 Task: Find connections with filter location Savé with filter topic #Lifewith filter profile language Potuguese with filter current company Reliance Communications with filter school R.C.Technical Institute,Ahmedabad 640 with filter industry Climate Technology Product Manufacturing with filter service category Telecommunications with filter keywords title Supervisors
Action: Mouse moved to (190, 247)
Screenshot: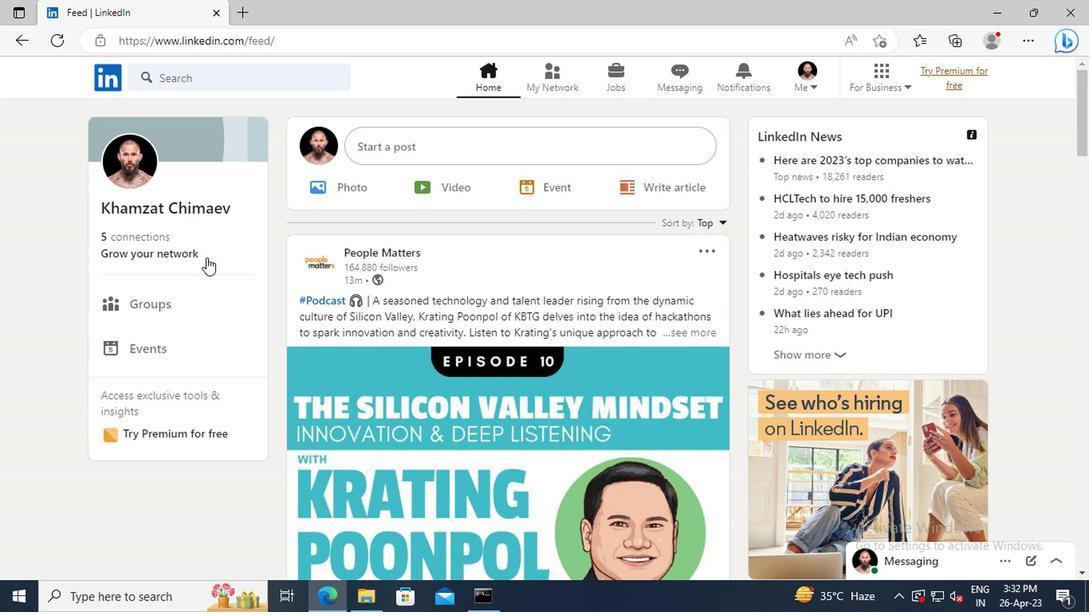 
Action: Mouse pressed left at (190, 247)
Screenshot: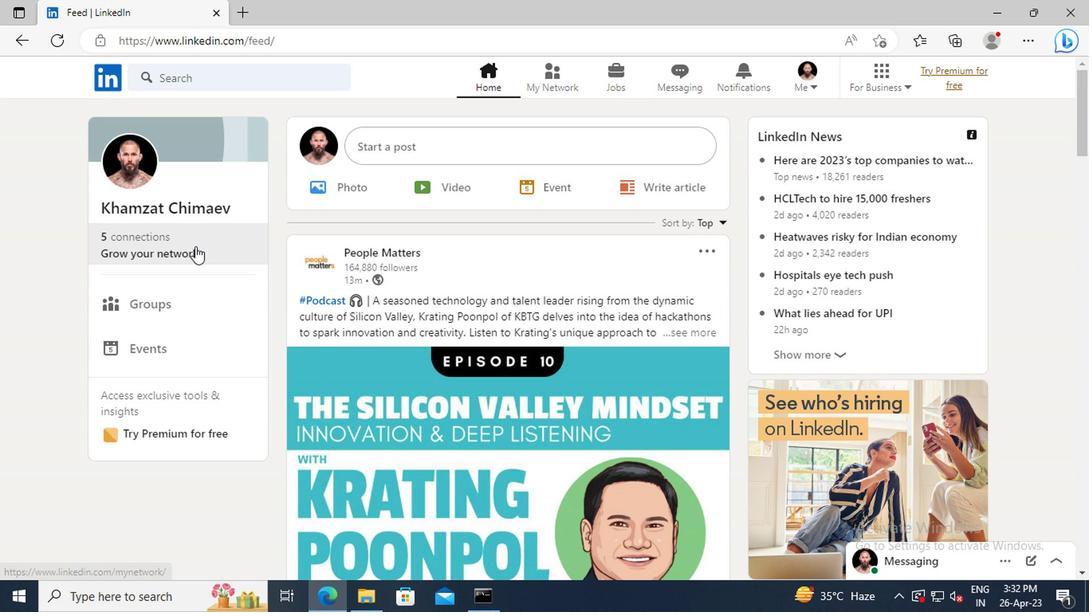 
Action: Mouse moved to (192, 175)
Screenshot: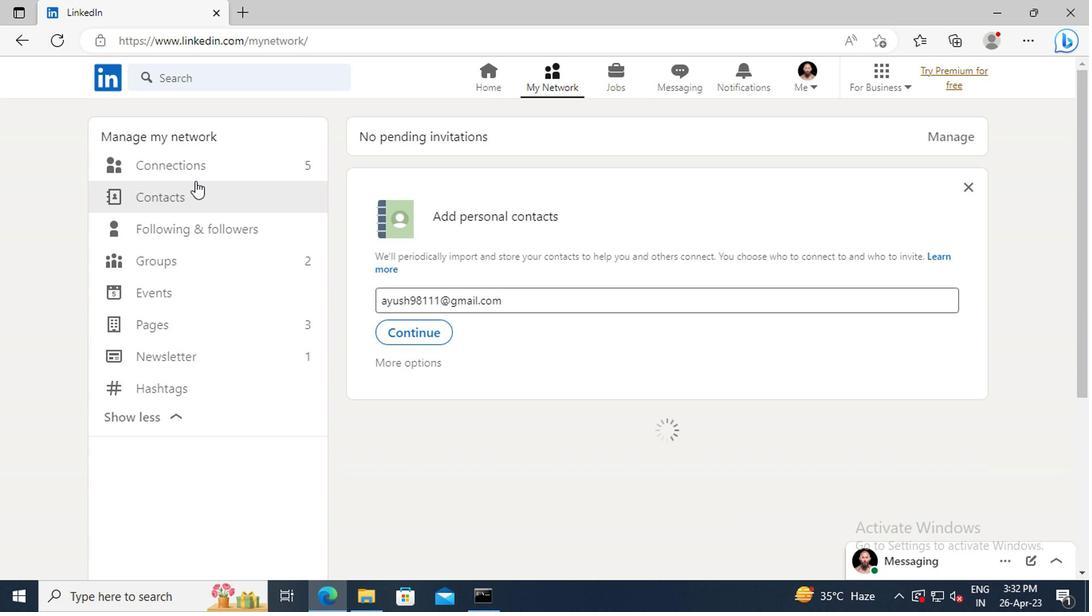 
Action: Mouse pressed left at (192, 175)
Screenshot: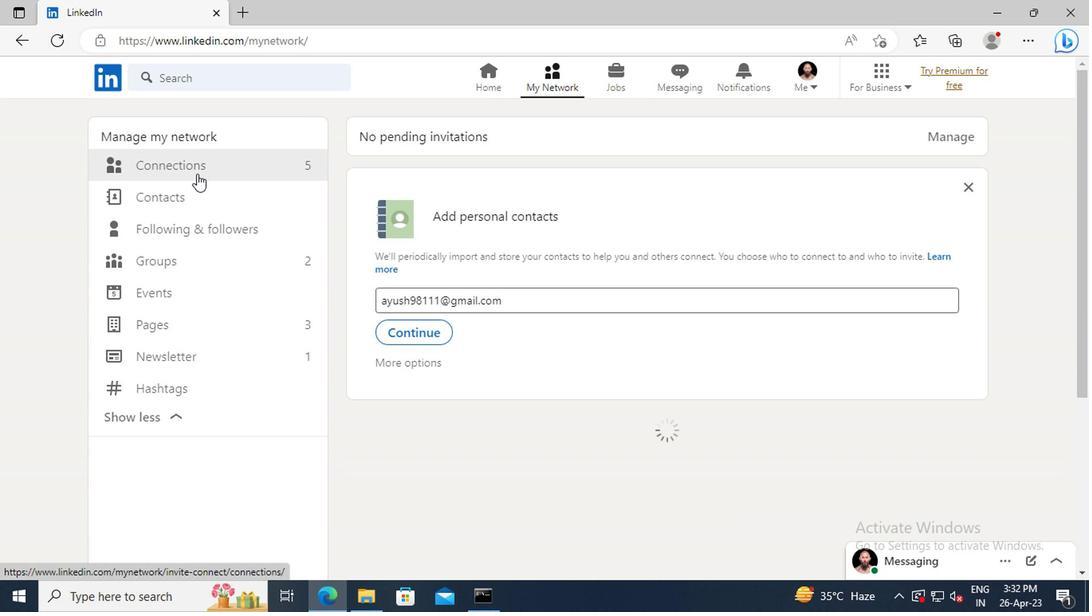 
Action: Mouse moved to (666, 171)
Screenshot: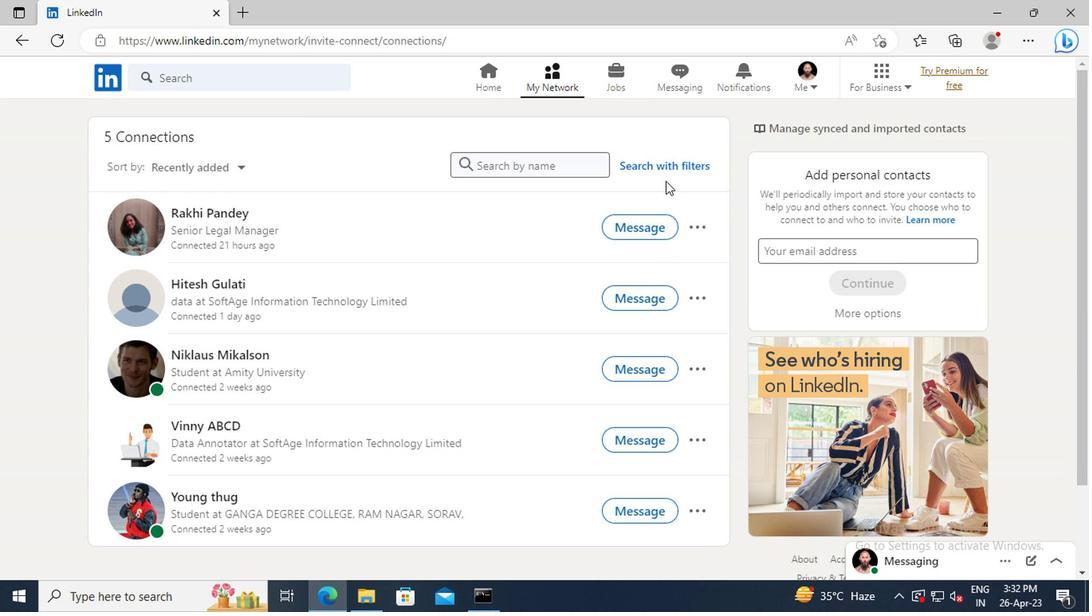 
Action: Mouse pressed left at (666, 171)
Screenshot: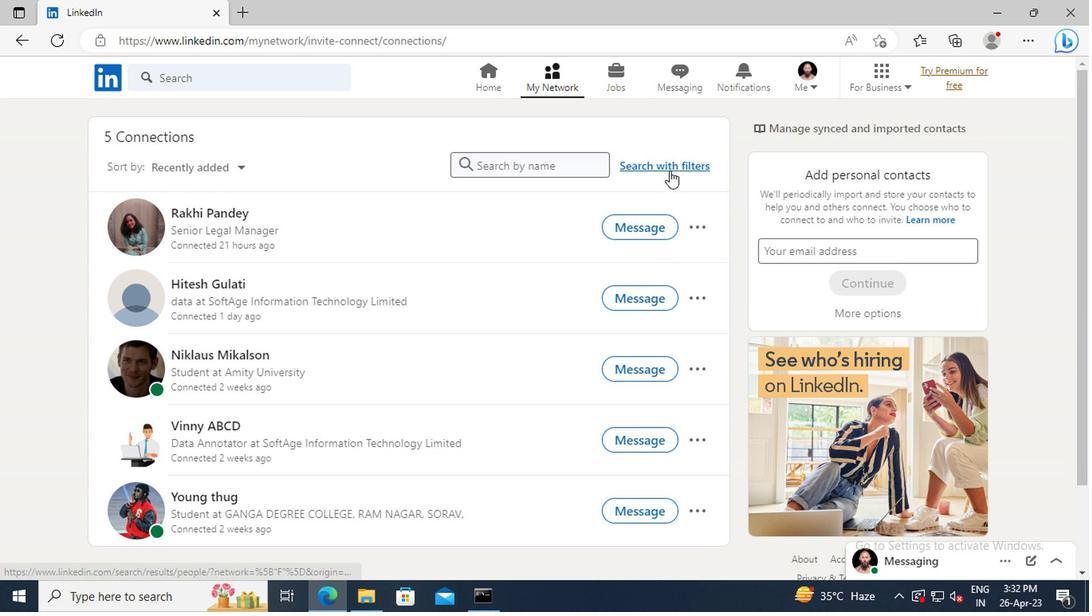 
Action: Mouse moved to (609, 130)
Screenshot: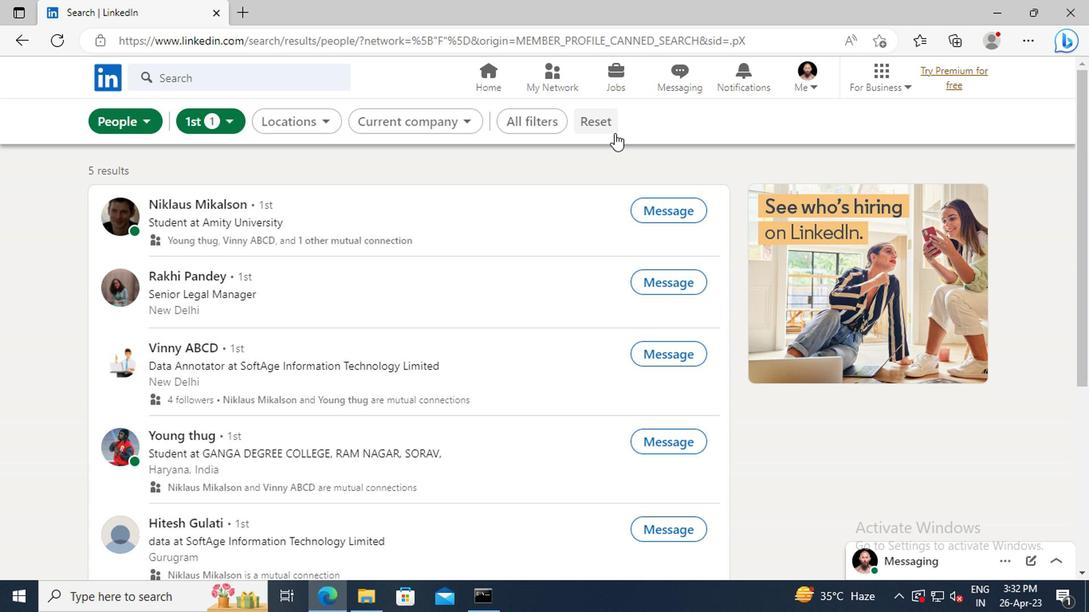 
Action: Mouse pressed left at (609, 130)
Screenshot: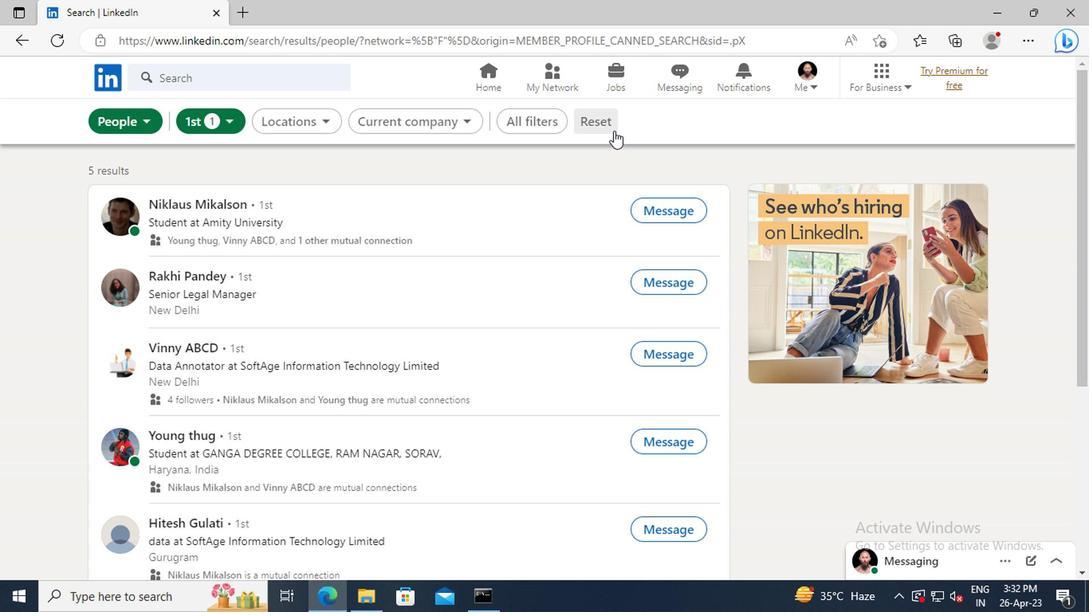
Action: Mouse moved to (572, 124)
Screenshot: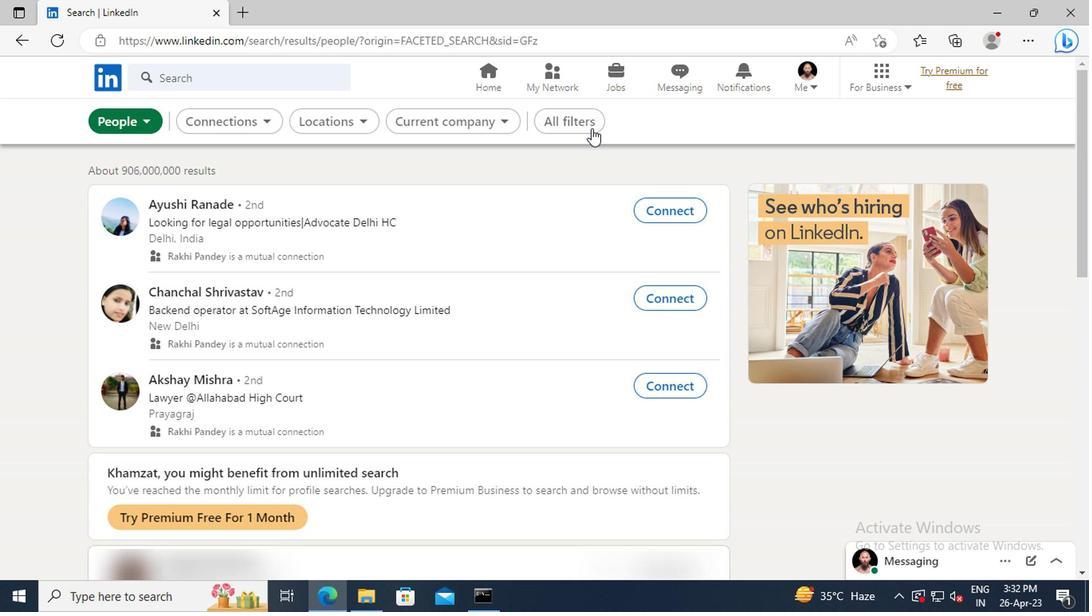 
Action: Mouse pressed left at (572, 124)
Screenshot: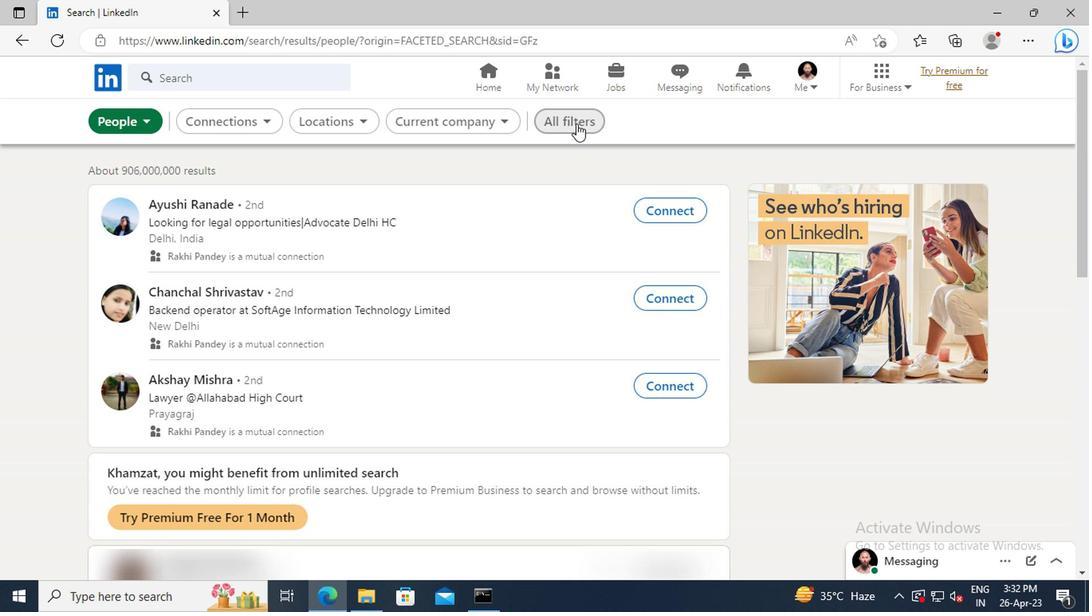 
Action: Mouse moved to (907, 280)
Screenshot: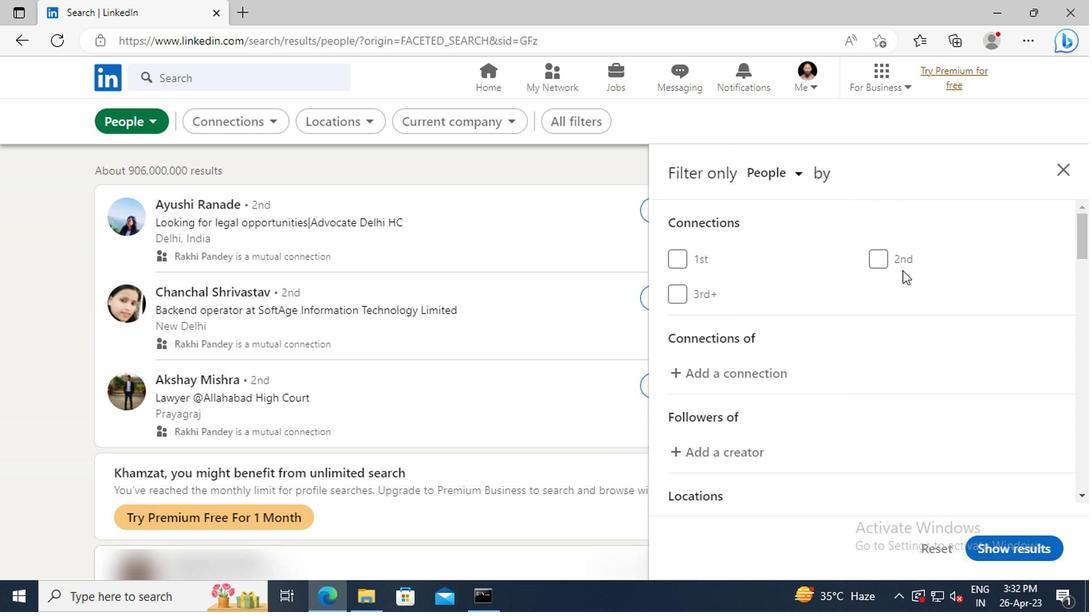 
Action: Mouse scrolled (907, 280) with delta (0, 0)
Screenshot: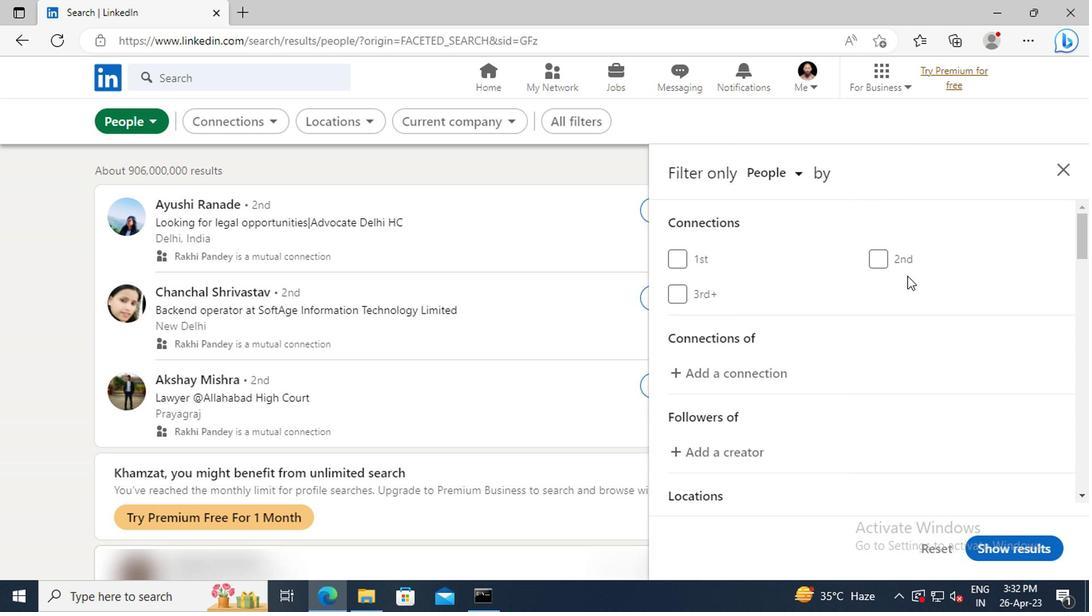 
Action: Mouse moved to (907, 282)
Screenshot: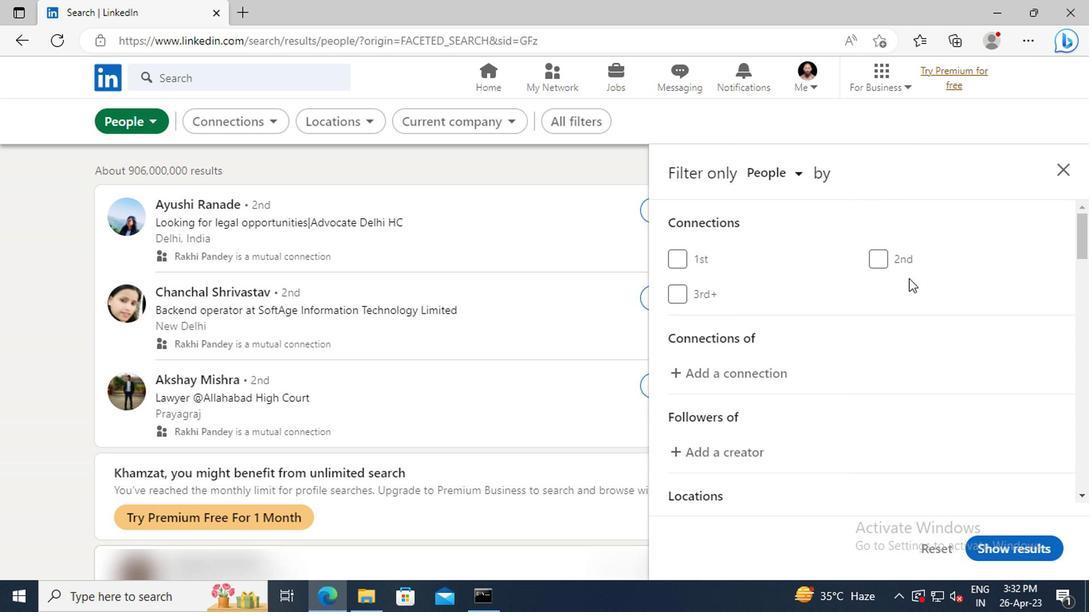 
Action: Mouse scrolled (907, 280) with delta (0, -1)
Screenshot: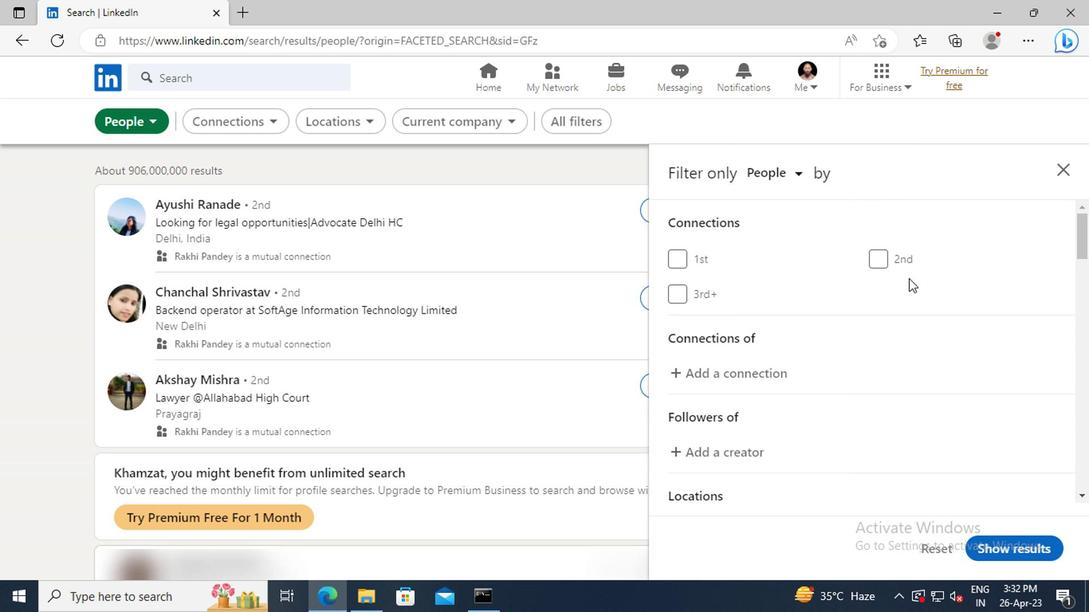 
Action: Mouse scrolled (907, 280) with delta (0, -1)
Screenshot: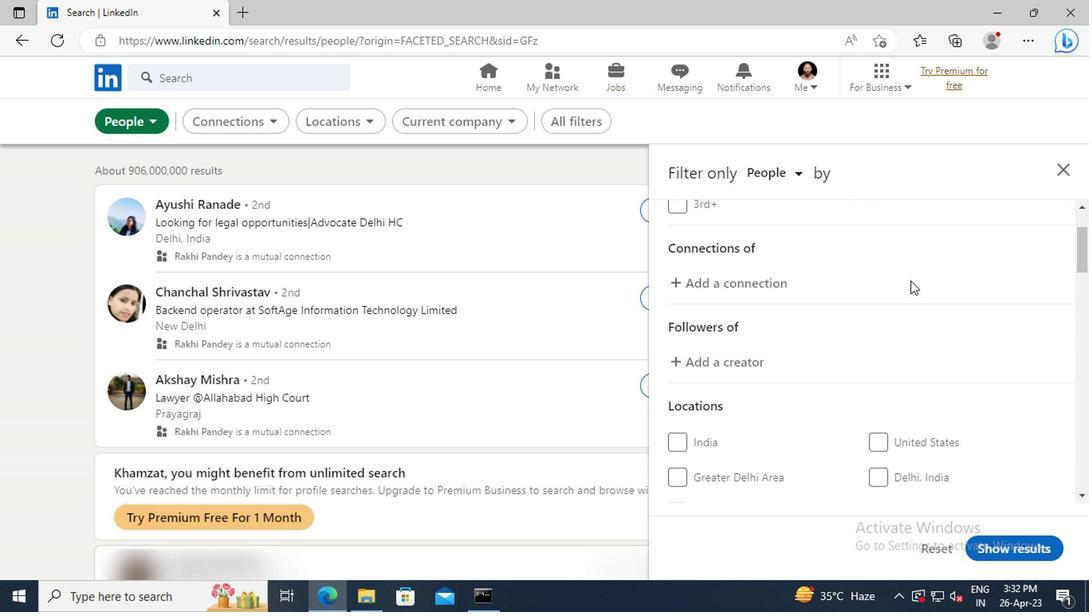 
Action: Mouse scrolled (907, 280) with delta (0, -1)
Screenshot: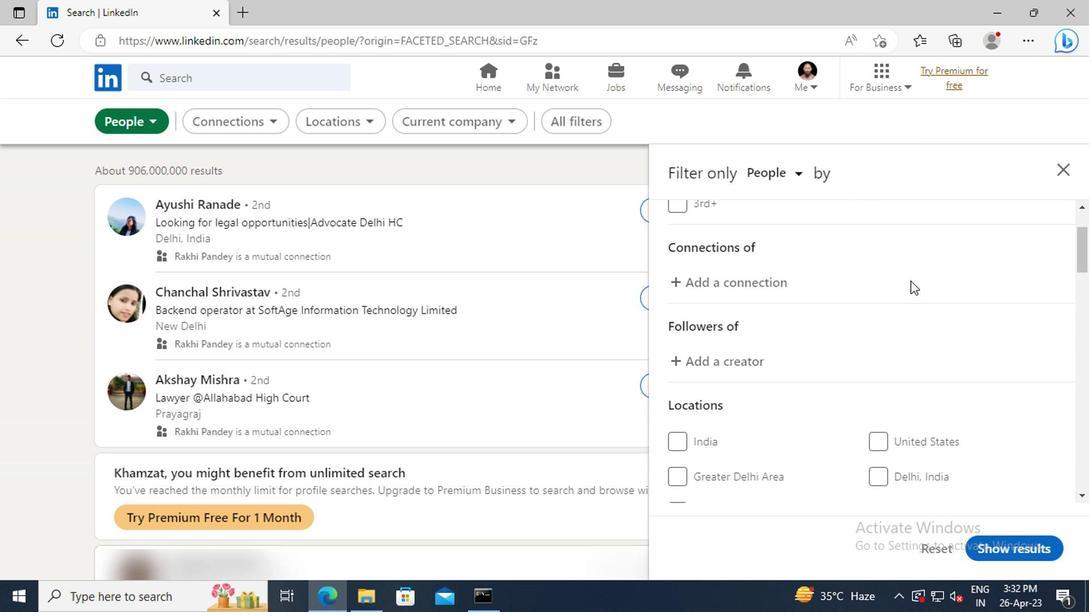 
Action: Mouse scrolled (907, 280) with delta (0, -1)
Screenshot: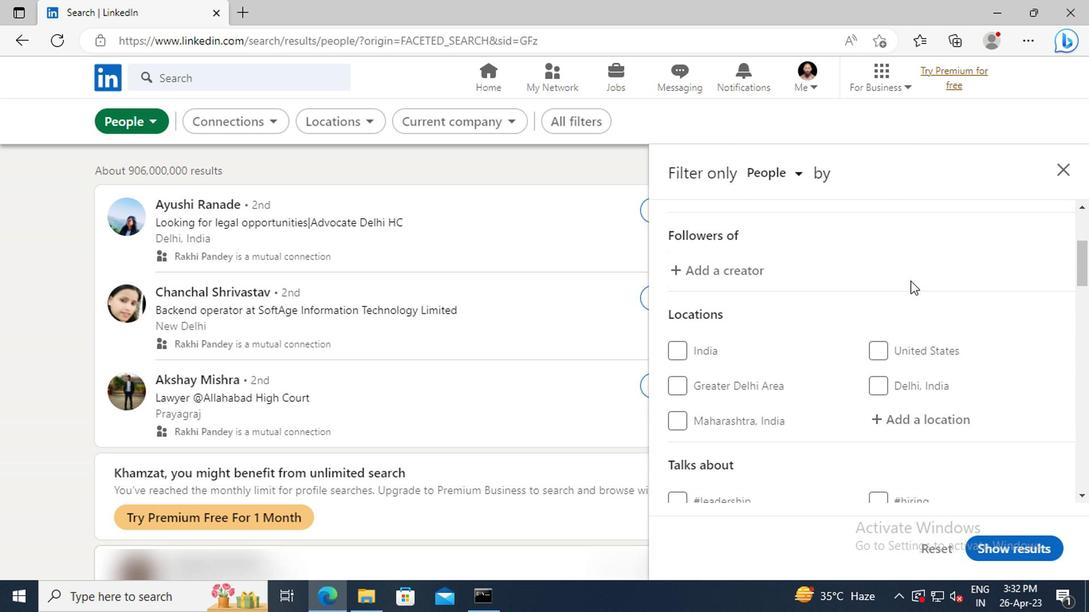 
Action: Mouse moved to (921, 373)
Screenshot: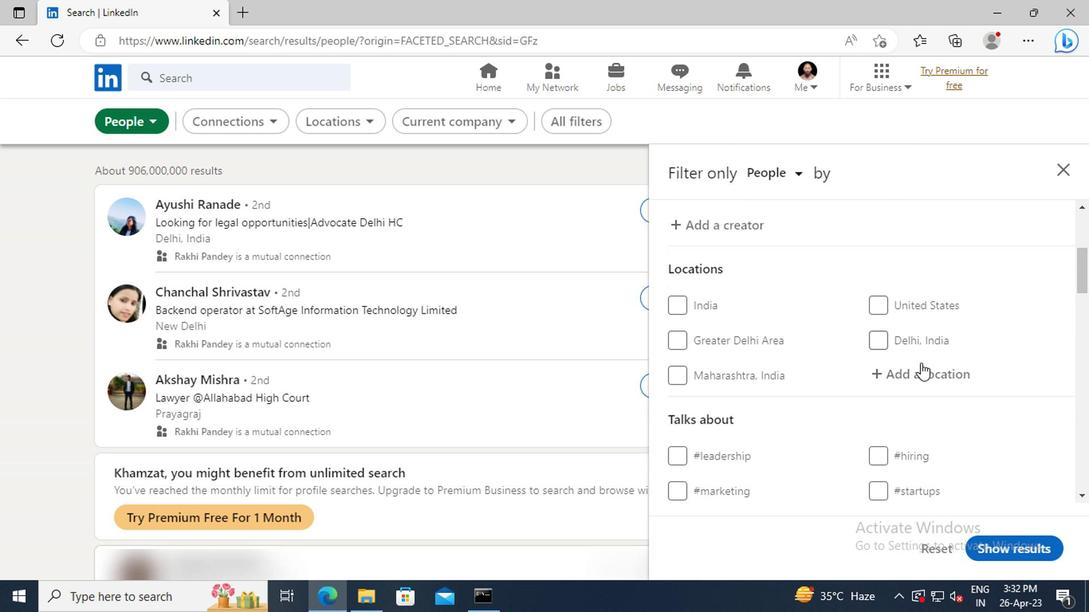 
Action: Mouse pressed left at (921, 373)
Screenshot: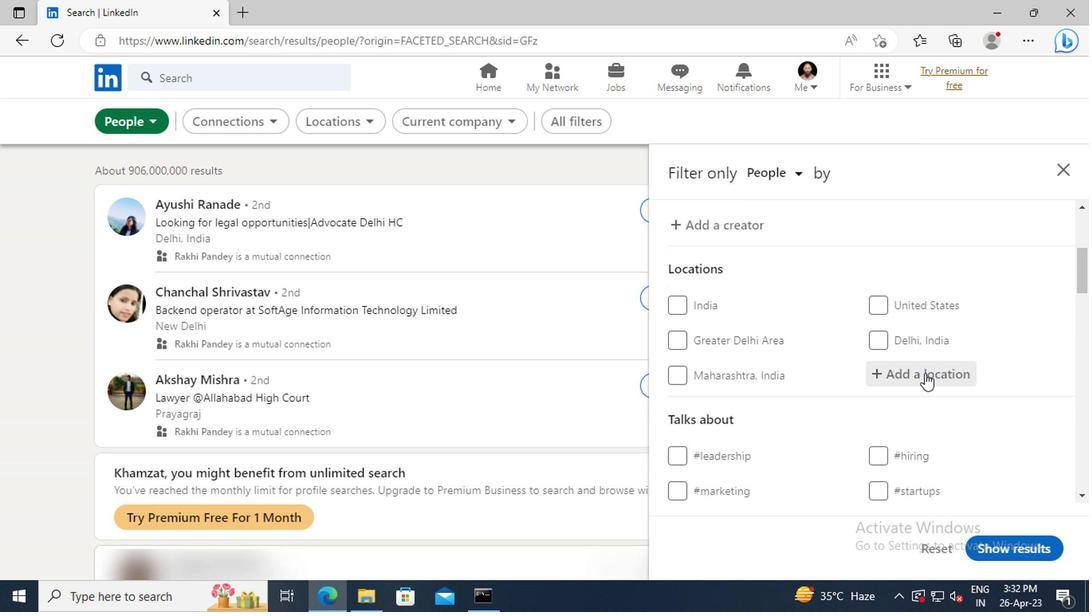 
Action: Key pressed <Key.shift>SAVE<Key.enter>
Screenshot: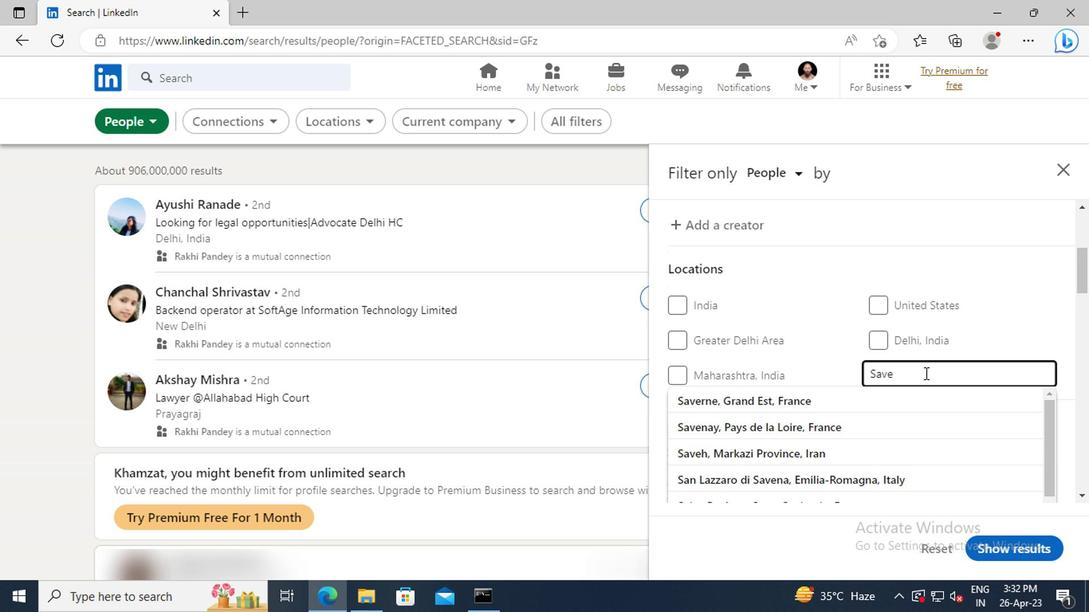 
Action: Mouse scrolled (921, 373) with delta (0, 0)
Screenshot: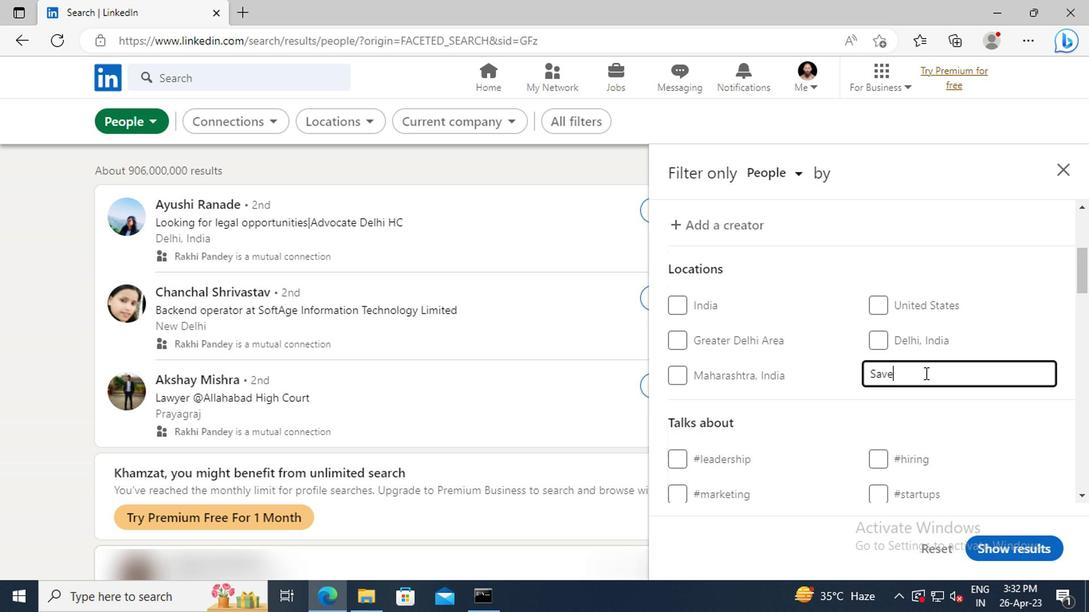 
Action: Mouse scrolled (921, 373) with delta (0, 0)
Screenshot: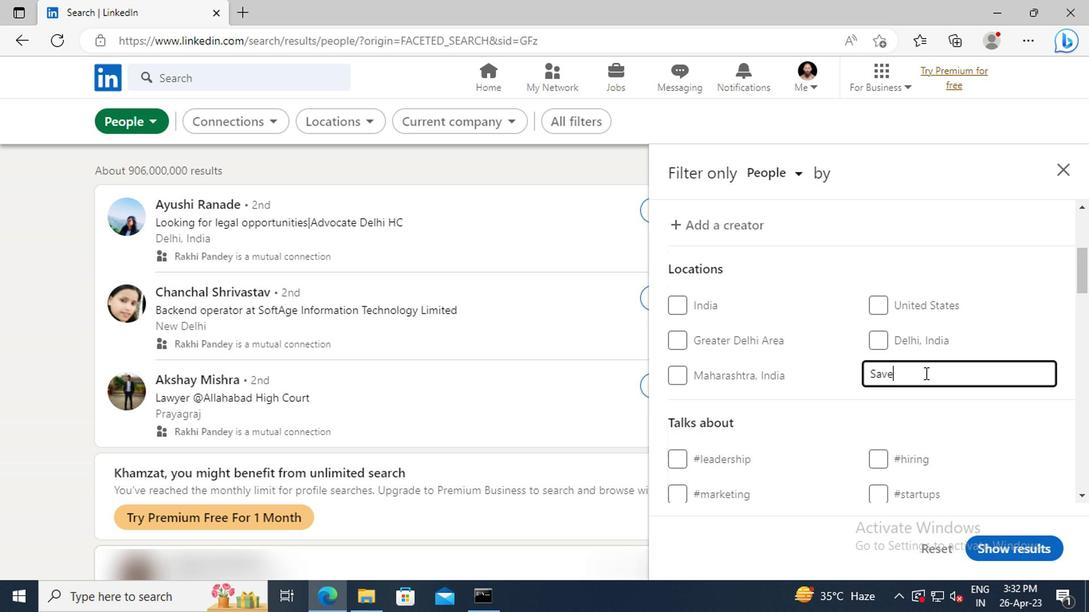 
Action: Mouse scrolled (921, 373) with delta (0, 0)
Screenshot: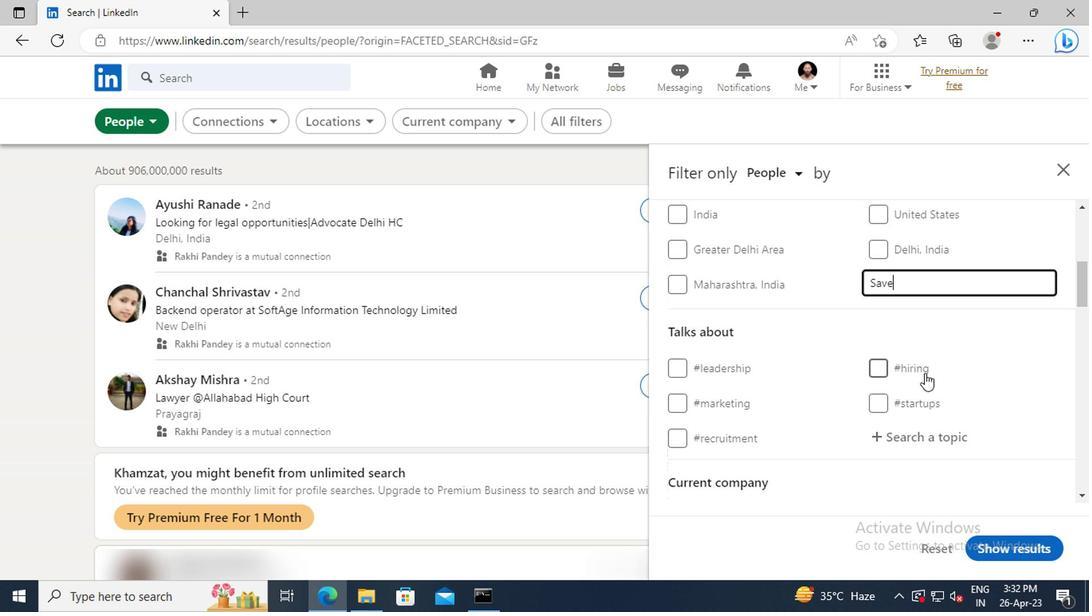 
Action: Mouse moved to (928, 391)
Screenshot: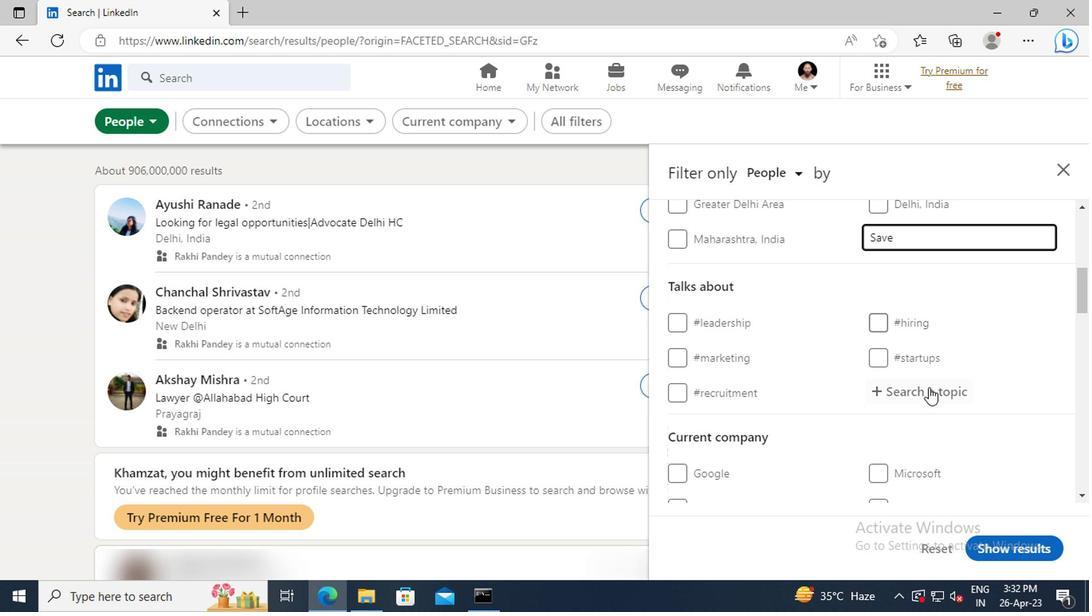 
Action: Mouse pressed left at (928, 391)
Screenshot: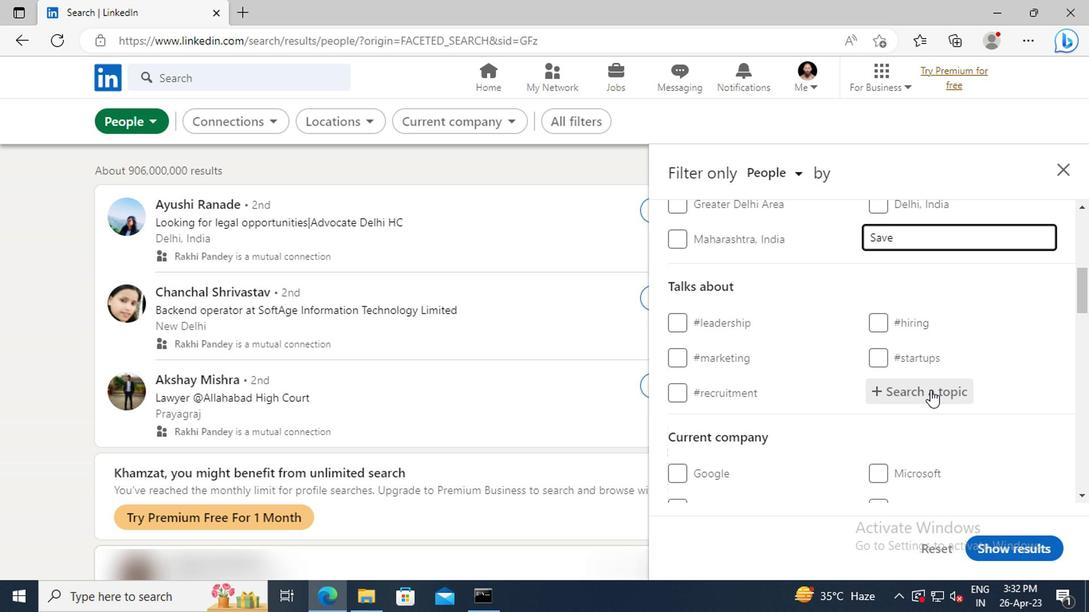 
Action: Key pressed <Key.shift>#<Key.shift>LIFEWITH<Key.enter>
Screenshot: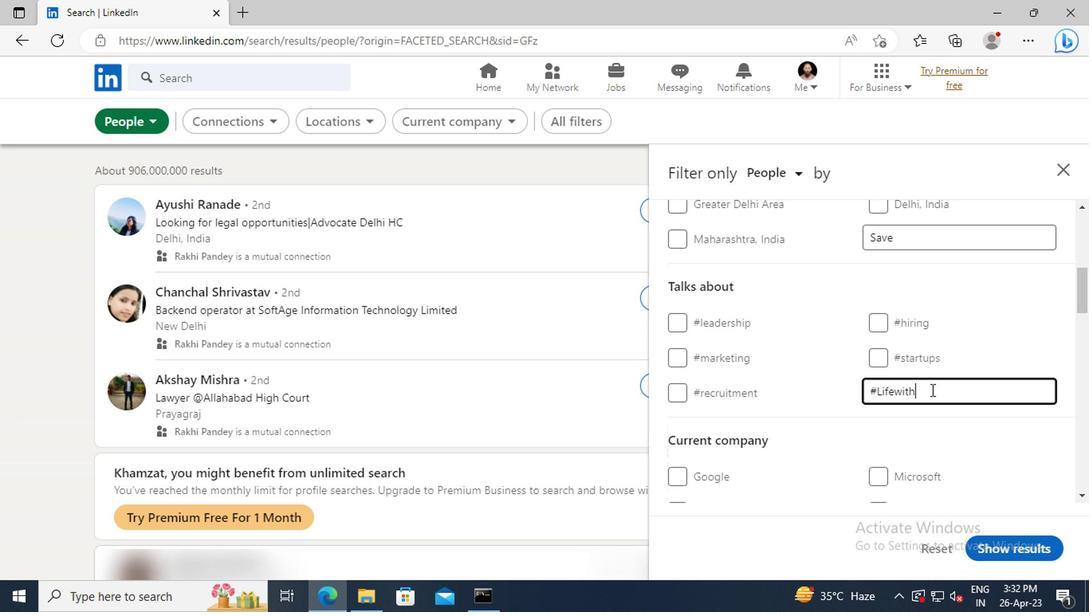 
Action: Mouse moved to (881, 377)
Screenshot: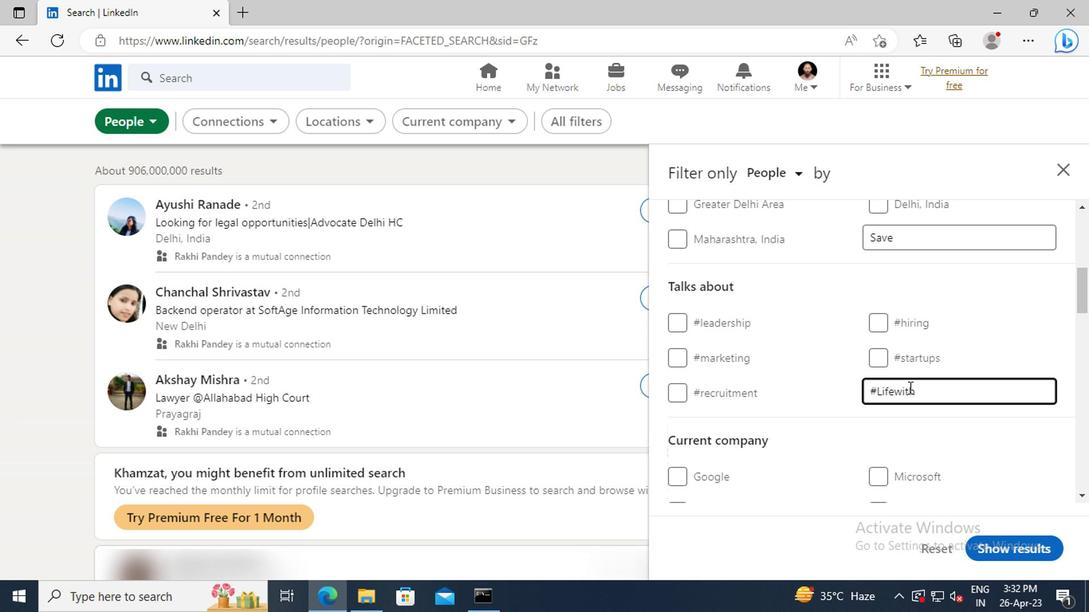 
Action: Mouse scrolled (881, 377) with delta (0, 0)
Screenshot: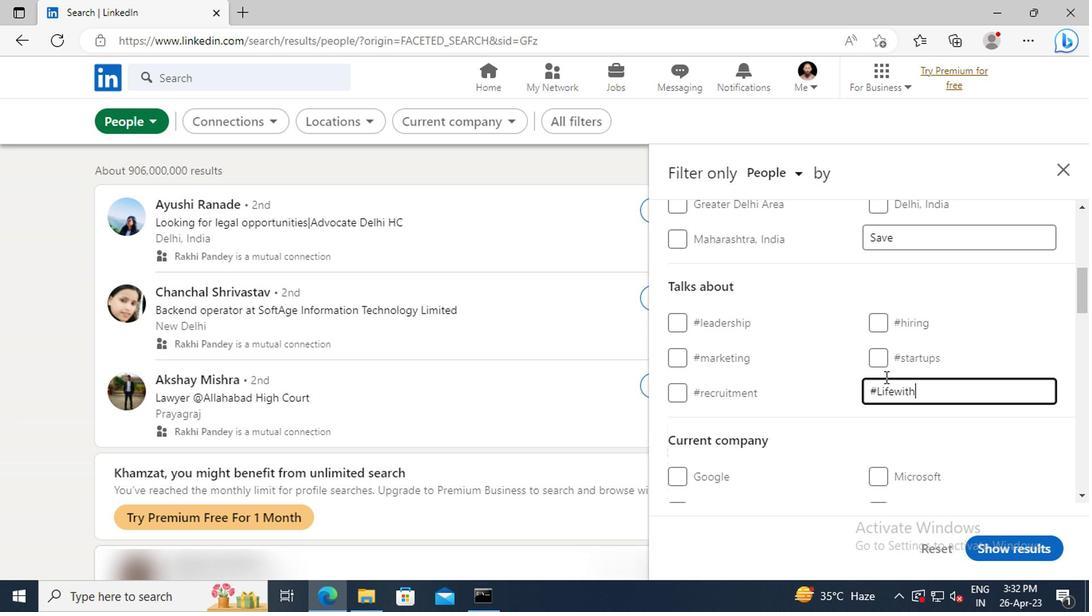 
Action: Mouse scrolled (881, 377) with delta (0, 0)
Screenshot: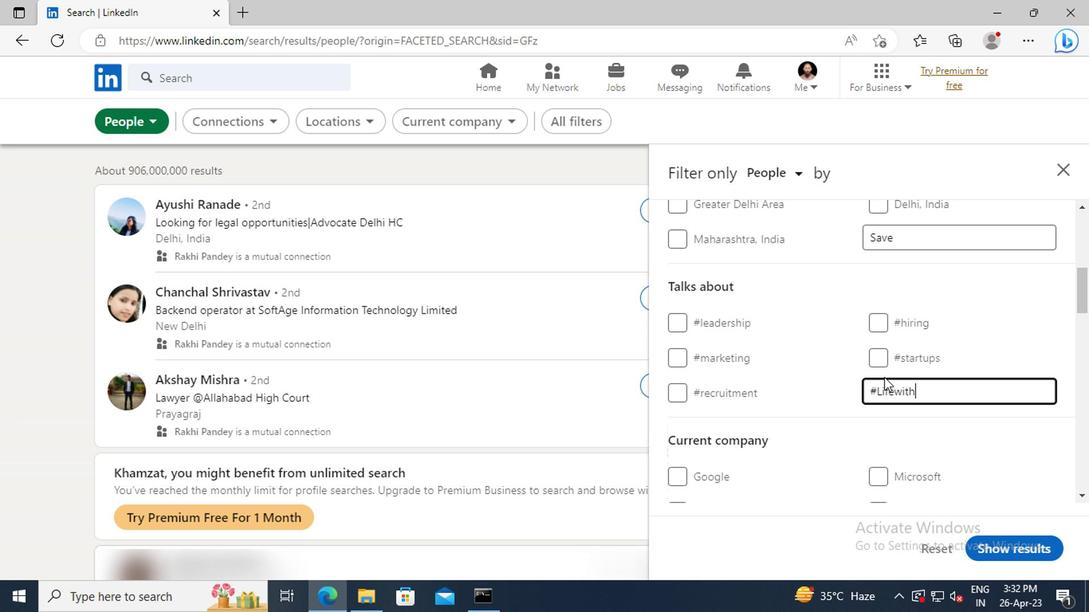 
Action: Mouse scrolled (881, 377) with delta (0, 0)
Screenshot: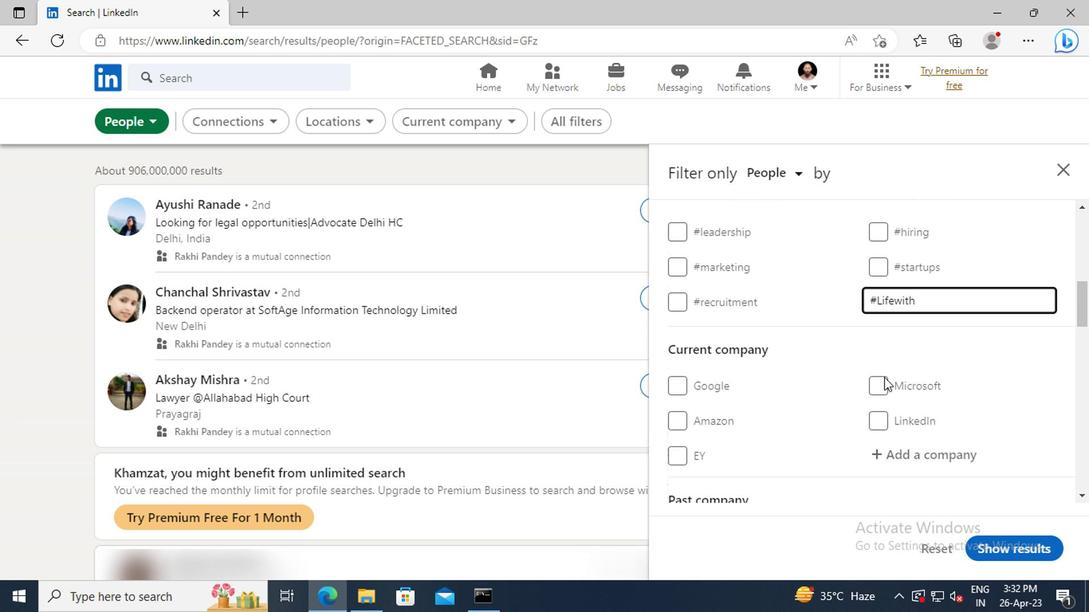 
Action: Mouse scrolled (881, 377) with delta (0, 0)
Screenshot: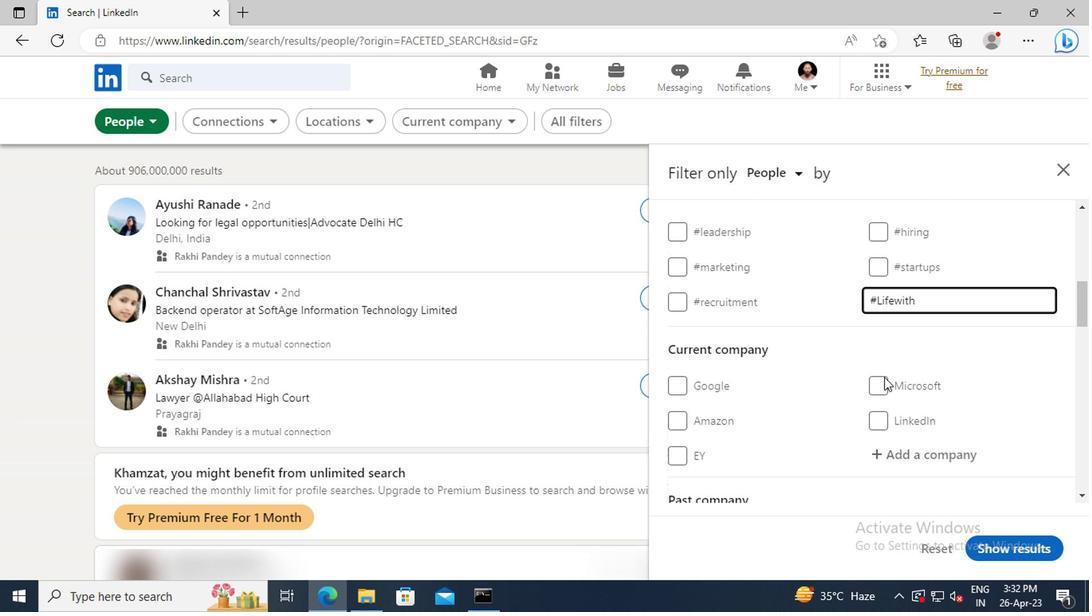 
Action: Mouse scrolled (881, 377) with delta (0, 0)
Screenshot: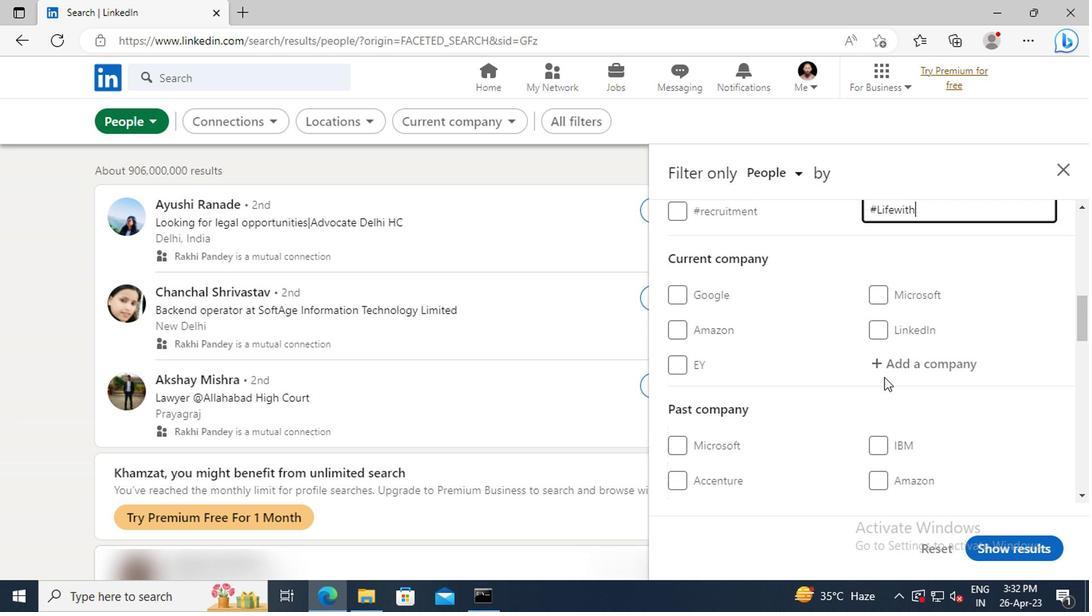 
Action: Mouse scrolled (881, 377) with delta (0, 0)
Screenshot: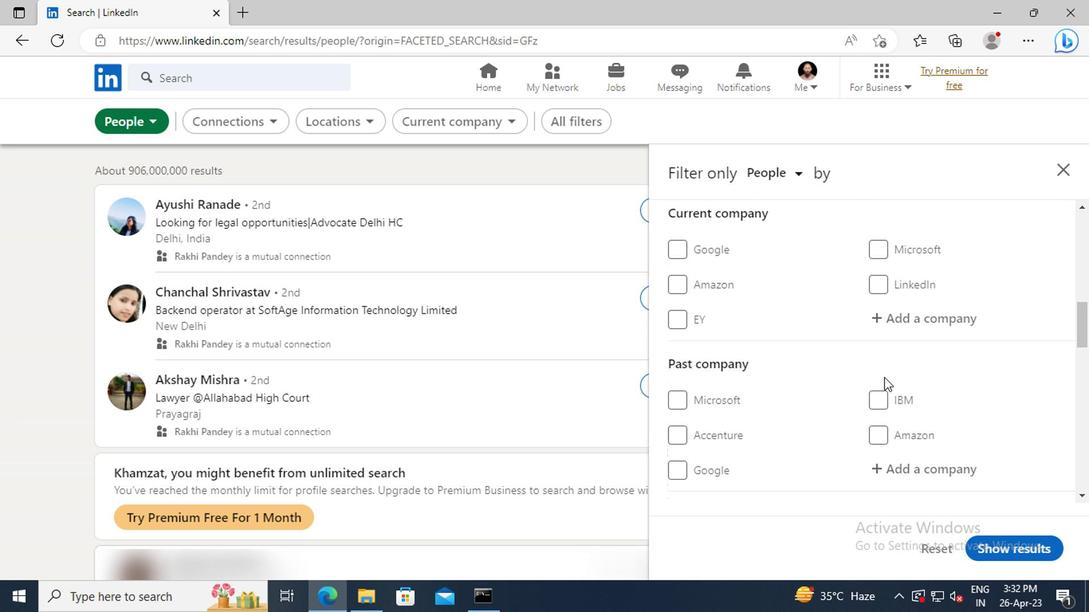 
Action: Mouse scrolled (881, 377) with delta (0, 0)
Screenshot: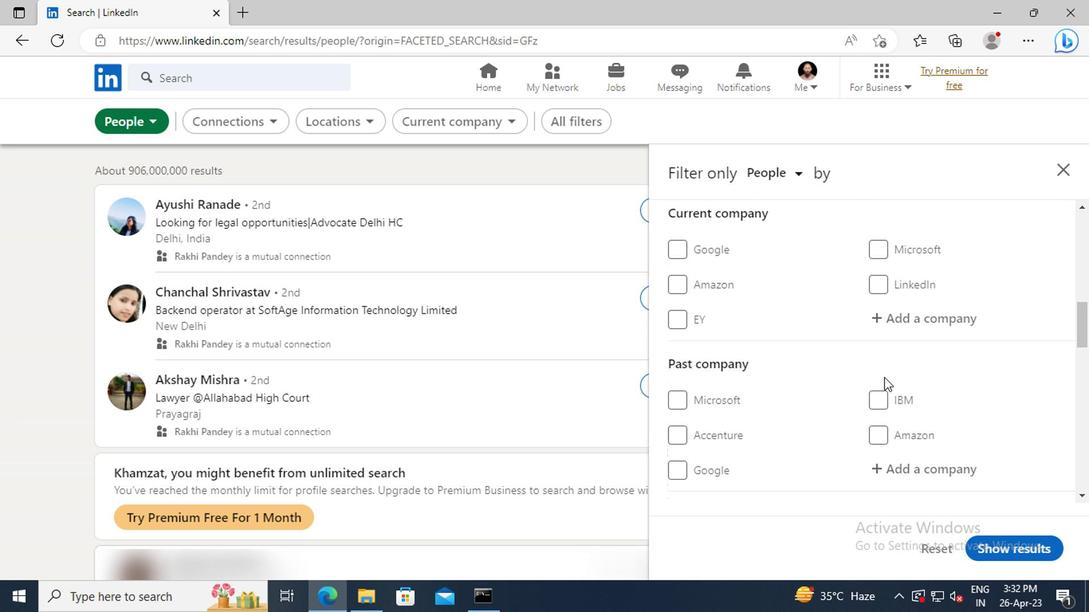
Action: Mouse scrolled (881, 377) with delta (0, 0)
Screenshot: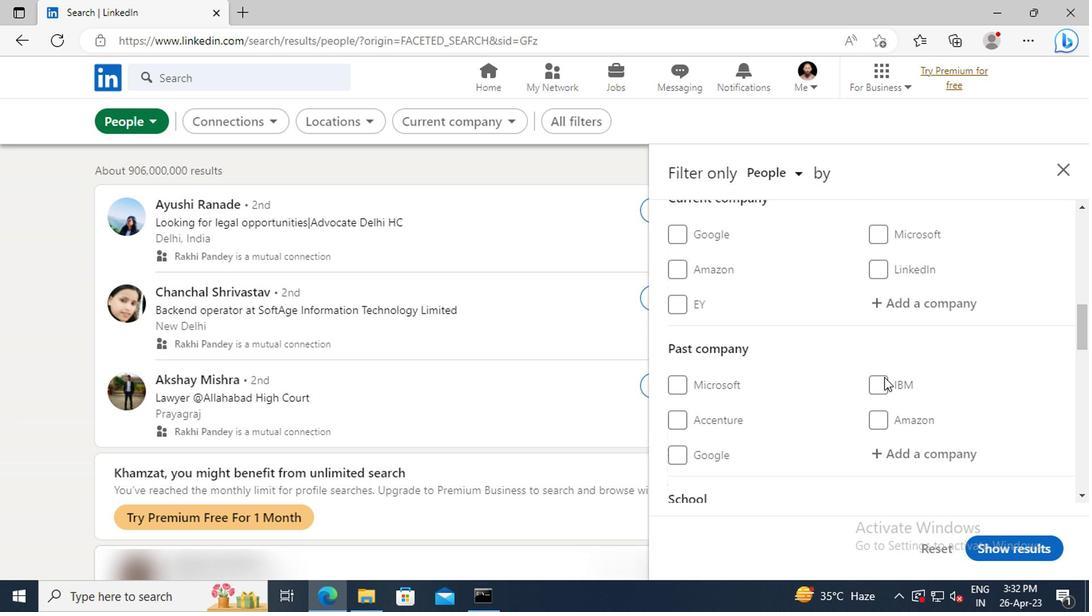 
Action: Mouse scrolled (881, 377) with delta (0, 0)
Screenshot: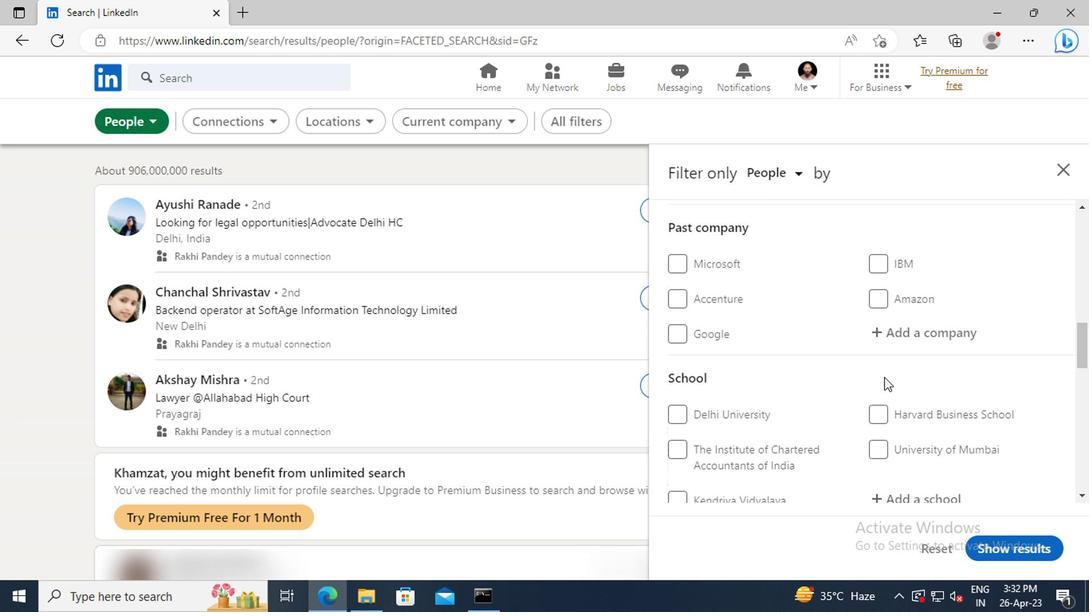 
Action: Mouse scrolled (881, 377) with delta (0, 0)
Screenshot: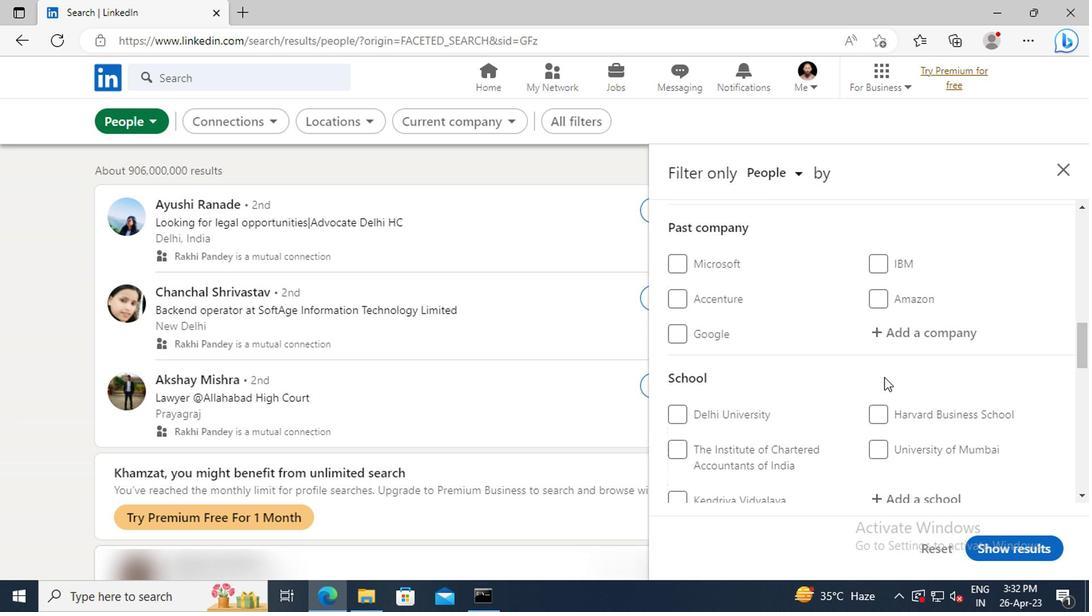 
Action: Mouse scrolled (881, 377) with delta (0, 0)
Screenshot: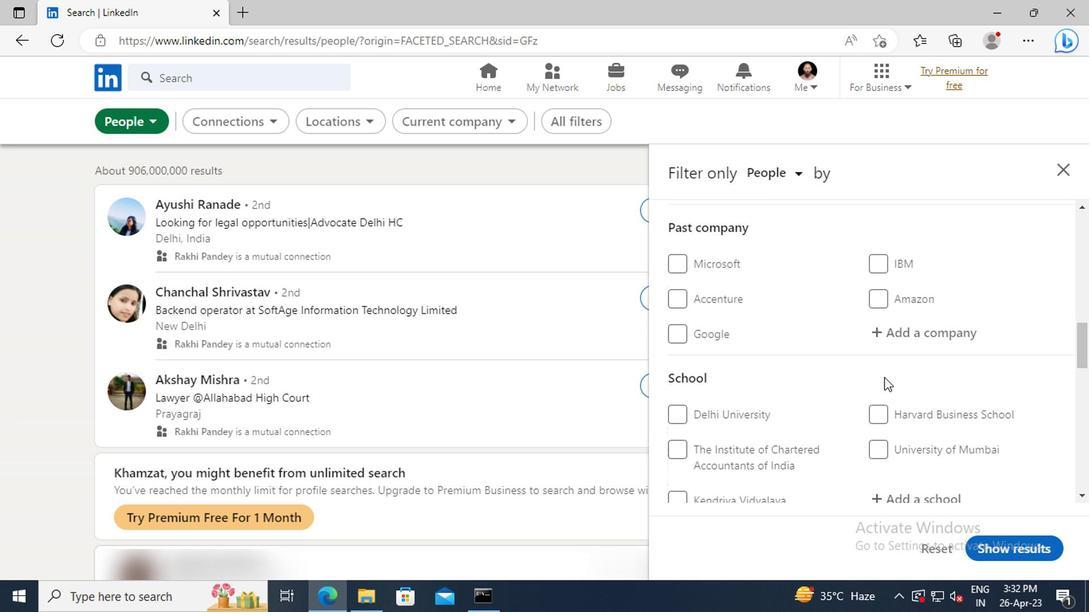 
Action: Mouse scrolled (881, 377) with delta (0, 0)
Screenshot: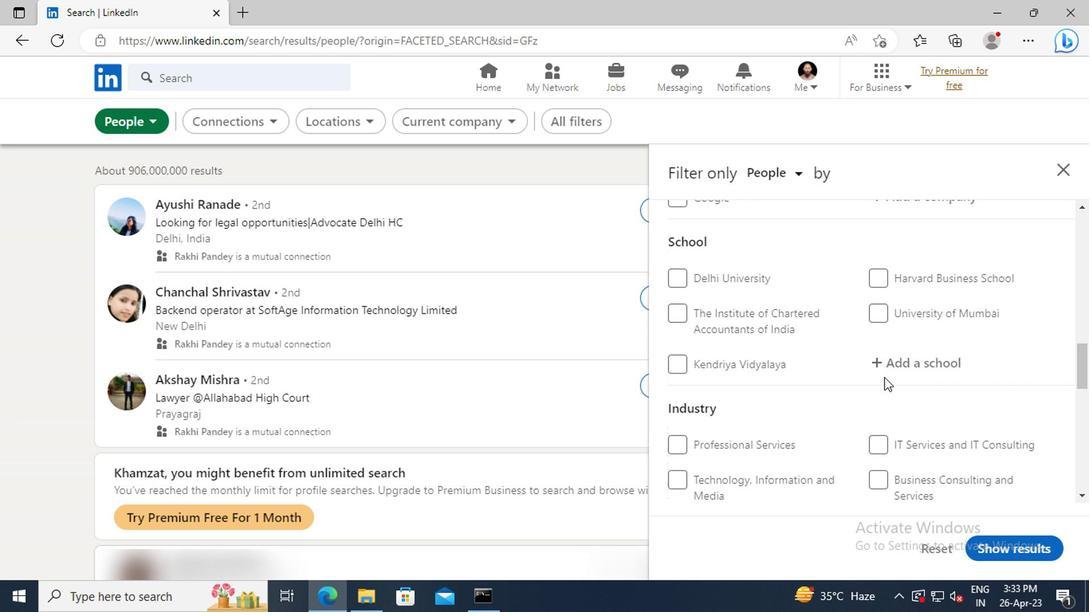 
Action: Mouse scrolled (881, 377) with delta (0, 0)
Screenshot: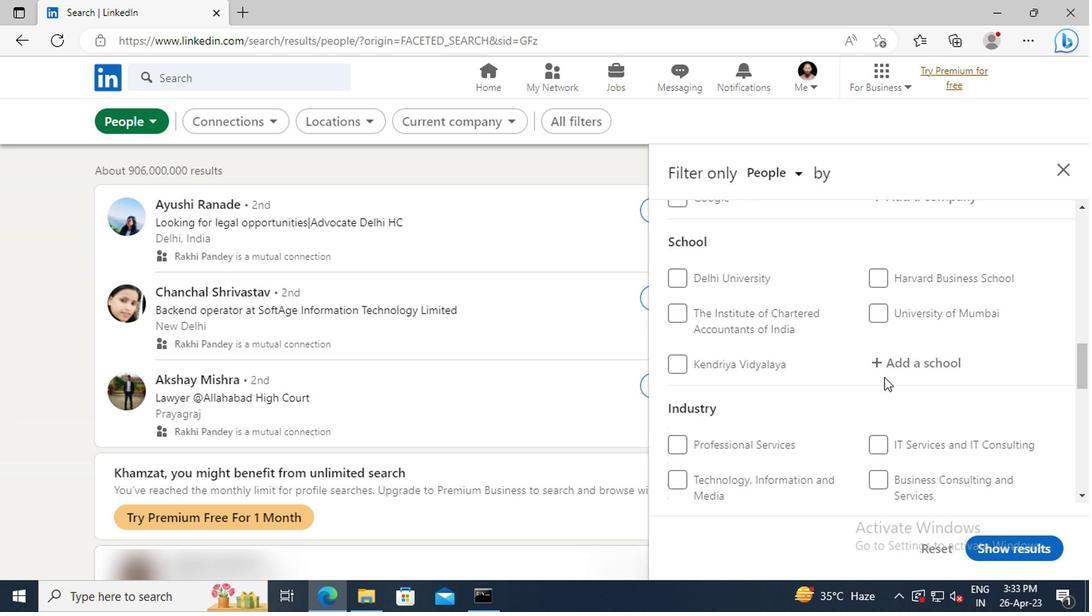 
Action: Mouse scrolled (881, 377) with delta (0, 0)
Screenshot: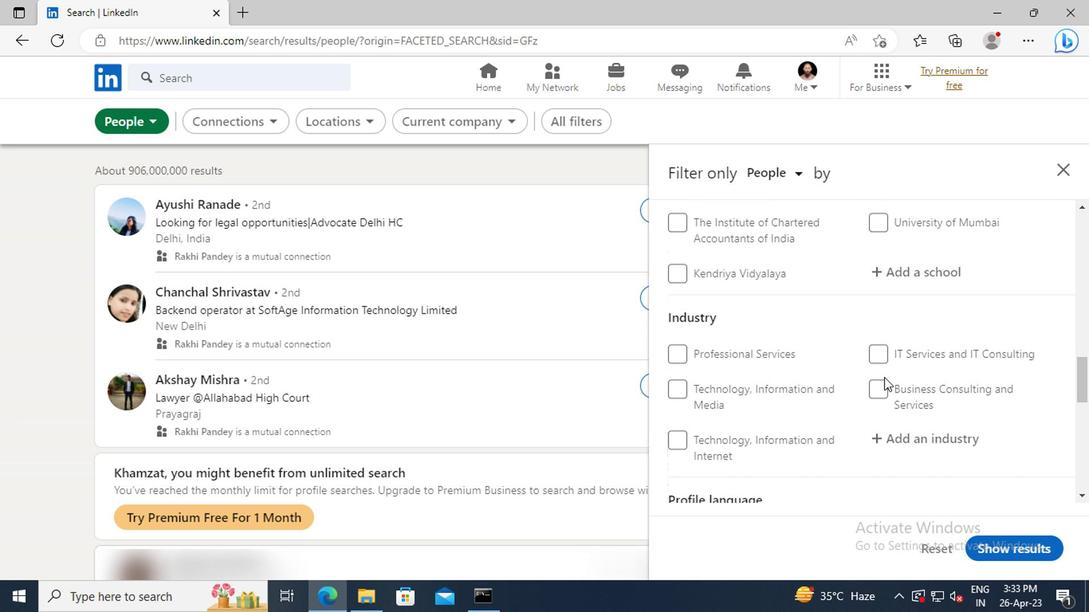 
Action: Mouse scrolled (881, 377) with delta (0, 0)
Screenshot: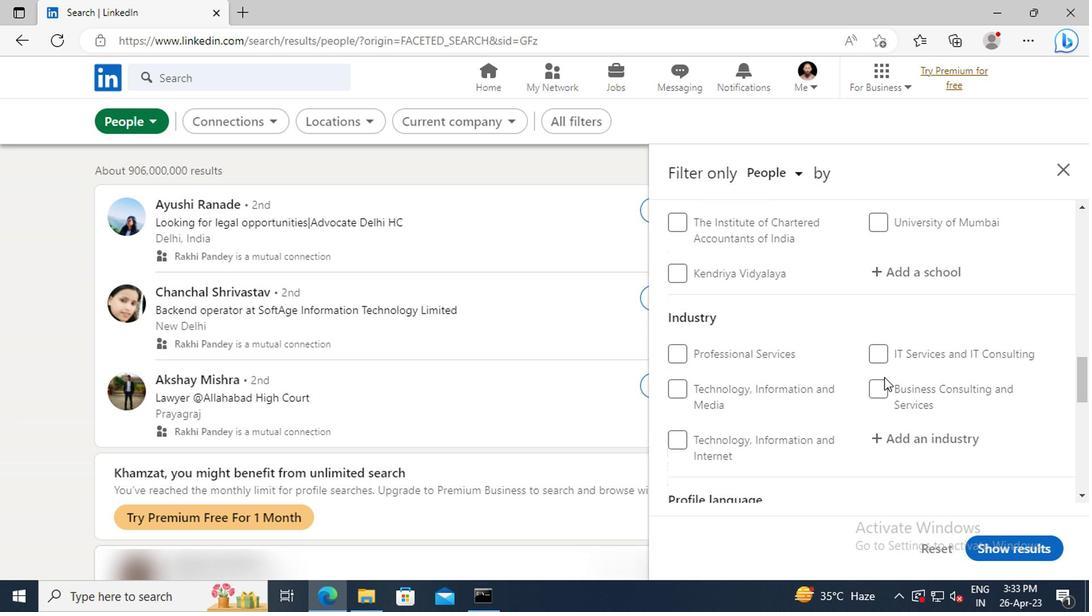 
Action: Mouse scrolled (881, 377) with delta (0, 0)
Screenshot: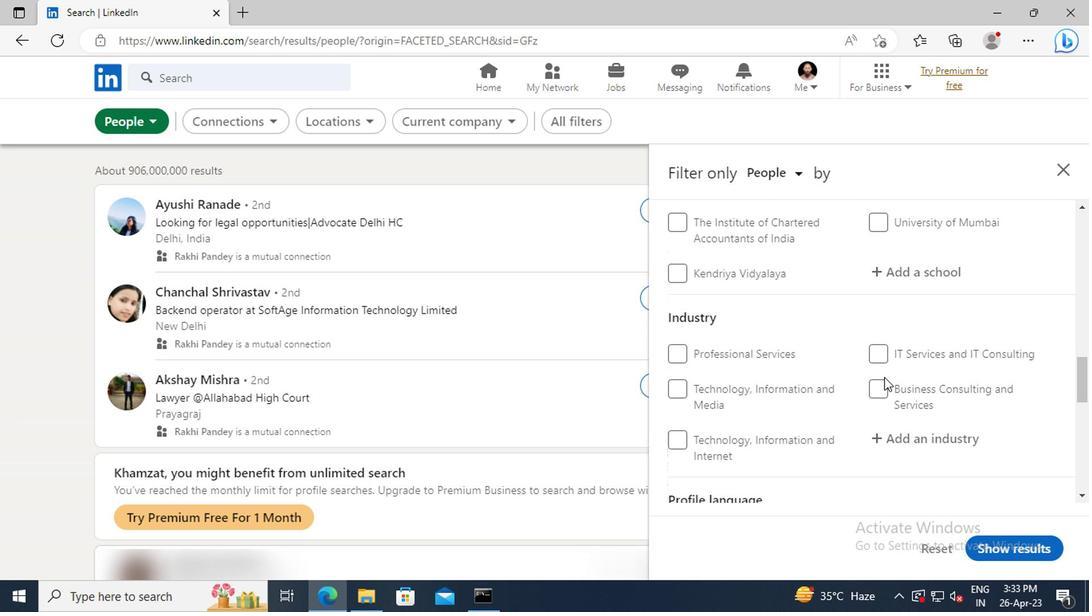 
Action: Mouse scrolled (881, 377) with delta (0, 0)
Screenshot: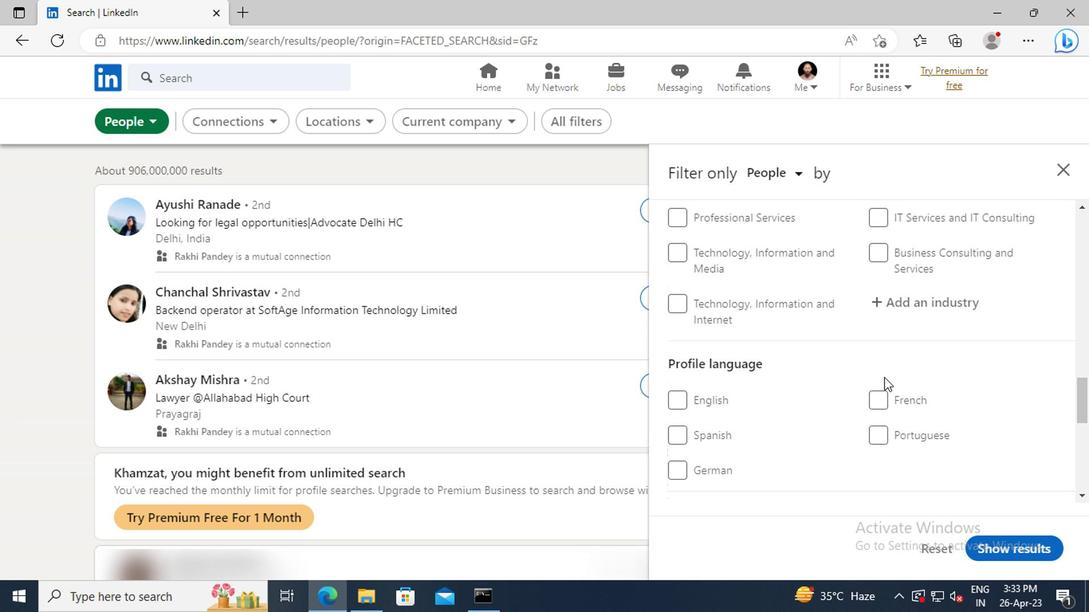 
Action: Mouse moved to (879, 393)
Screenshot: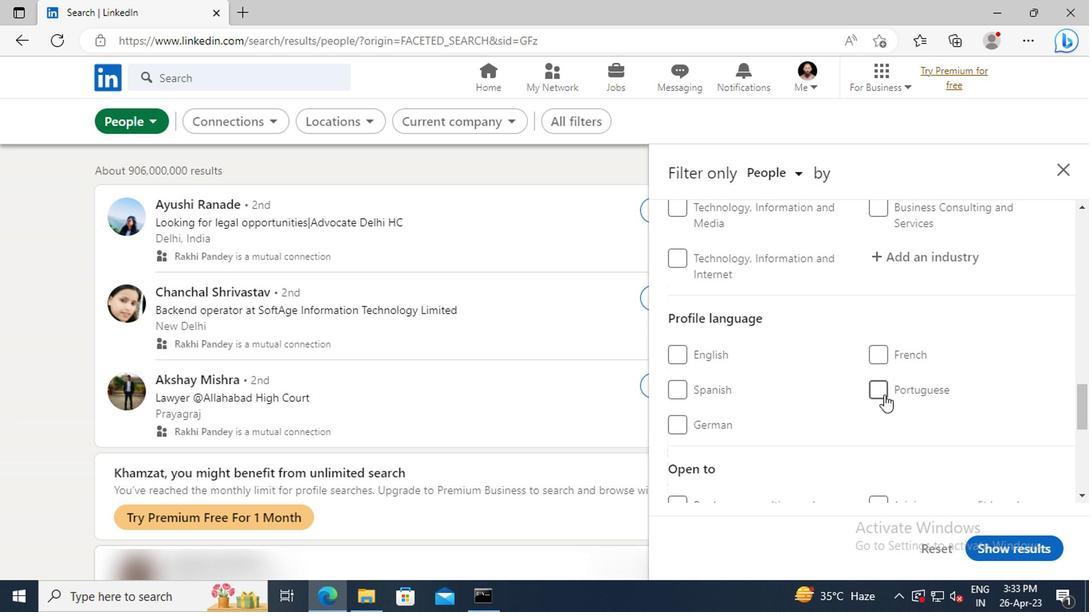 
Action: Mouse pressed left at (879, 393)
Screenshot: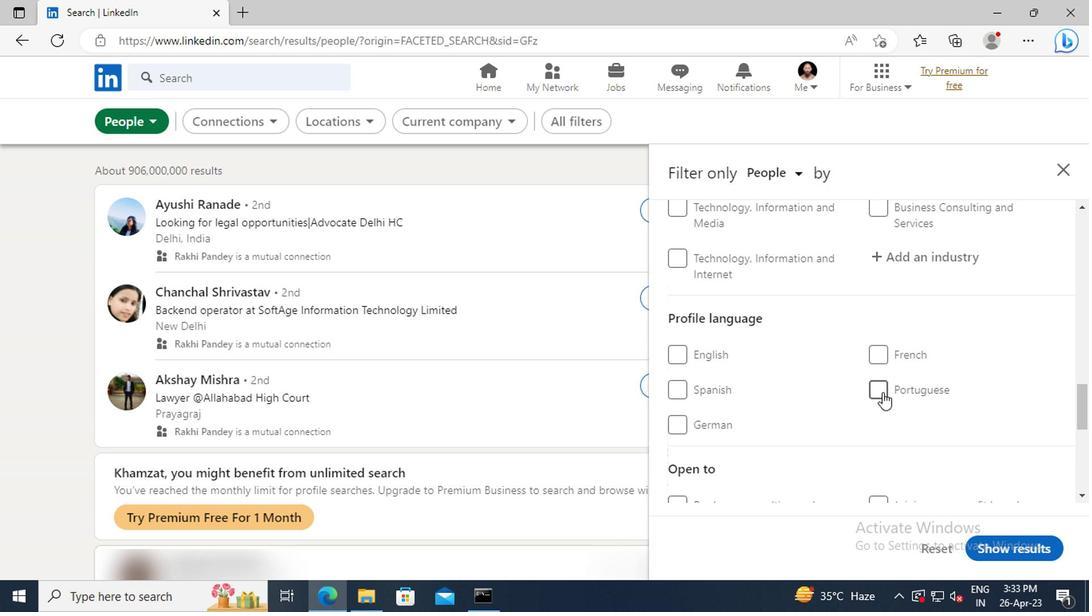 
Action: Mouse moved to (905, 377)
Screenshot: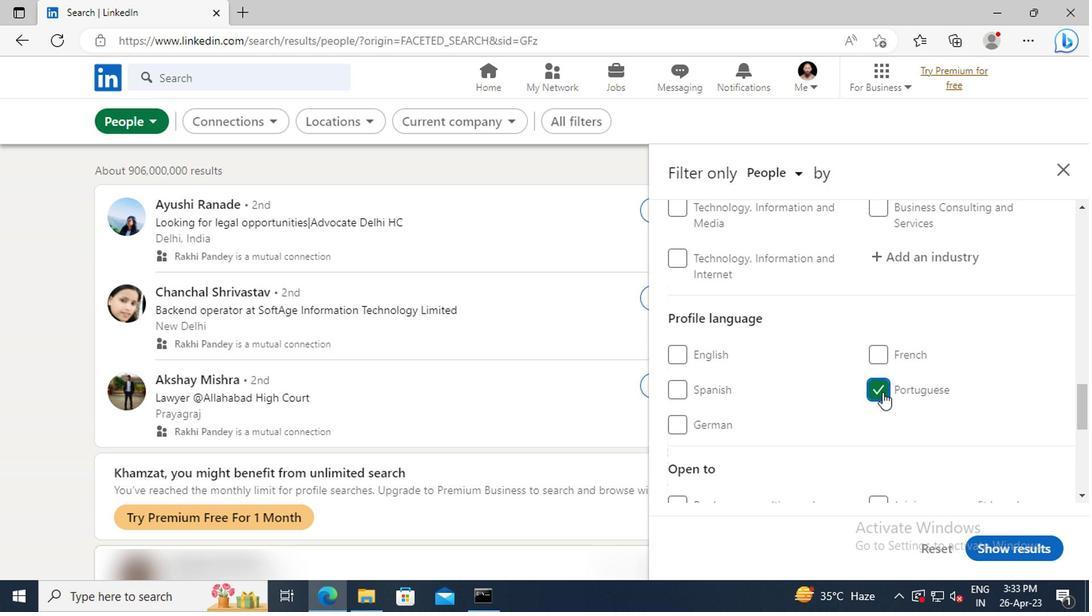 
Action: Mouse scrolled (905, 377) with delta (0, 0)
Screenshot: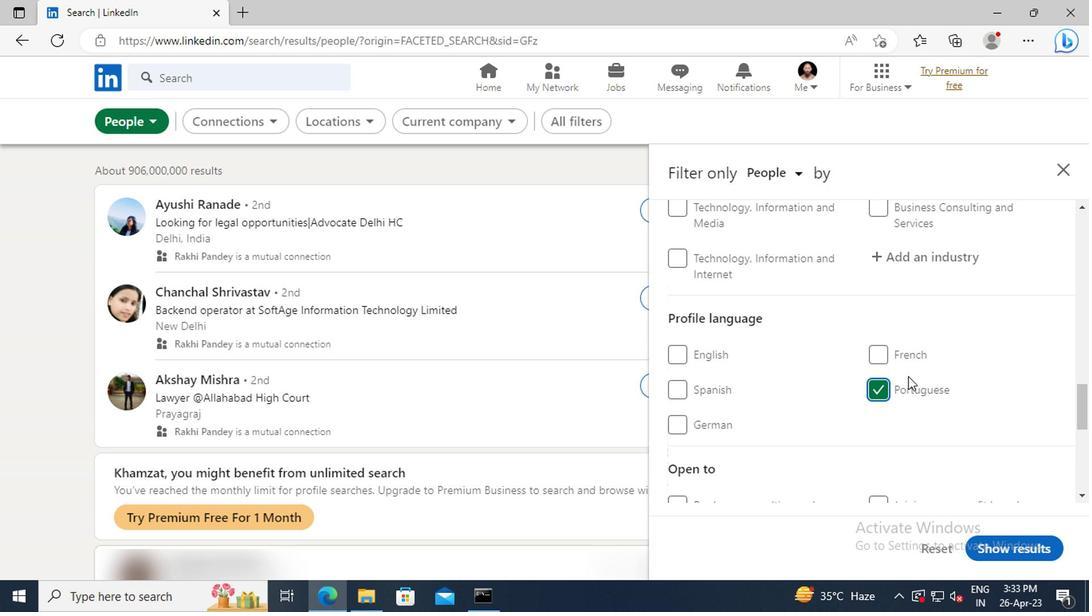 
Action: Mouse moved to (905, 376)
Screenshot: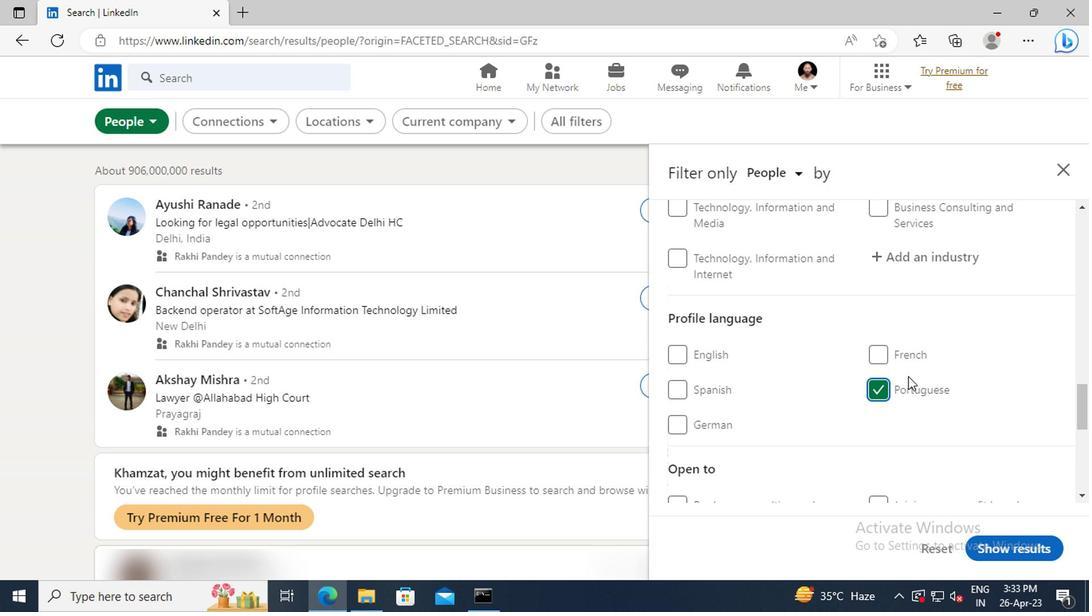 
Action: Mouse scrolled (905, 377) with delta (0, 0)
Screenshot: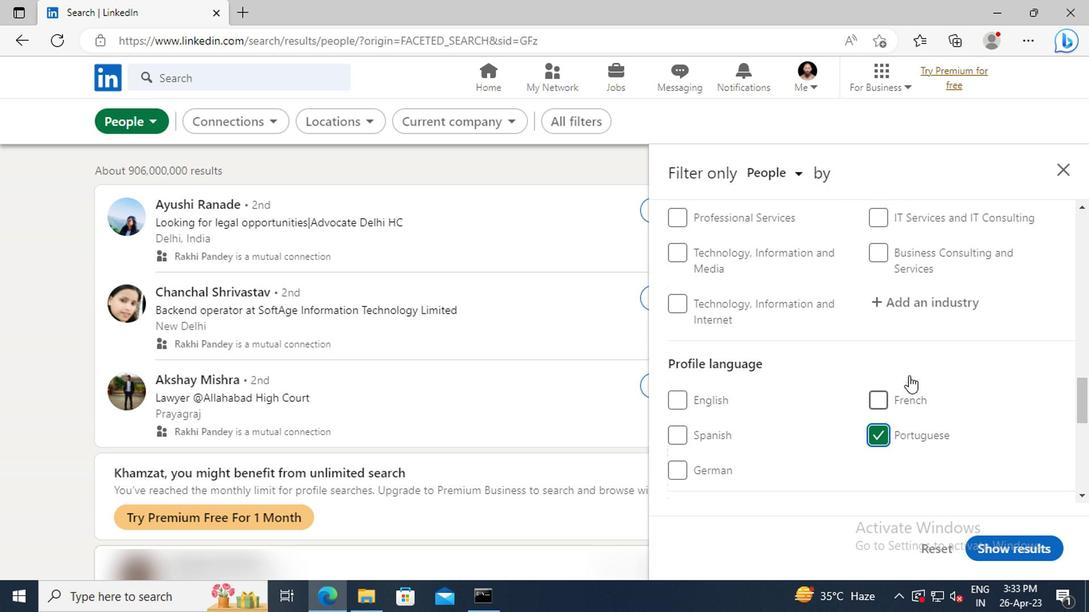
Action: Mouse scrolled (905, 377) with delta (0, 0)
Screenshot: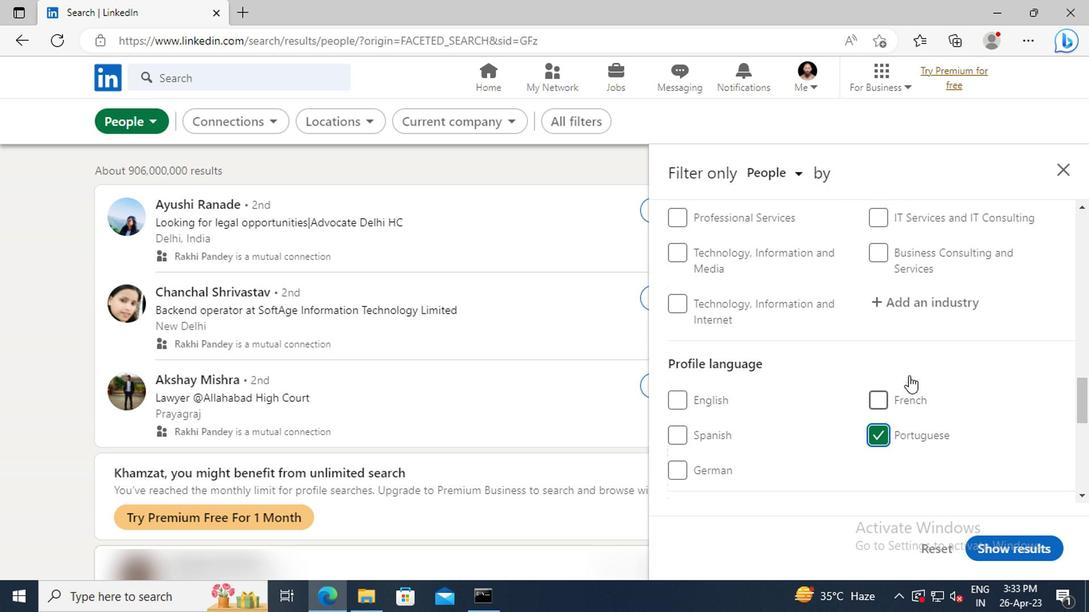 
Action: Mouse scrolled (905, 377) with delta (0, 0)
Screenshot: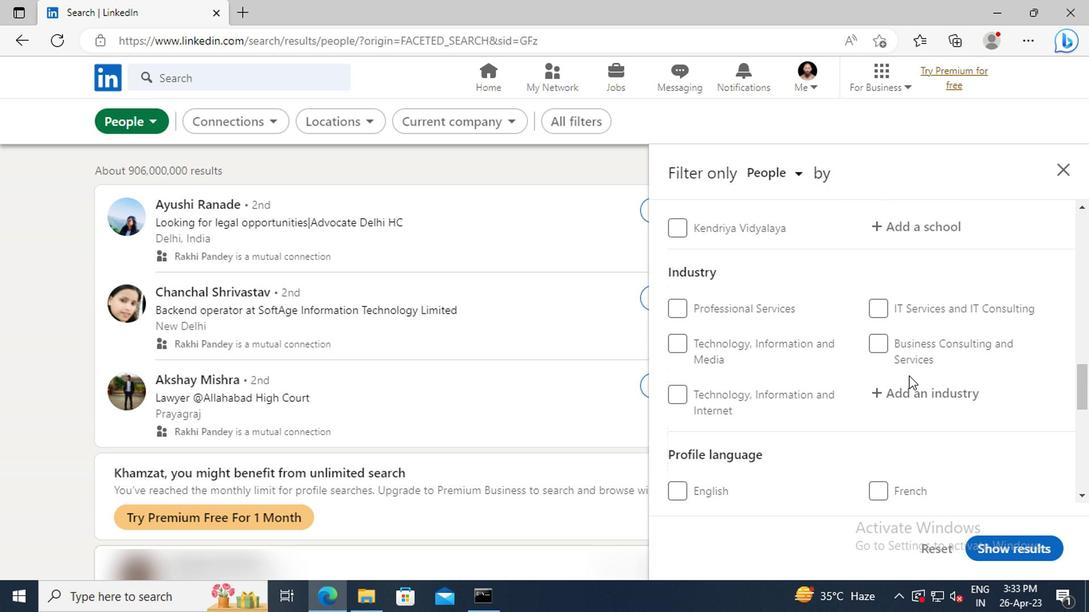 
Action: Mouse scrolled (905, 377) with delta (0, 0)
Screenshot: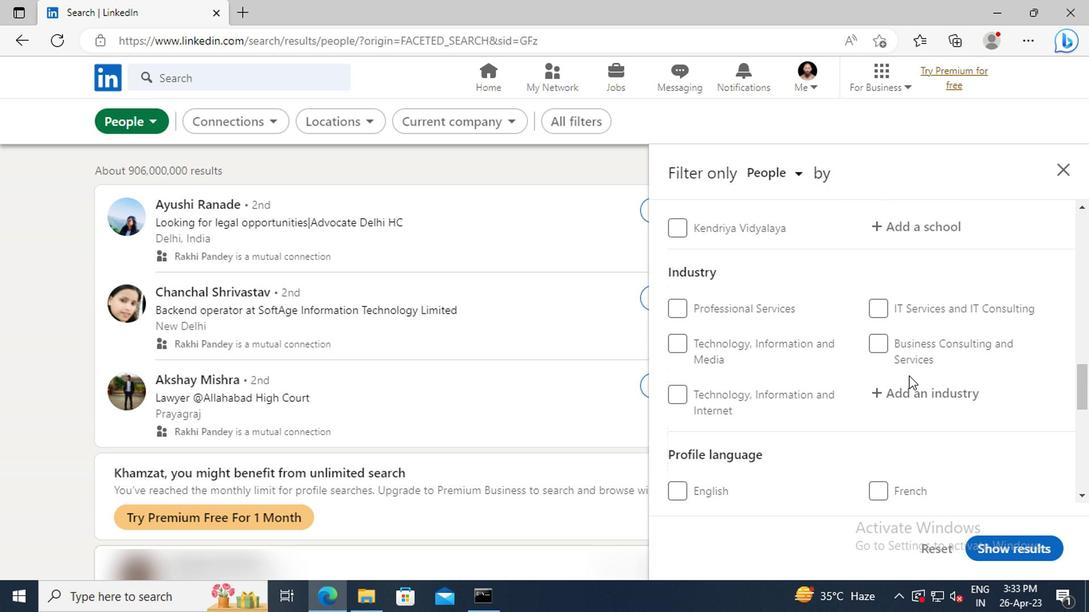 
Action: Mouse scrolled (905, 377) with delta (0, 0)
Screenshot: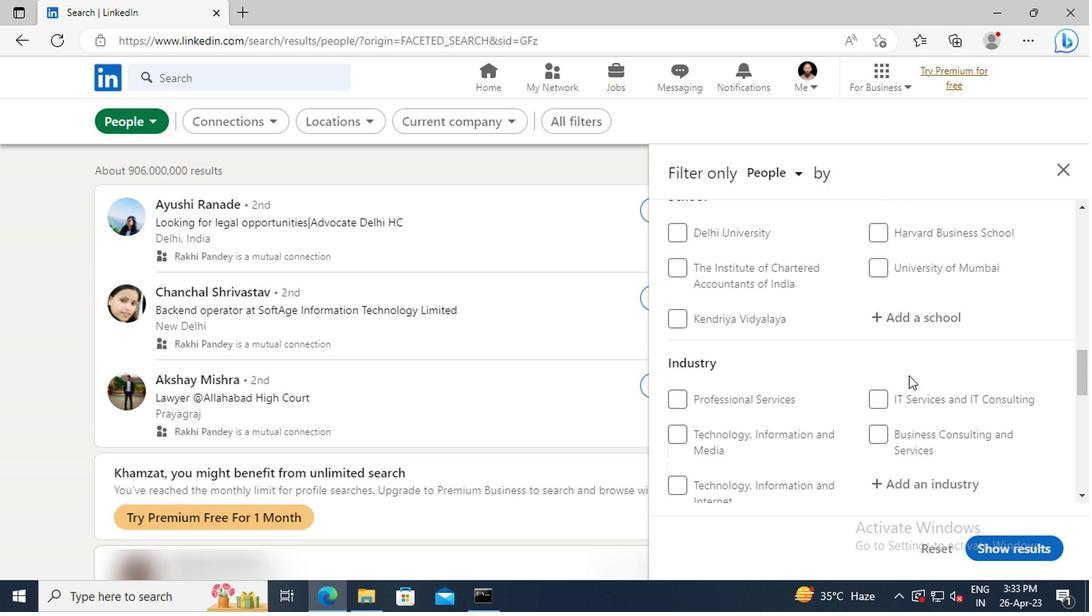 
Action: Mouse scrolled (905, 377) with delta (0, 0)
Screenshot: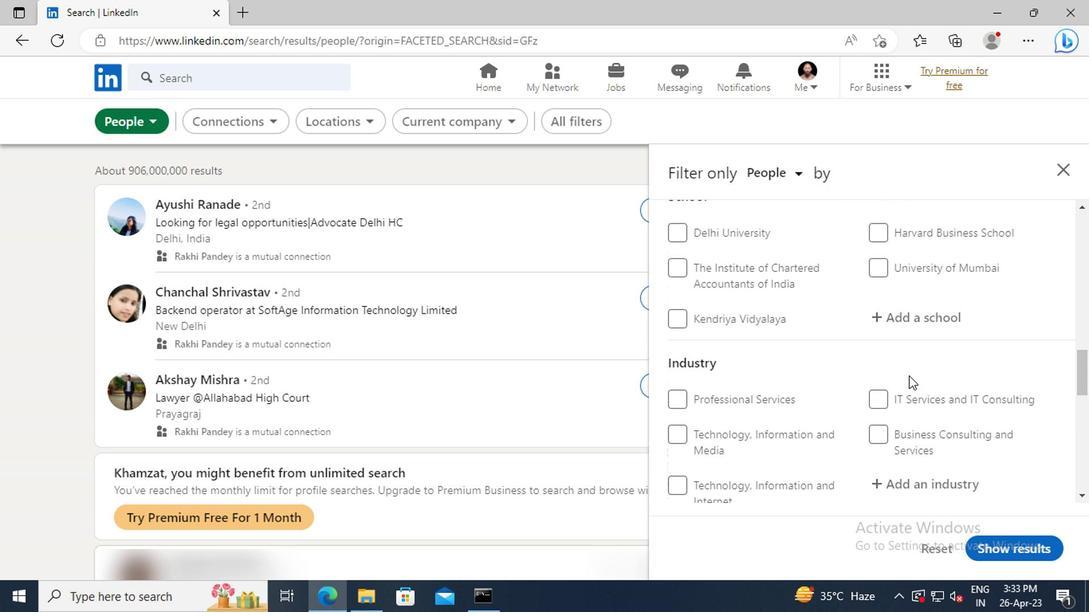 
Action: Mouse scrolled (905, 377) with delta (0, 0)
Screenshot: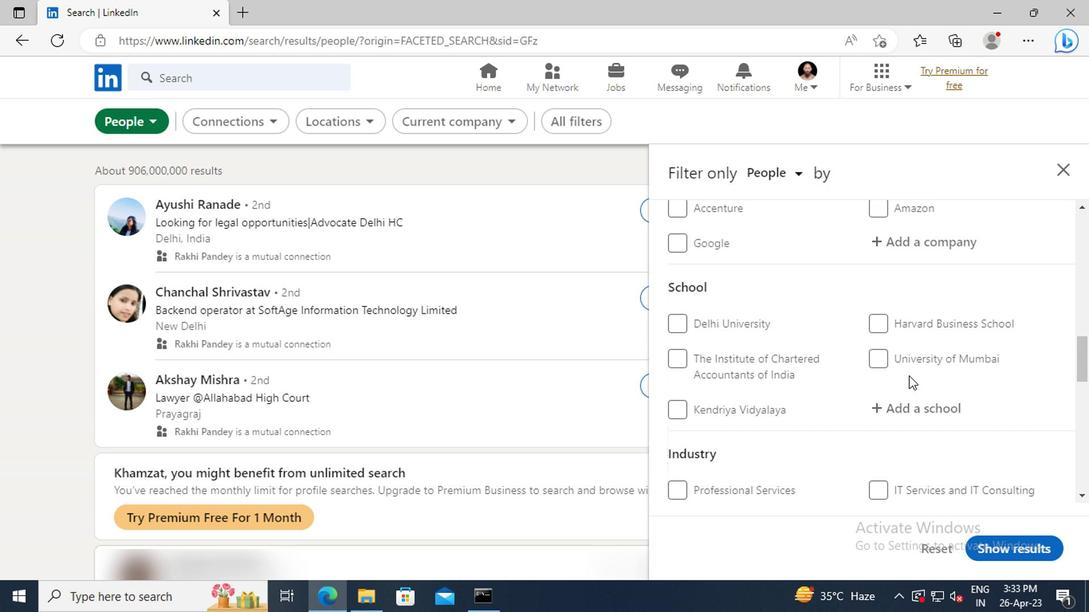 
Action: Mouse scrolled (905, 377) with delta (0, 0)
Screenshot: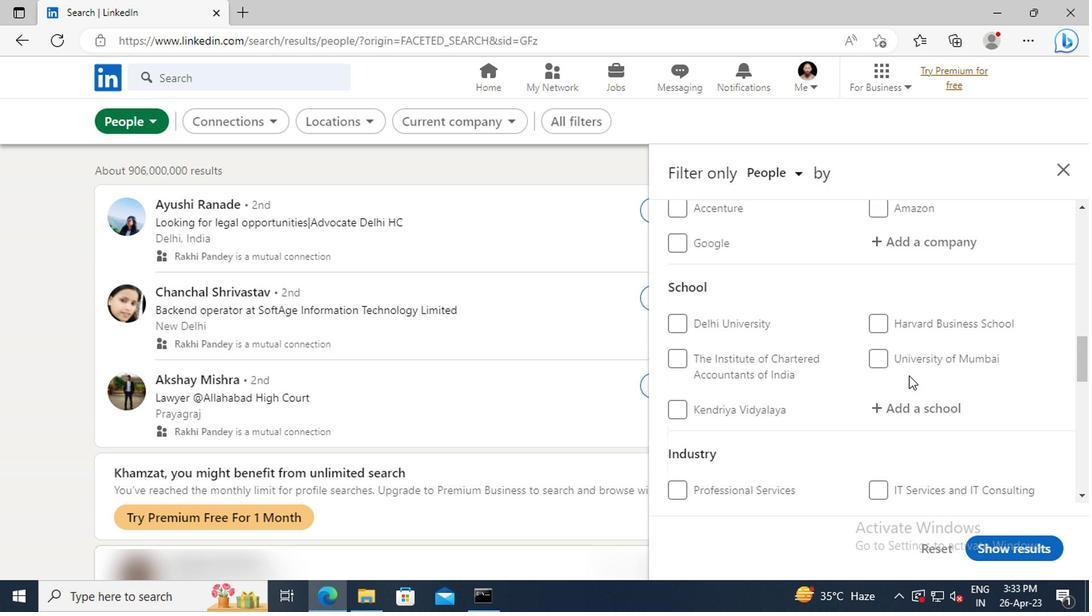 
Action: Mouse scrolled (905, 377) with delta (0, 0)
Screenshot: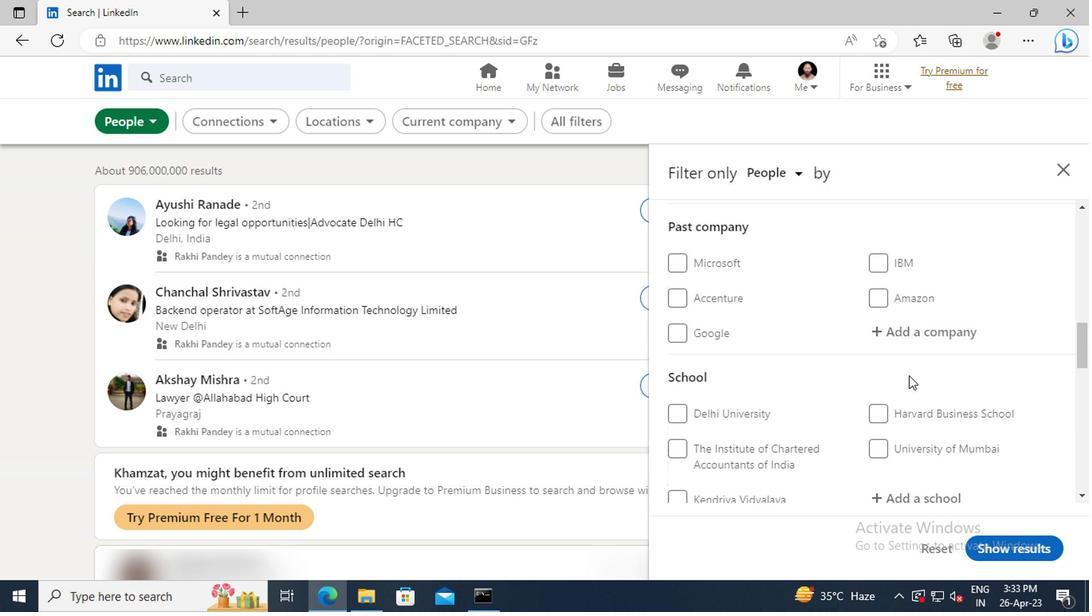 
Action: Mouse scrolled (905, 377) with delta (0, 0)
Screenshot: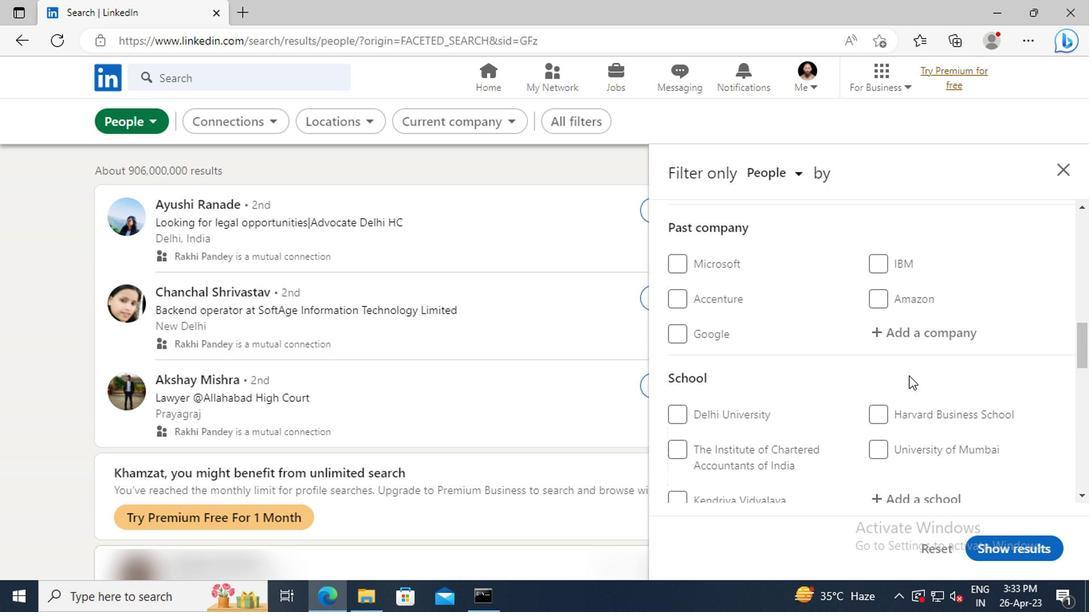 
Action: Mouse scrolled (905, 377) with delta (0, 0)
Screenshot: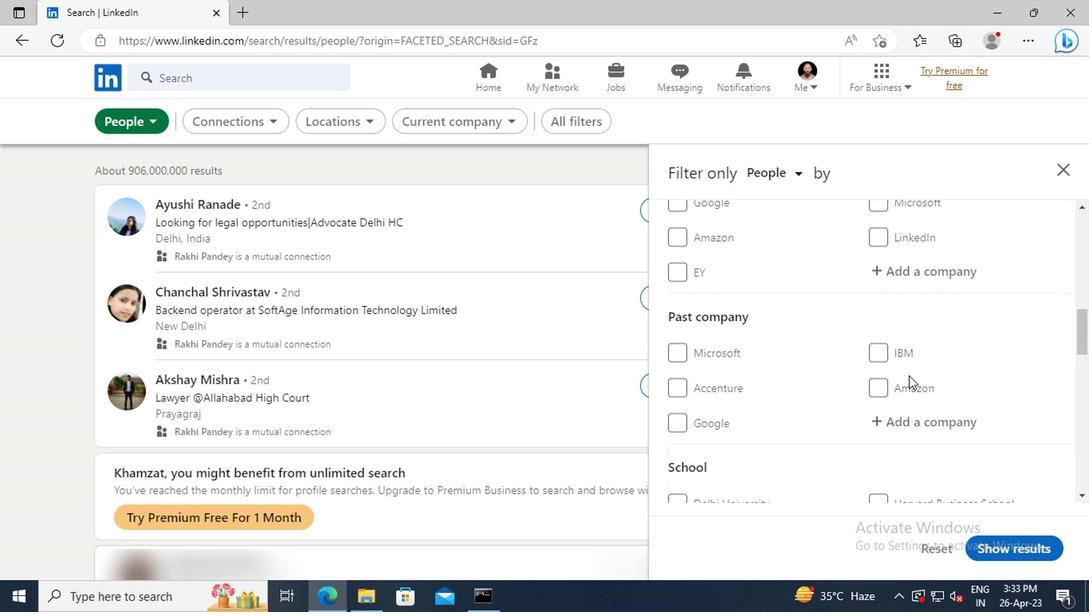 
Action: Mouse scrolled (905, 377) with delta (0, 0)
Screenshot: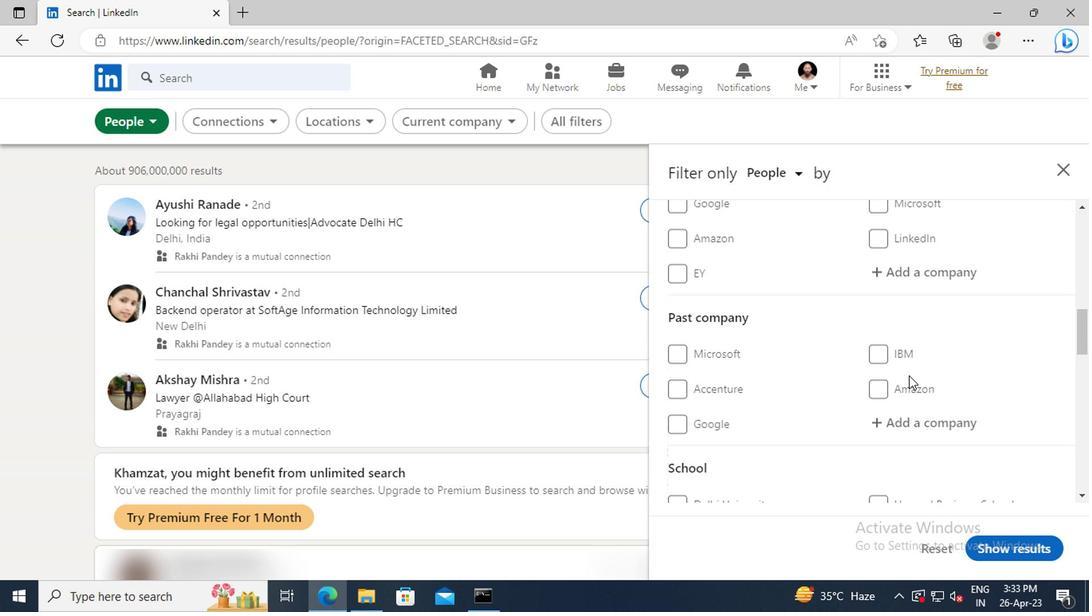 
Action: Mouse moved to (906, 364)
Screenshot: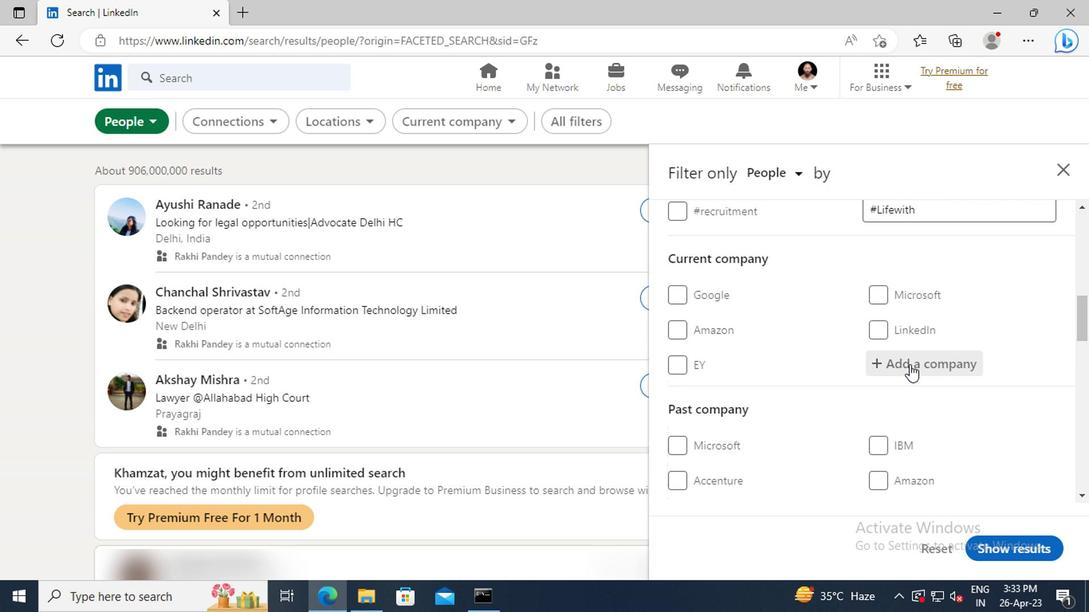 
Action: Mouse pressed left at (906, 364)
Screenshot: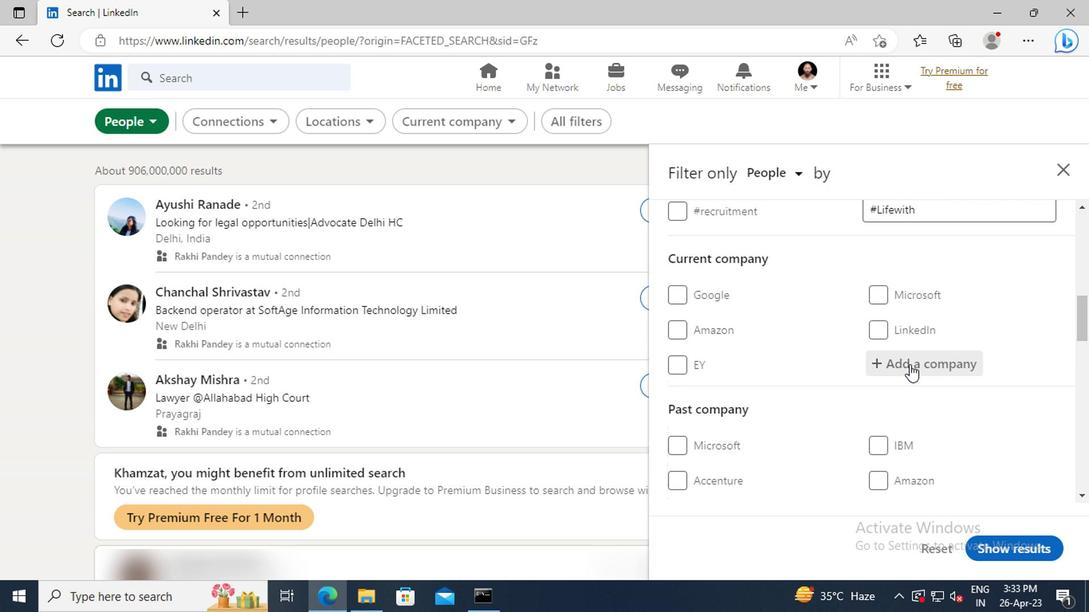 
Action: Key pressed <Key.shift>RELIANCE<Key.space><Key.shift>COMMUNICATIONS
Screenshot: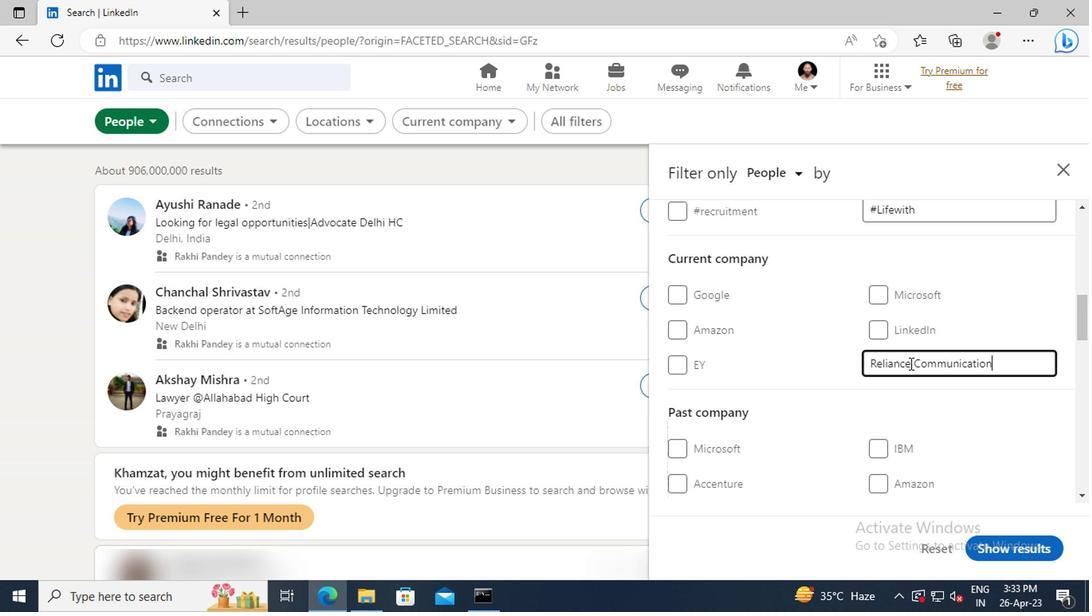 
Action: Mouse moved to (886, 396)
Screenshot: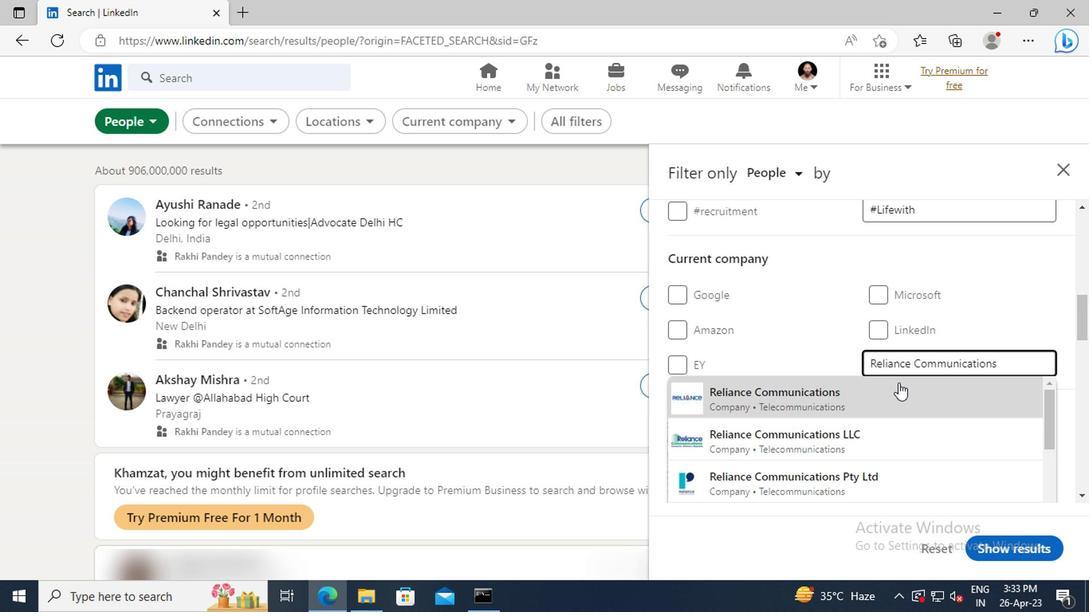 
Action: Mouse pressed left at (886, 396)
Screenshot: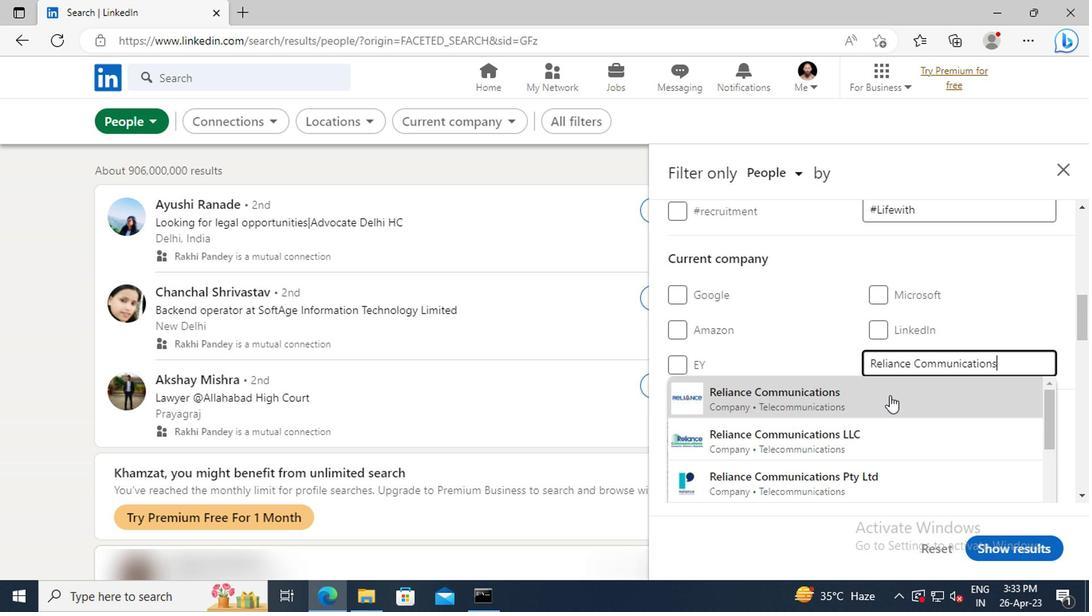 
Action: Mouse moved to (850, 310)
Screenshot: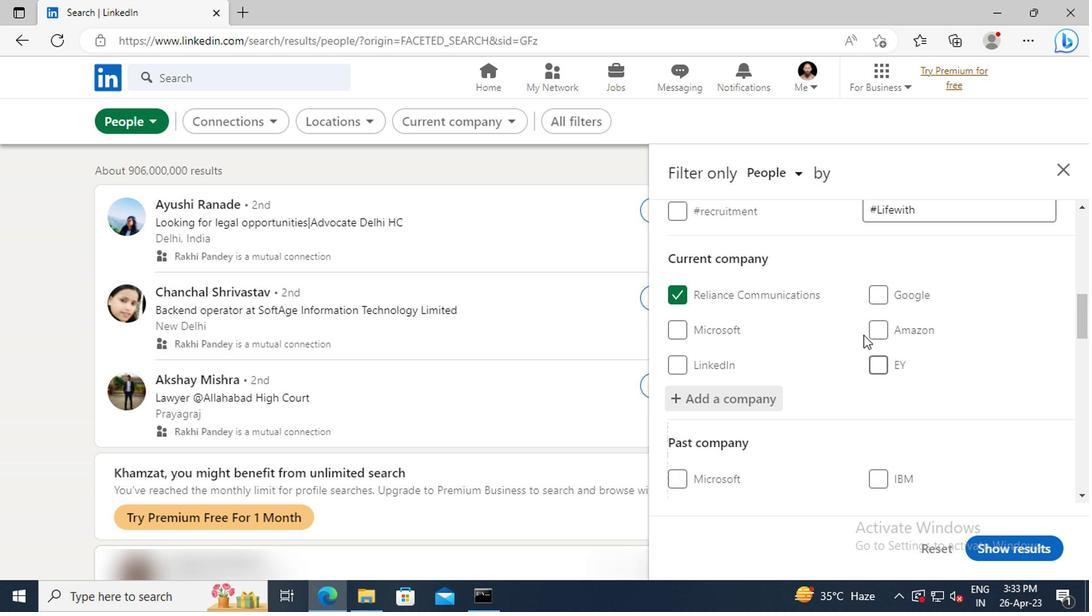 
Action: Mouse scrolled (850, 309) with delta (0, 0)
Screenshot: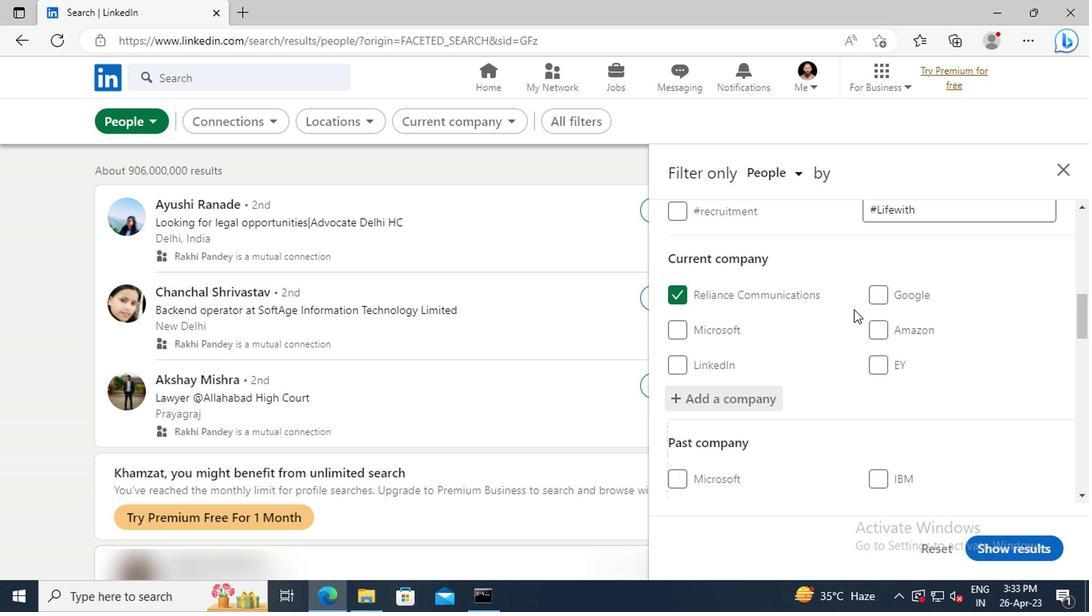 
Action: Mouse scrolled (850, 309) with delta (0, 0)
Screenshot: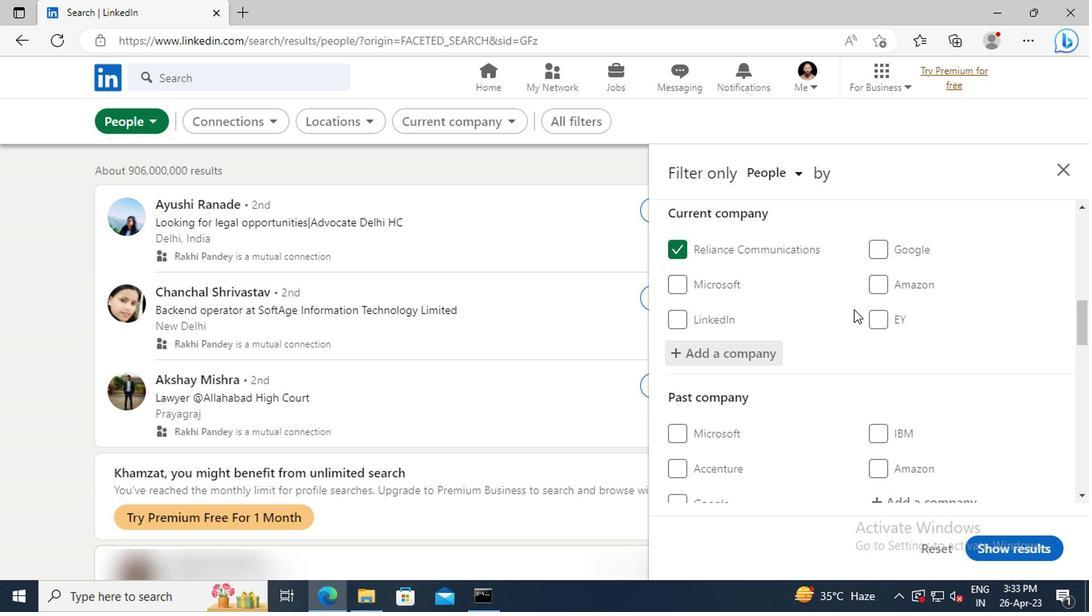 
Action: Mouse scrolled (850, 309) with delta (0, 0)
Screenshot: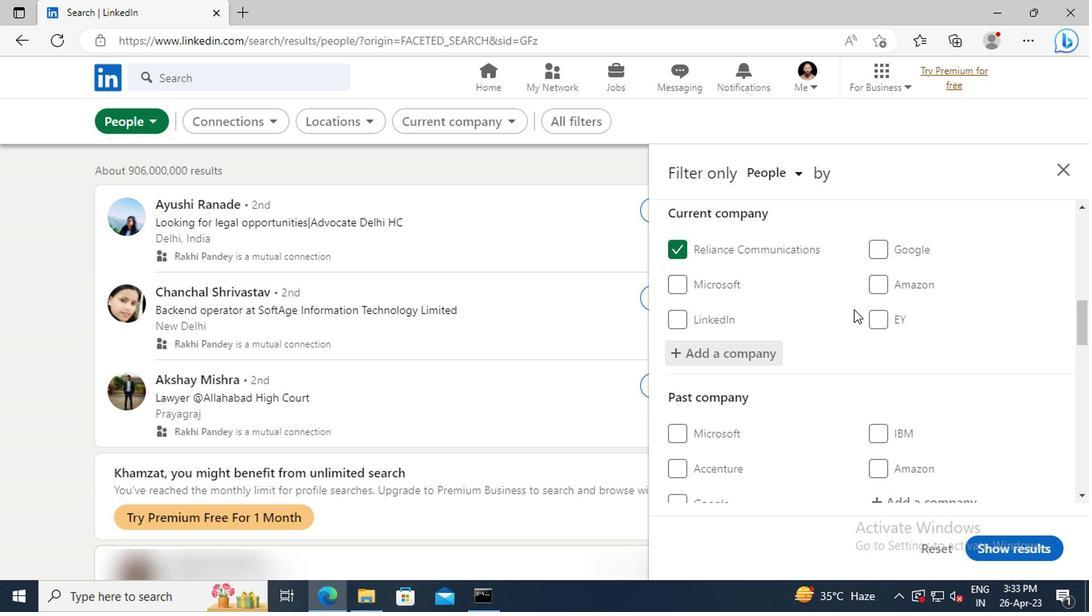 
Action: Mouse scrolled (850, 309) with delta (0, 0)
Screenshot: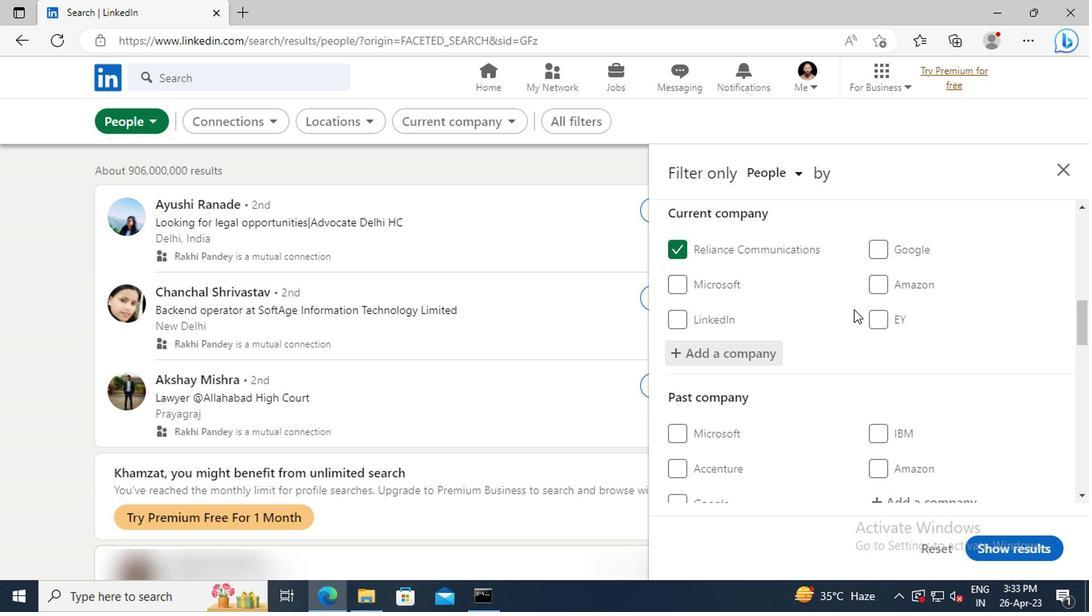 
Action: Mouse scrolled (850, 309) with delta (0, 0)
Screenshot: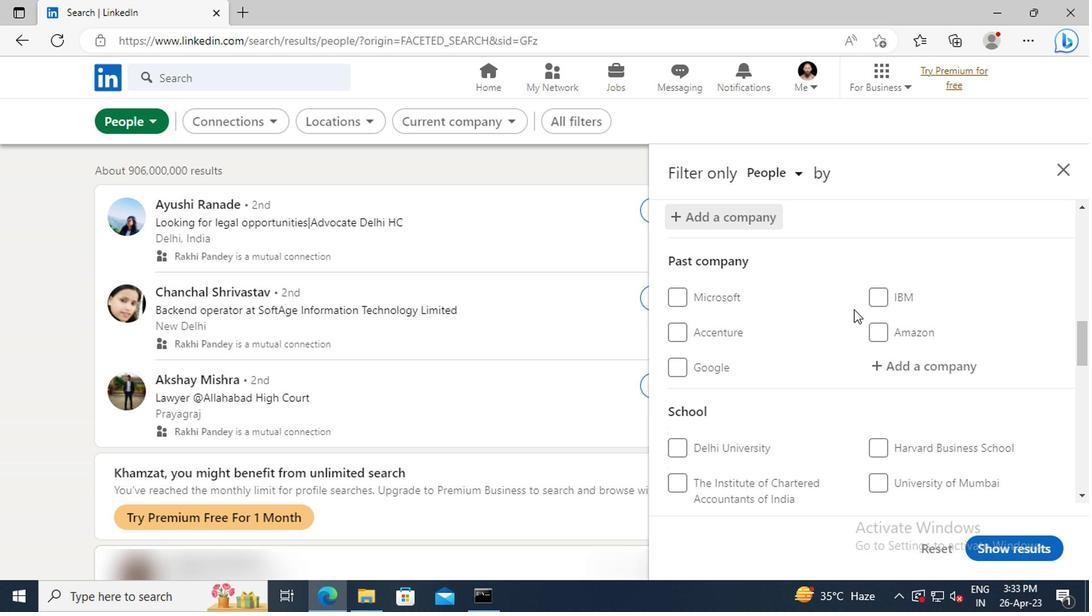 
Action: Mouse scrolled (850, 309) with delta (0, 0)
Screenshot: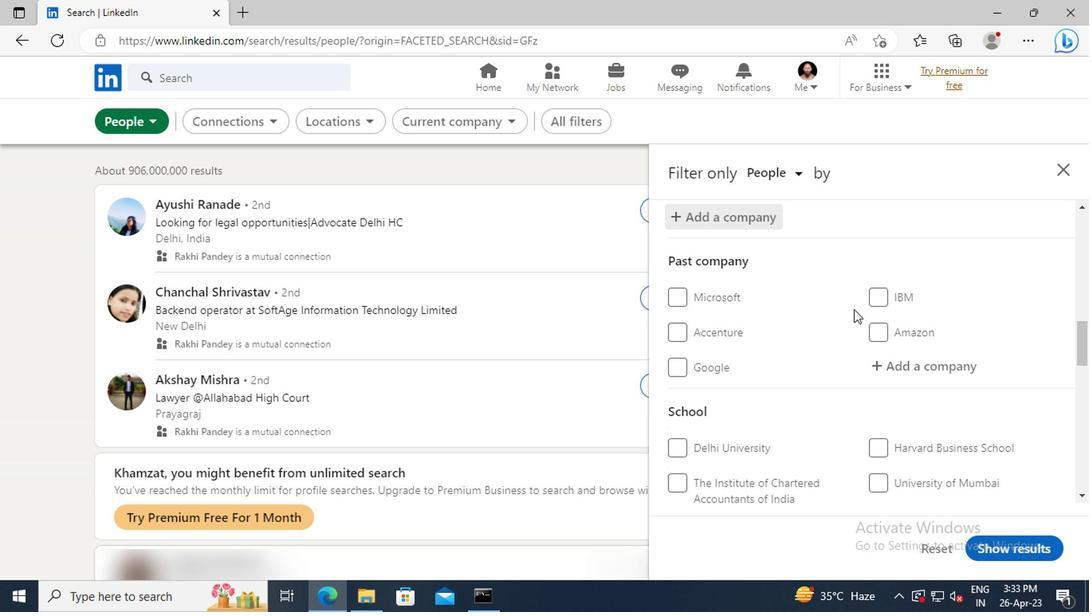 
Action: Mouse scrolled (850, 309) with delta (0, 0)
Screenshot: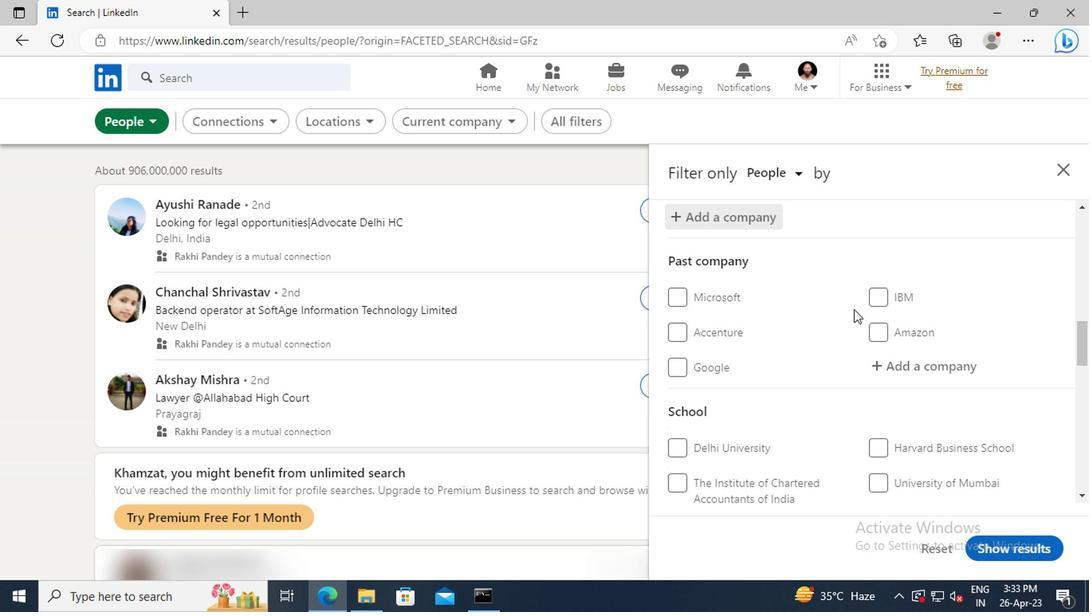 
Action: Mouse scrolled (850, 309) with delta (0, 0)
Screenshot: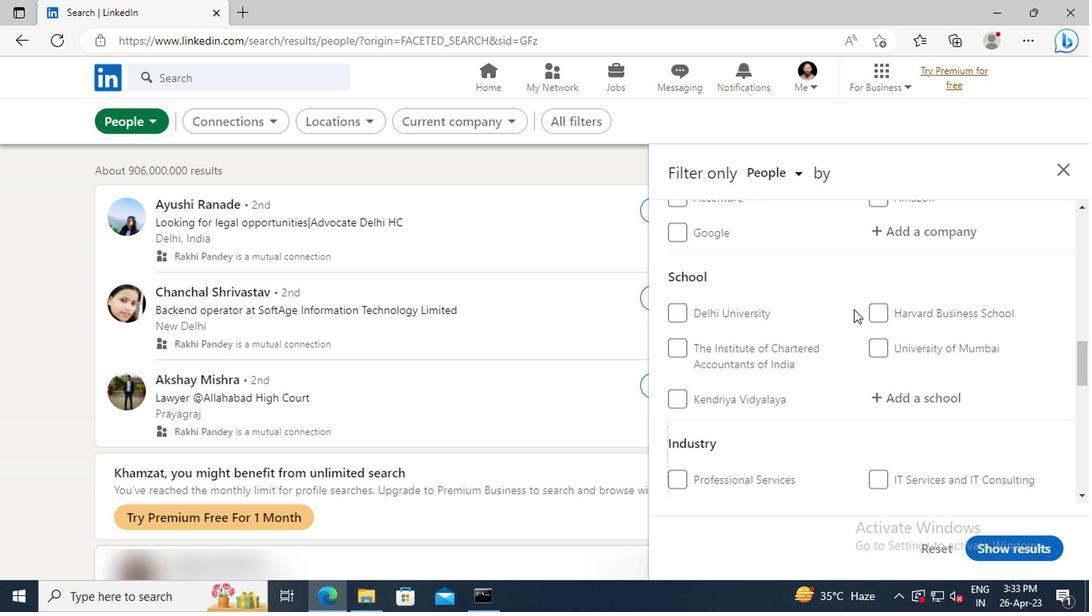 
Action: Mouse scrolled (850, 309) with delta (0, 0)
Screenshot: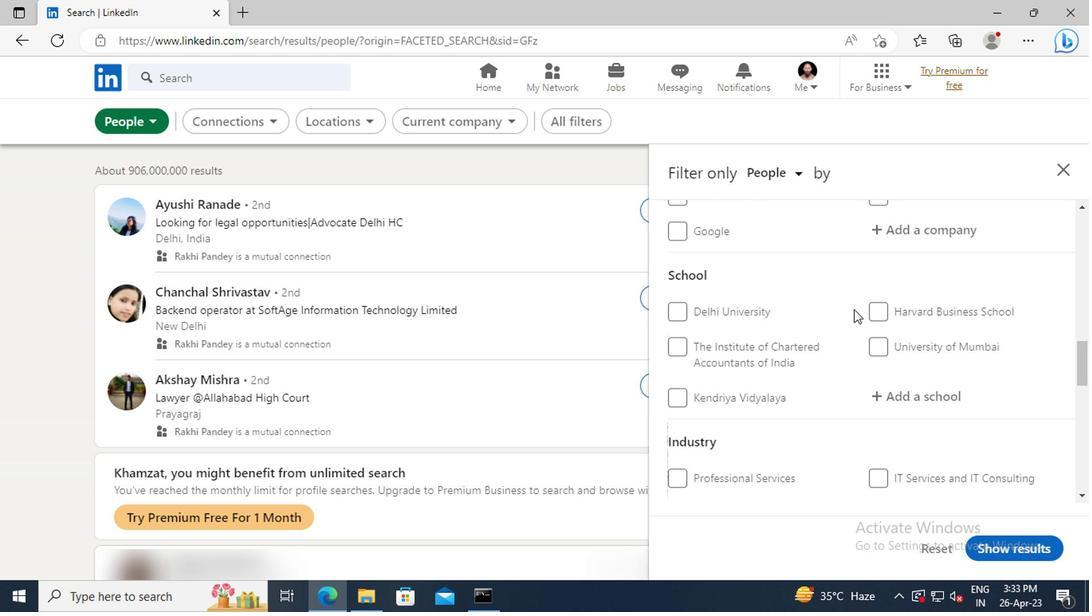 
Action: Mouse moved to (893, 310)
Screenshot: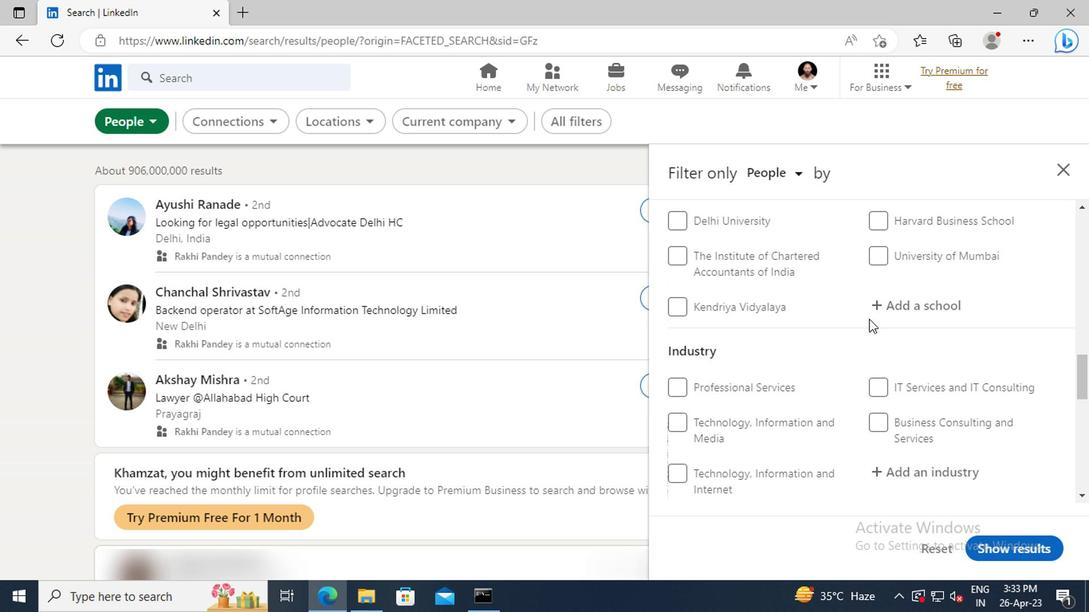 
Action: Mouse pressed left at (893, 310)
Screenshot: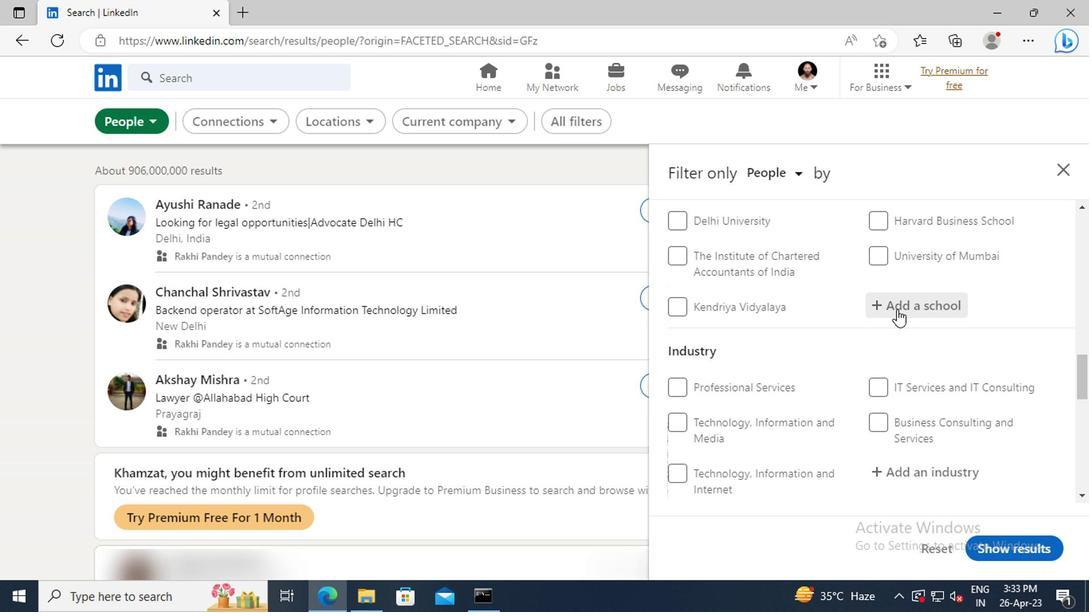 
Action: Key pressed <Key.shift>R.<Key.shift>C.<Key.space><Key.shift>TECHNICAL<Key.space><Key.shift>INSTITUTE,<Key.space><Key.shift>AHMEDABAD<Key.space>640
Screenshot: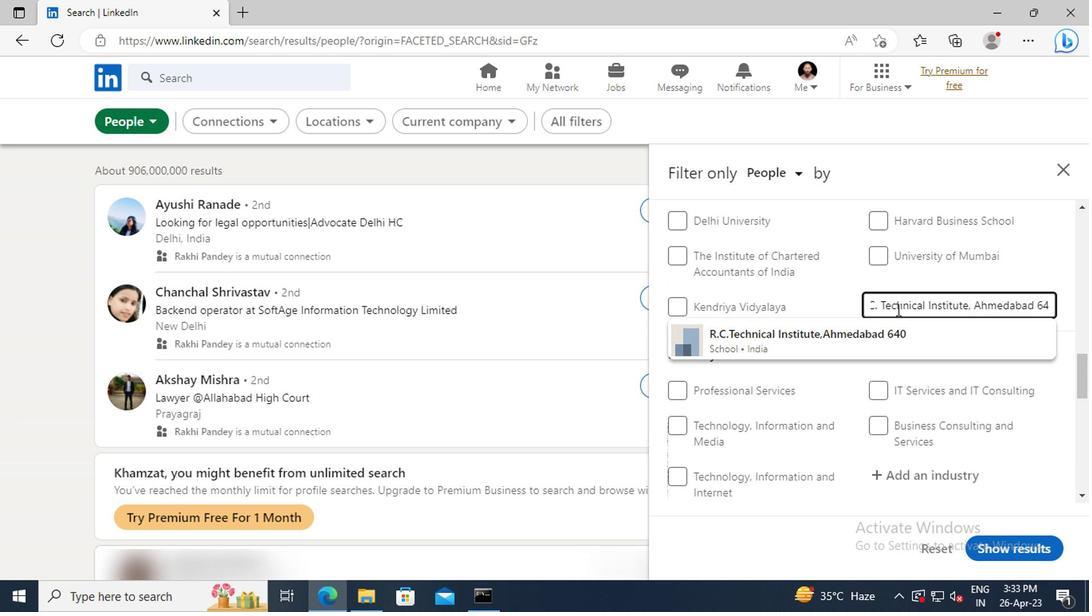 
Action: Mouse moved to (901, 334)
Screenshot: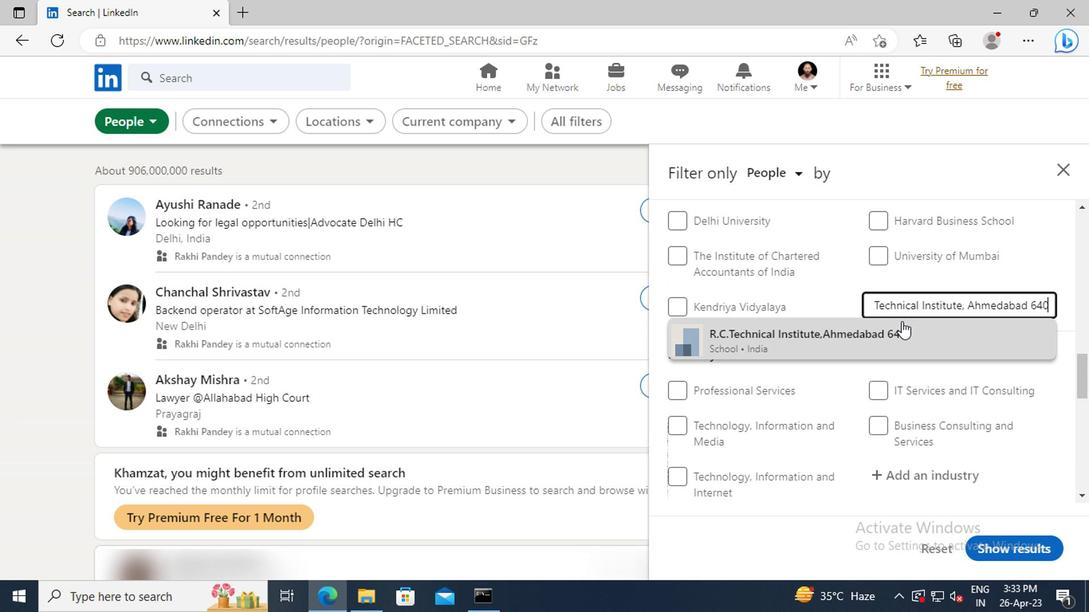 
Action: Mouse pressed left at (901, 334)
Screenshot: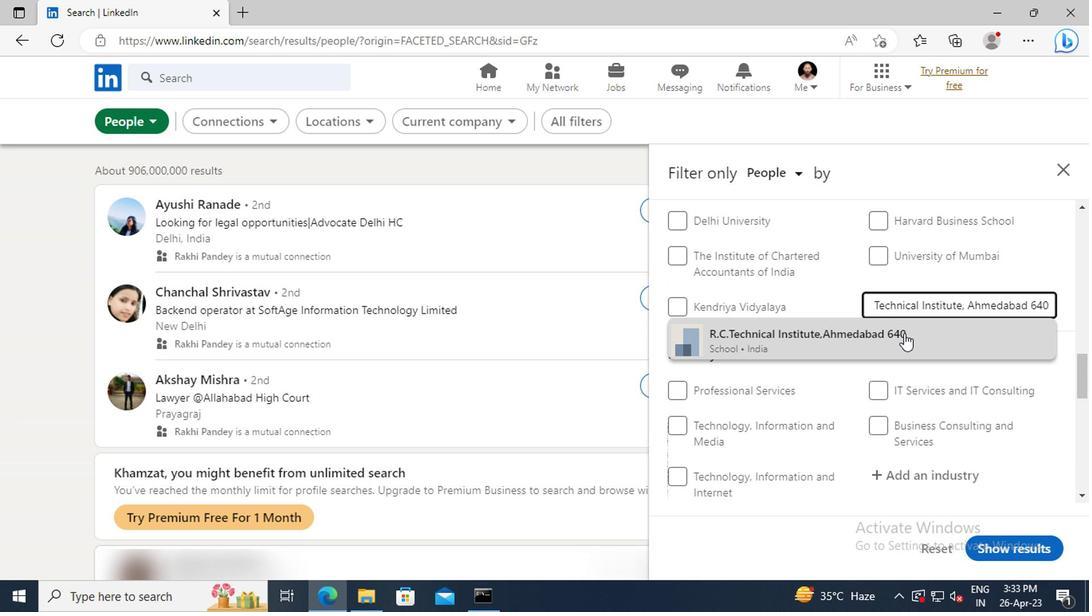 
Action: Mouse moved to (850, 295)
Screenshot: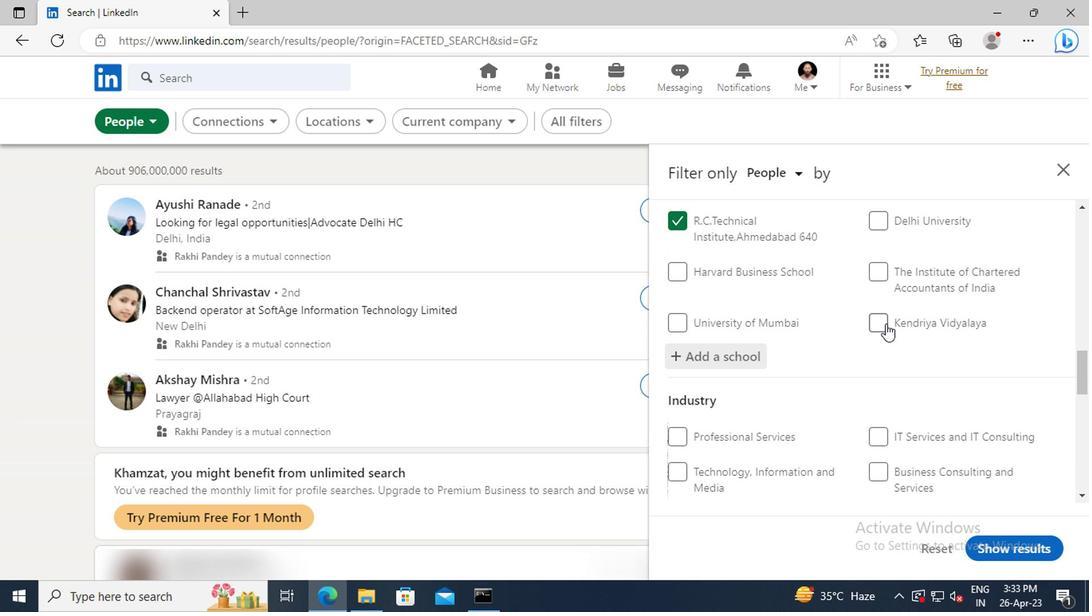 
Action: Mouse scrolled (850, 294) with delta (0, 0)
Screenshot: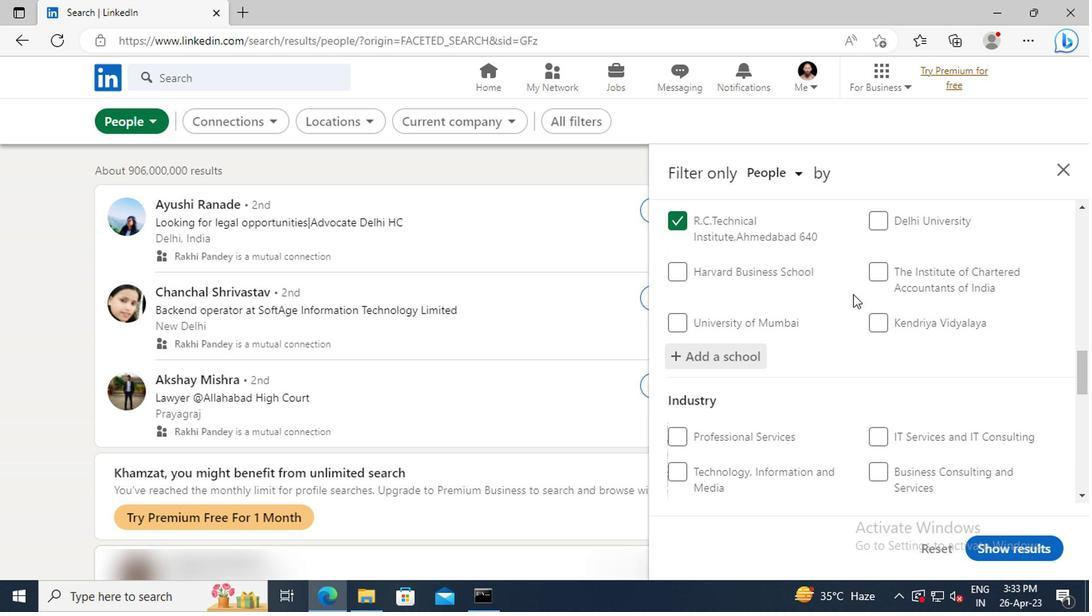 
Action: Mouse scrolled (850, 294) with delta (0, 0)
Screenshot: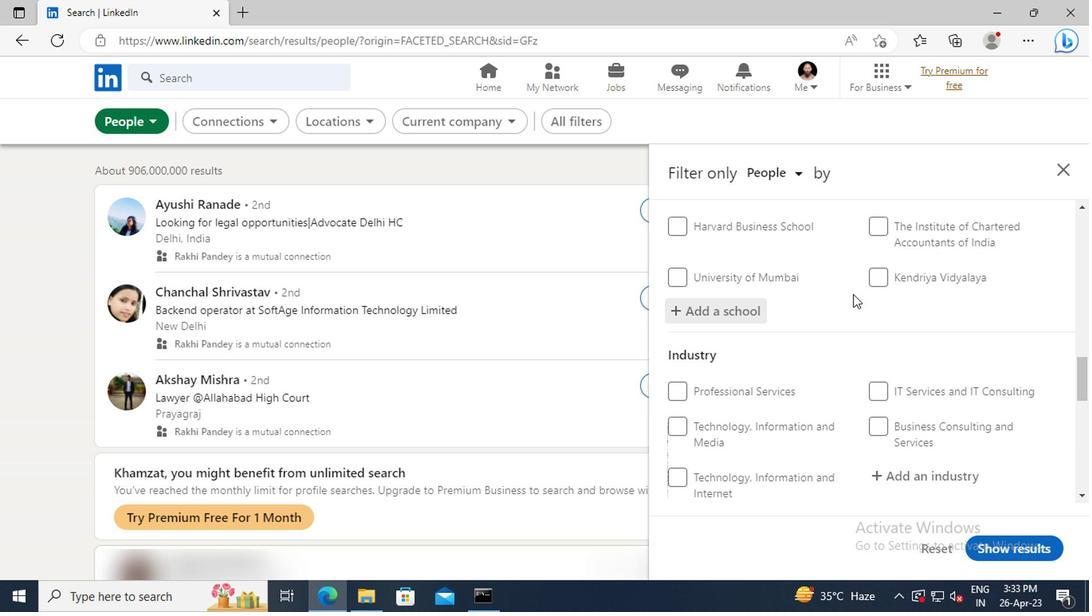 
Action: Mouse scrolled (850, 294) with delta (0, 0)
Screenshot: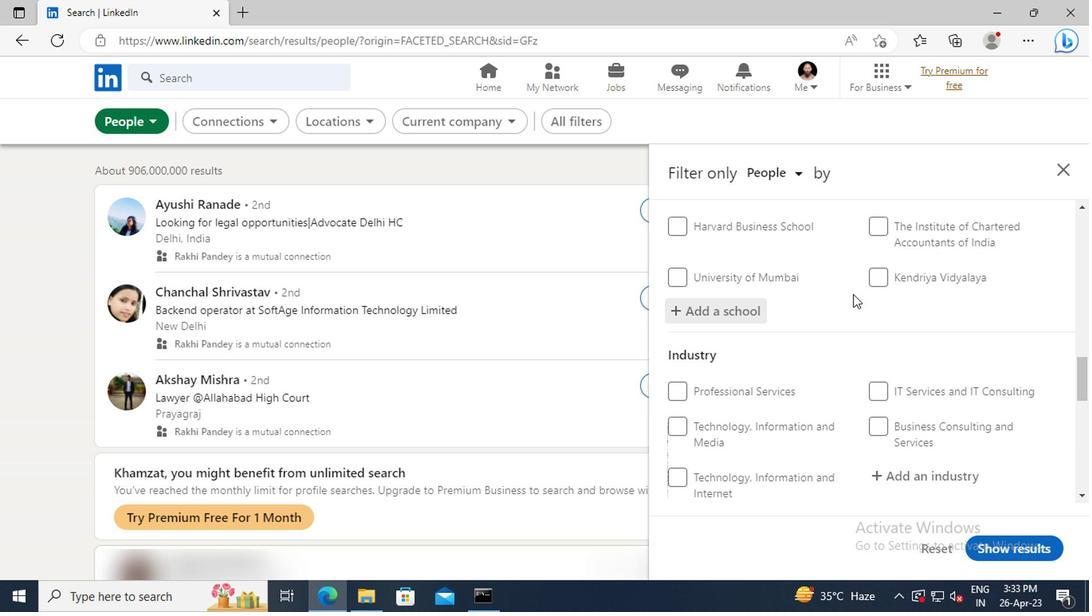 
Action: Mouse moved to (901, 381)
Screenshot: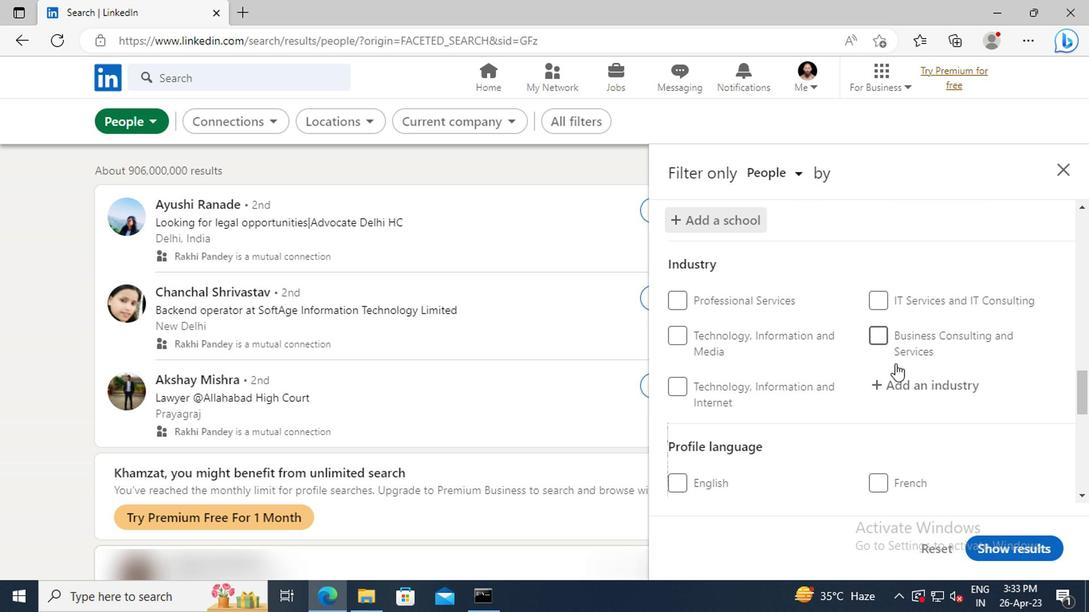 
Action: Mouse pressed left at (901, 381)
Screenshot: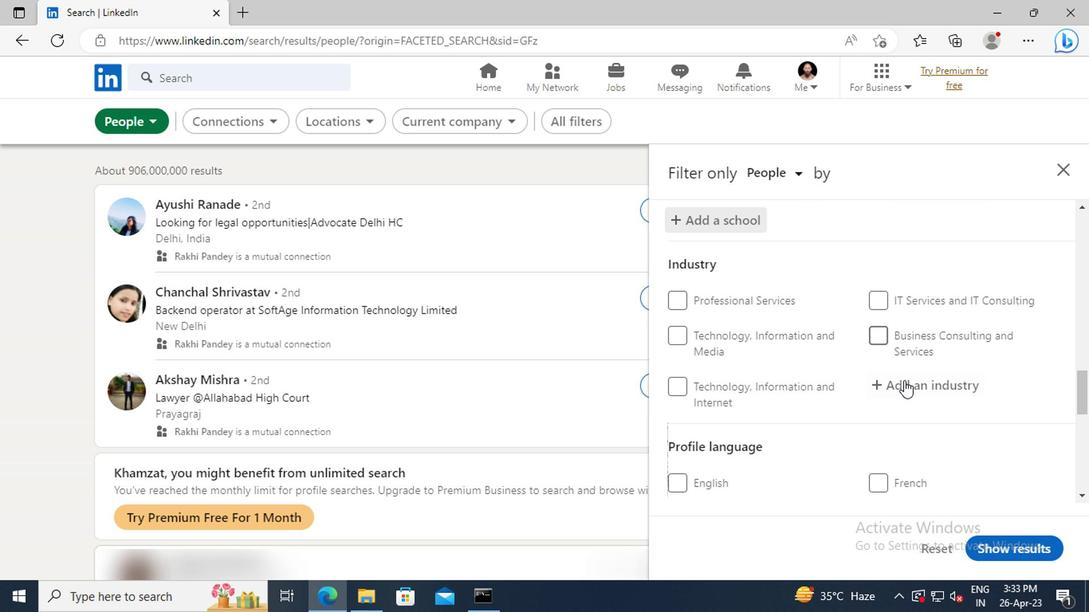 
Action: Key pressed <Key.shift>CLIMATE<Key.space><Key.shift>TECHNOLOGY<Key.space><Key.shift>PRODUCT<Key.space><Key.shift>MANUFACTURING
Screenshot: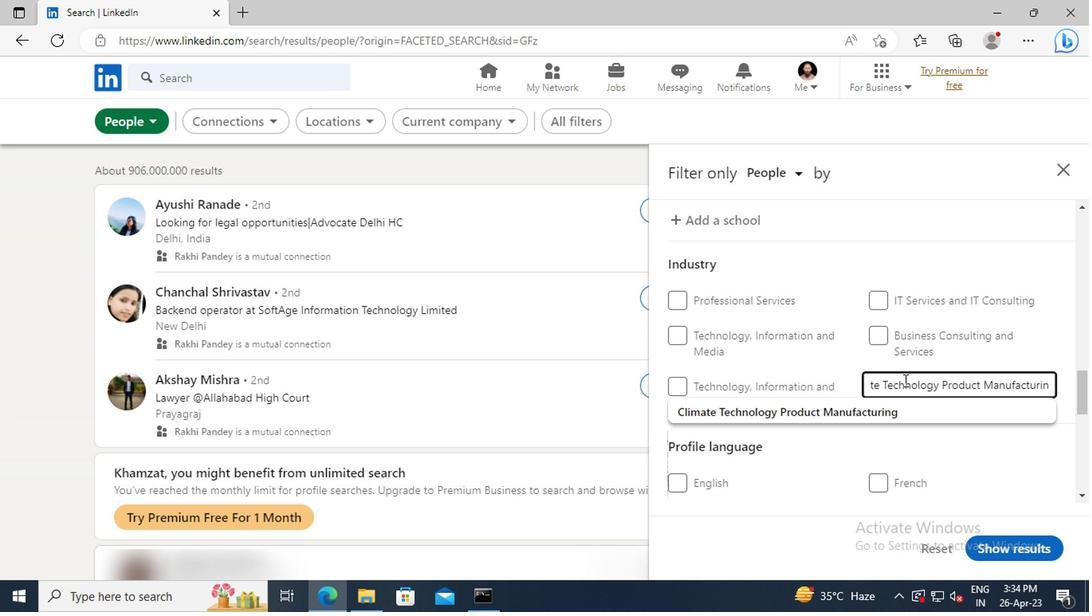 
Action: Mouse moved to (905, 410)
Screenshot: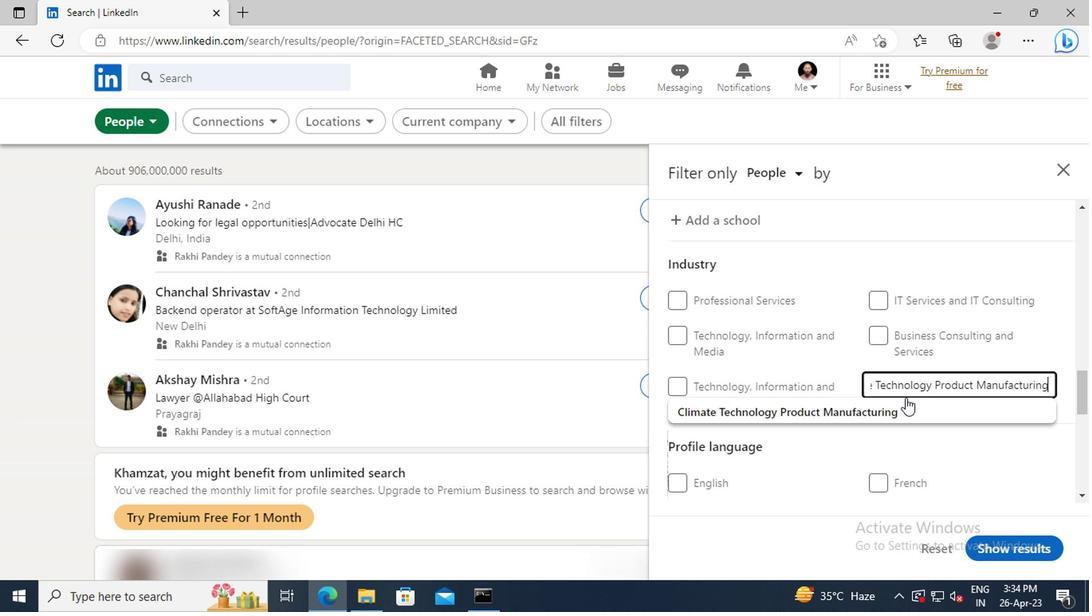 
Action: Mouse pressed left at (905, 410)
Screenshot: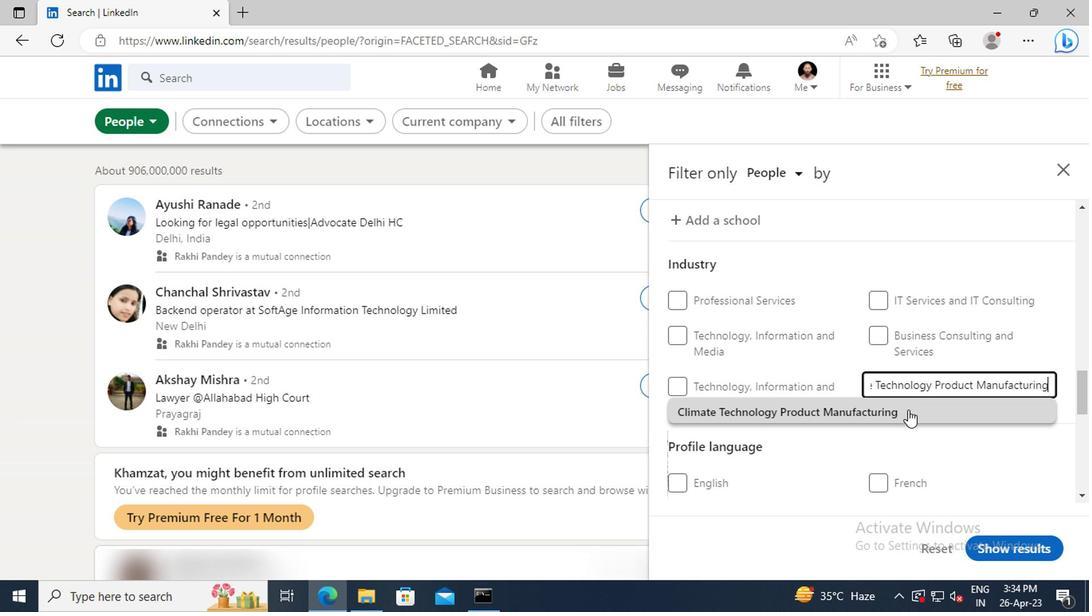 
Action: Mouse moved to (863, 335)
Screenshot: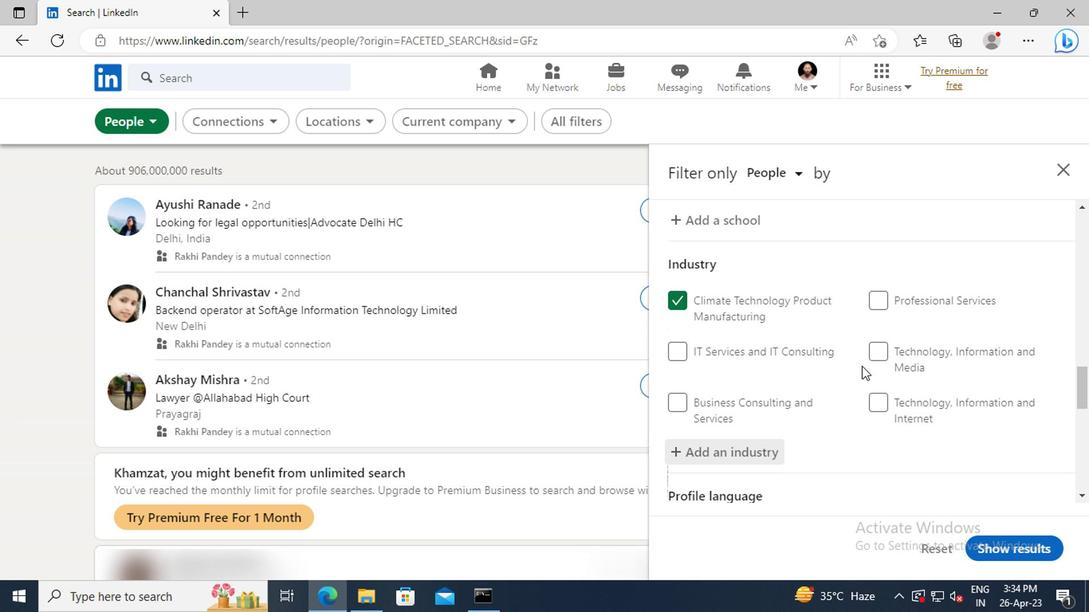 
Action: Mouse scrolled (863, 334) with delta (0, -1)
Screenshot: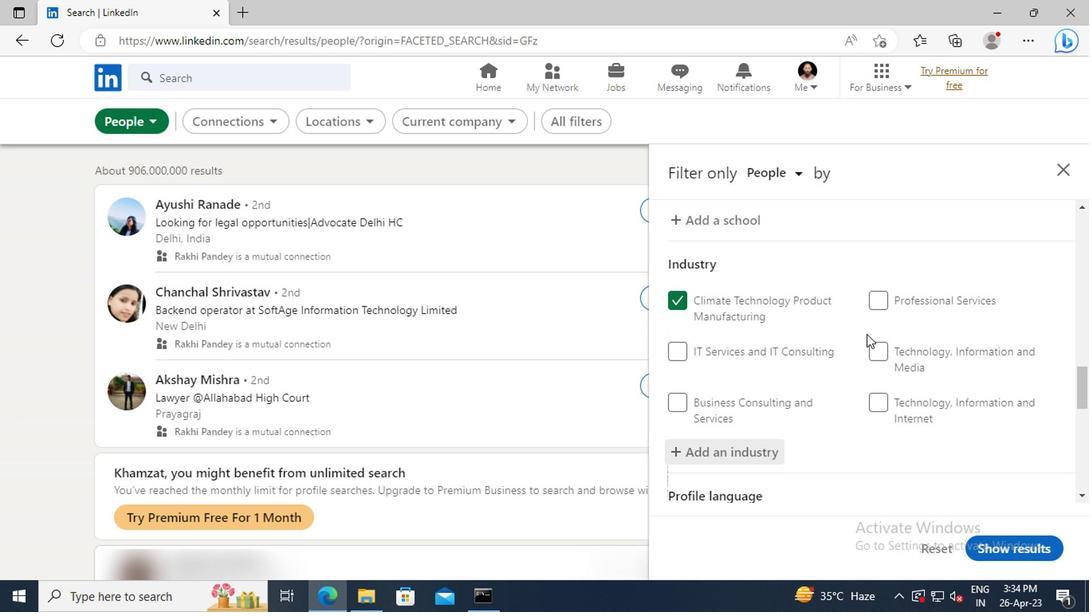 
Action: Mouse scrolled (863, 334) with delta (0, -1)
Screenshot: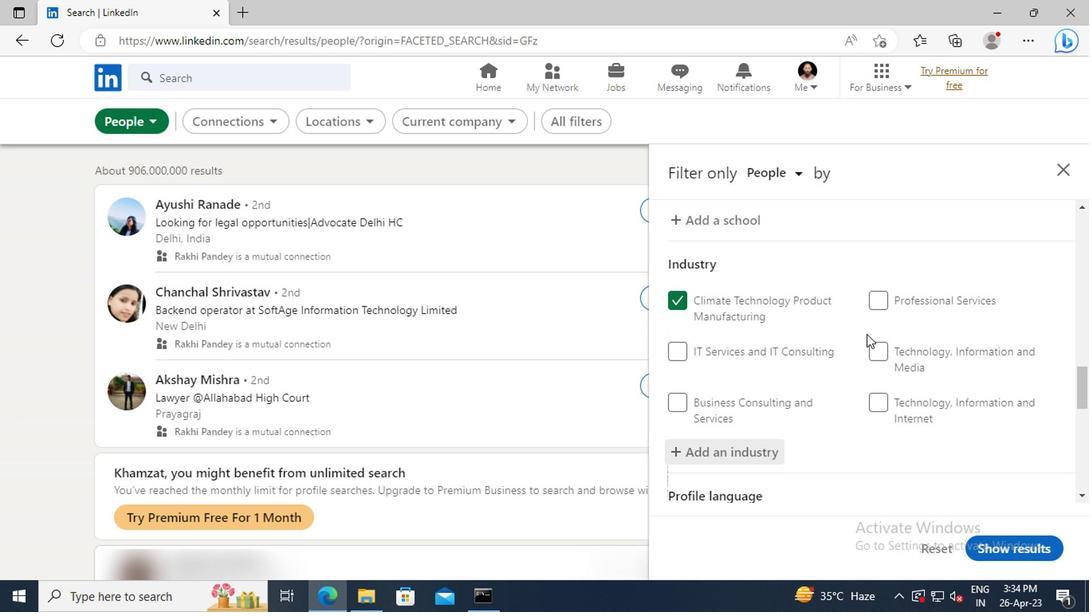 
Action: Mouse scrolled (863, 334) with delta (0, -1)
Screenshot: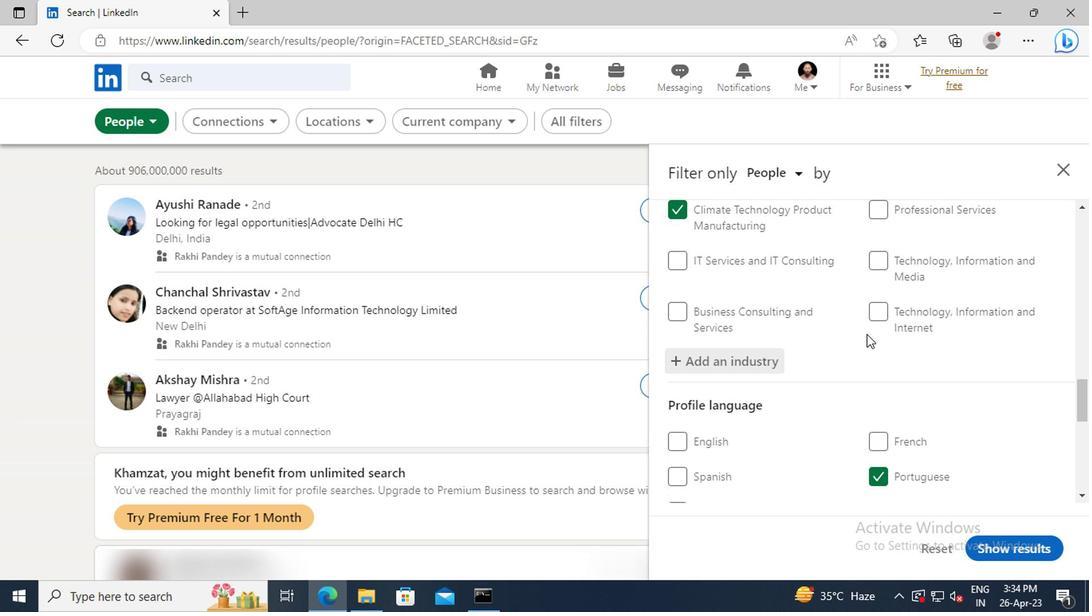 
Action: Mouse scrolled (863, 334) with delta (0, -1)
Screenshot: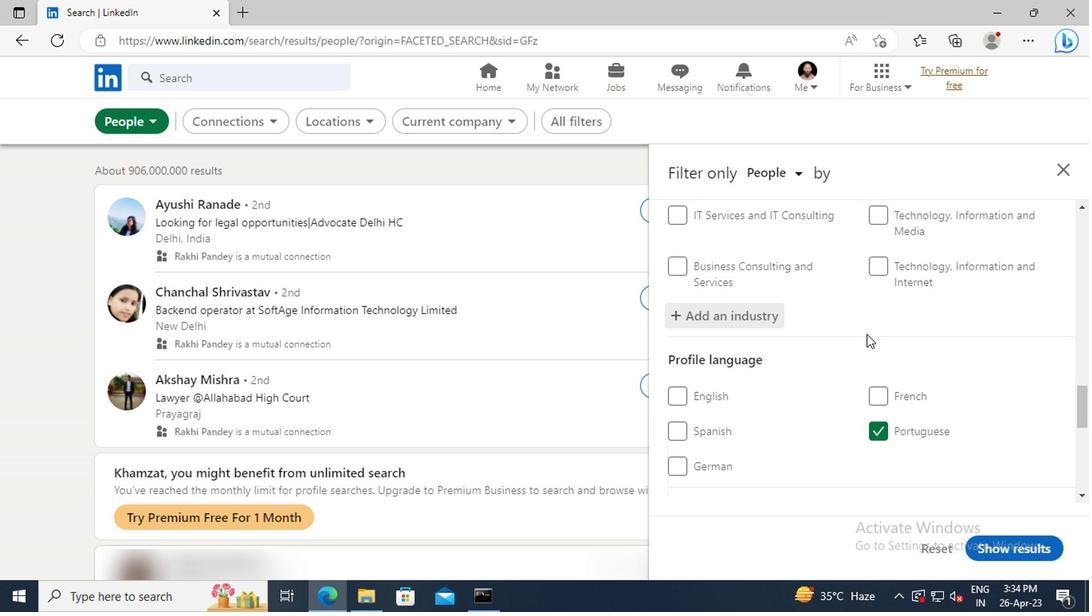 
Action: Mouse scrolled (863, 334) with delta (0, -1)
Screenshot: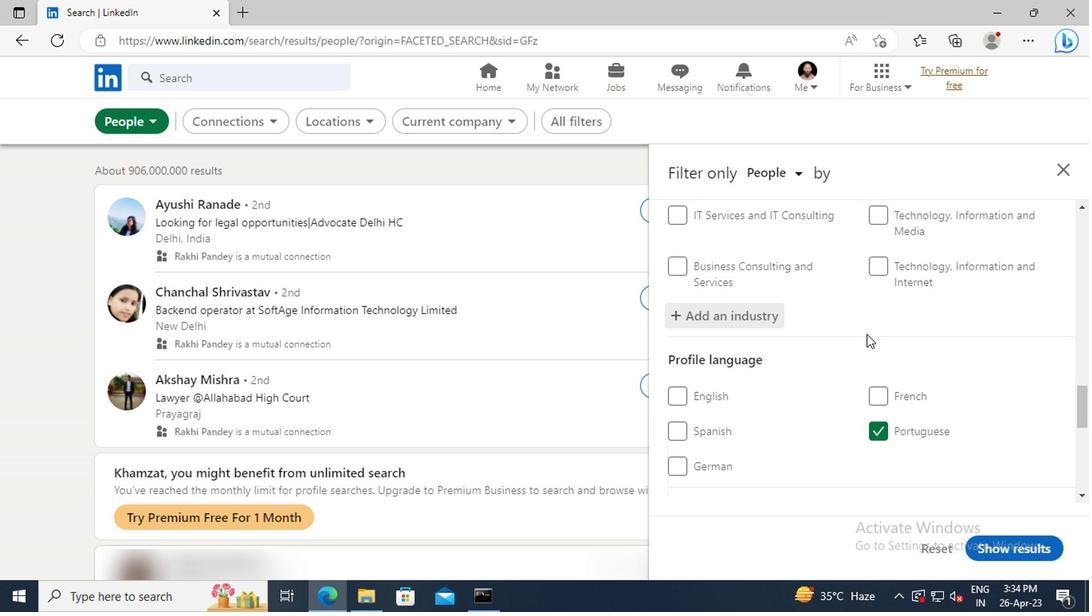
Action: Mouse scrolled (863, 334) with delta (0, -1)
Screenshot: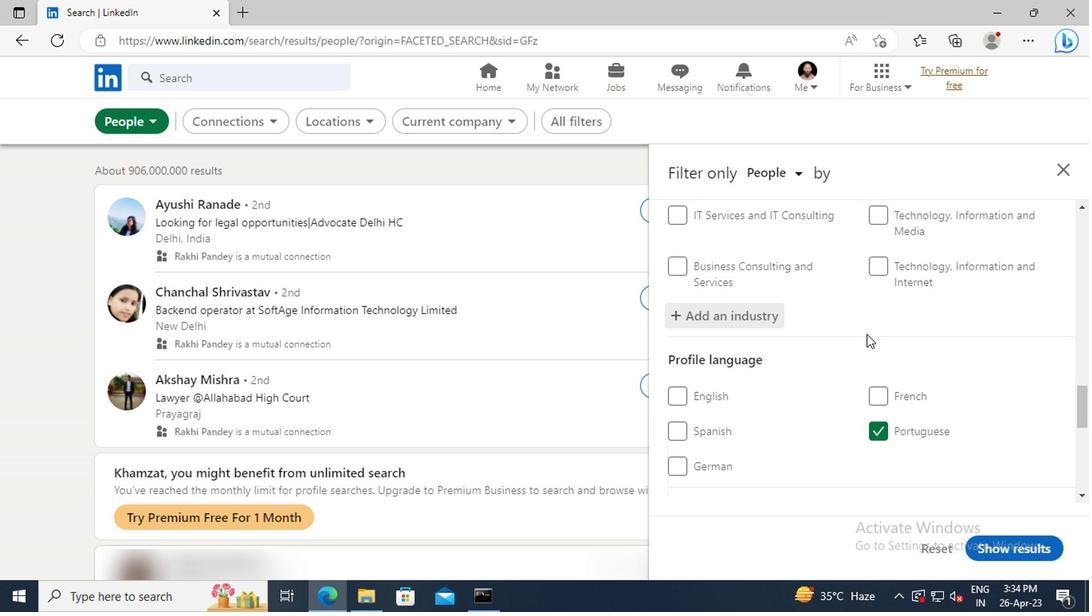
Action: Mouse scrolled (863, 334) with delta (0, -1)
Screenshot: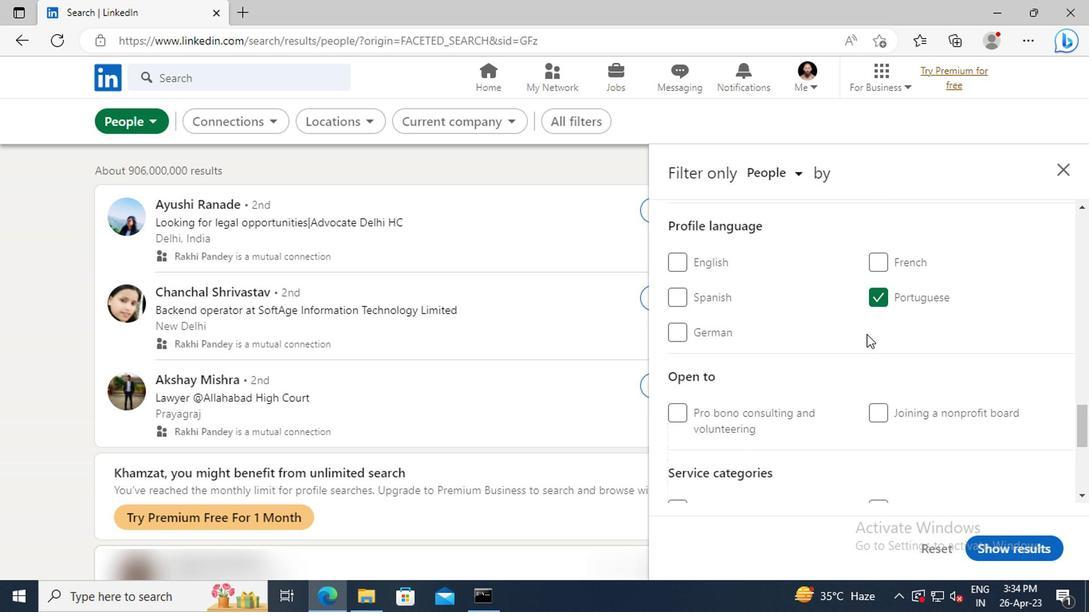 
Action: Mouse scrolled (863, 334) with delta (0, -1)
Screenshot: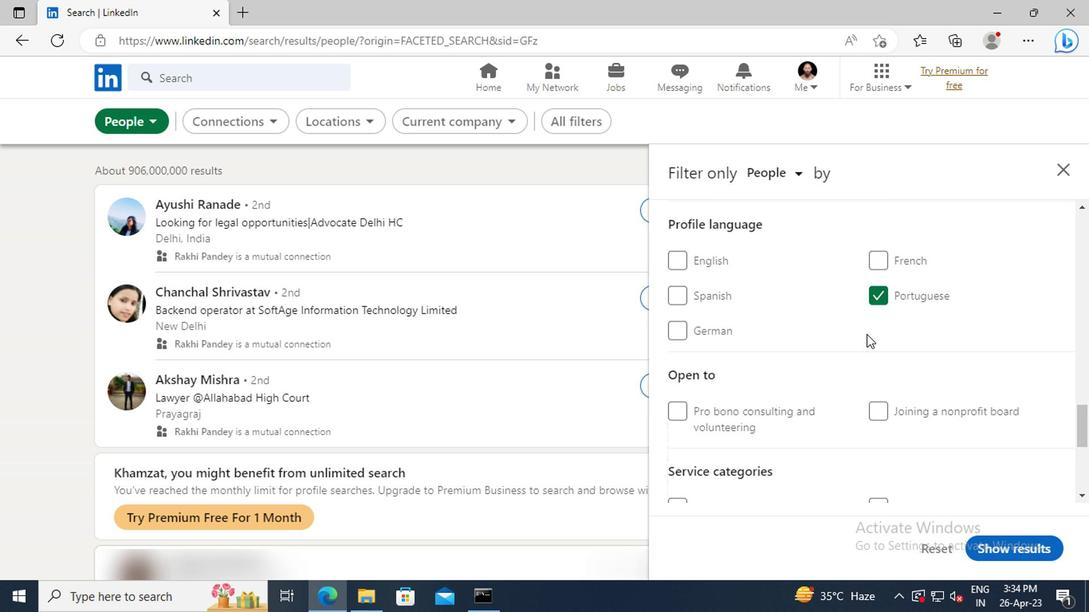 
Action: Mouse scrolled (863, 334) with delta (0, -1)
Screenshot: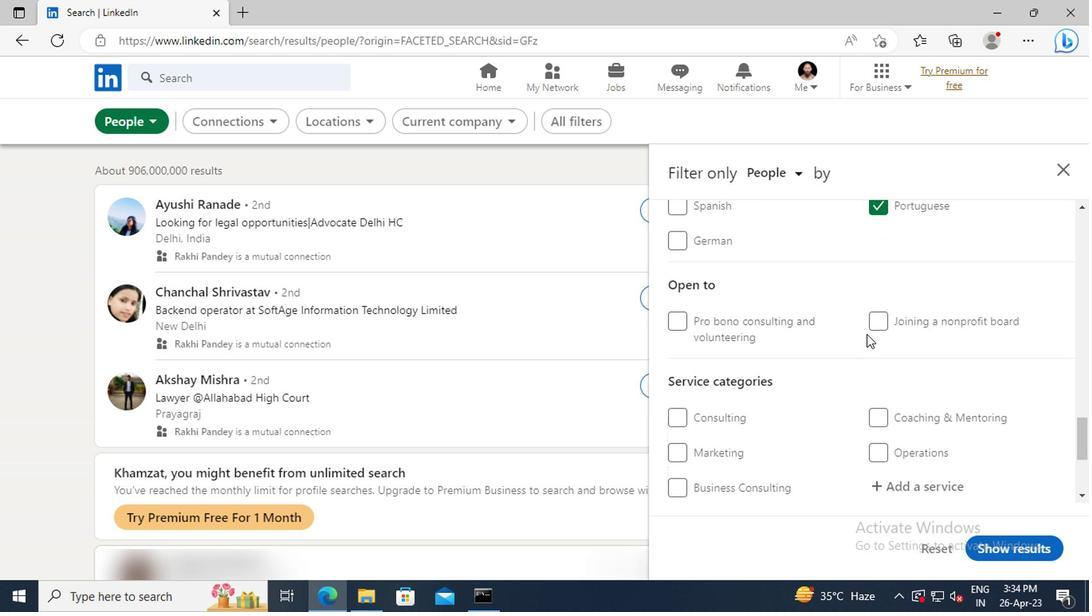 
Action: Mouse scrolled (863, 334) with delta (0, -1)
Screenshot: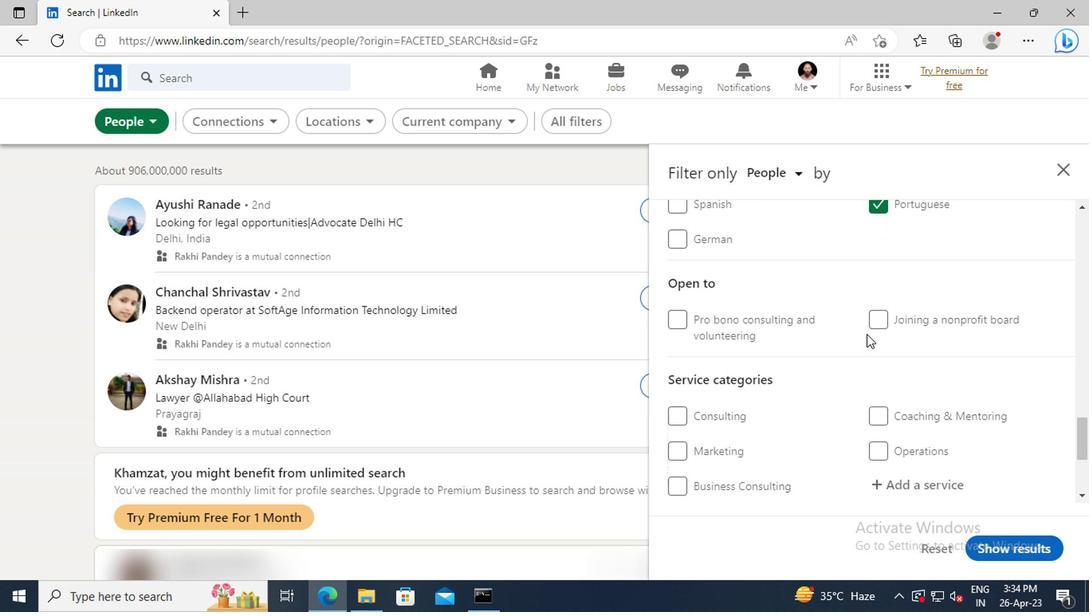 
Action: Mouse scrolled (863, 334) with delta (0, -1)
Screenshot: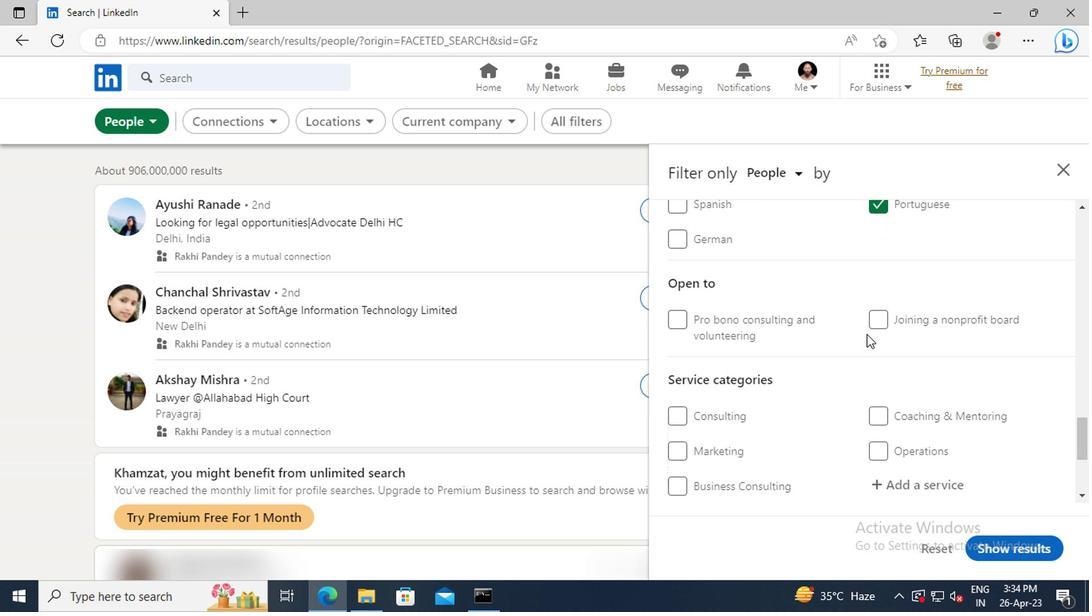 
Action: Mouse moved to (893, 350)
Screenshot: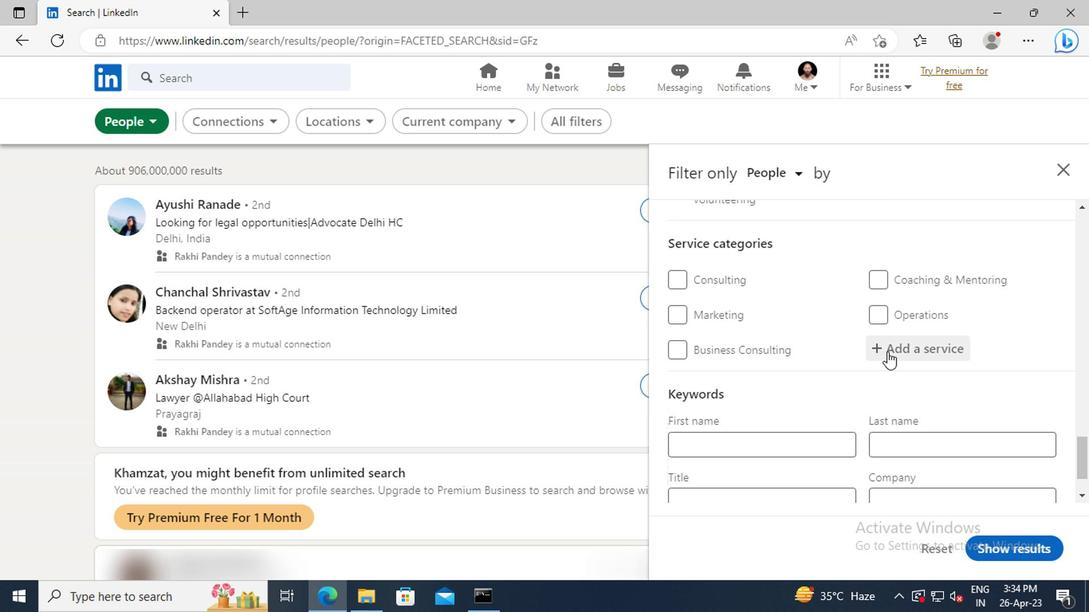 
Action: Mouse pressed left at (893, 350)
Screenshot: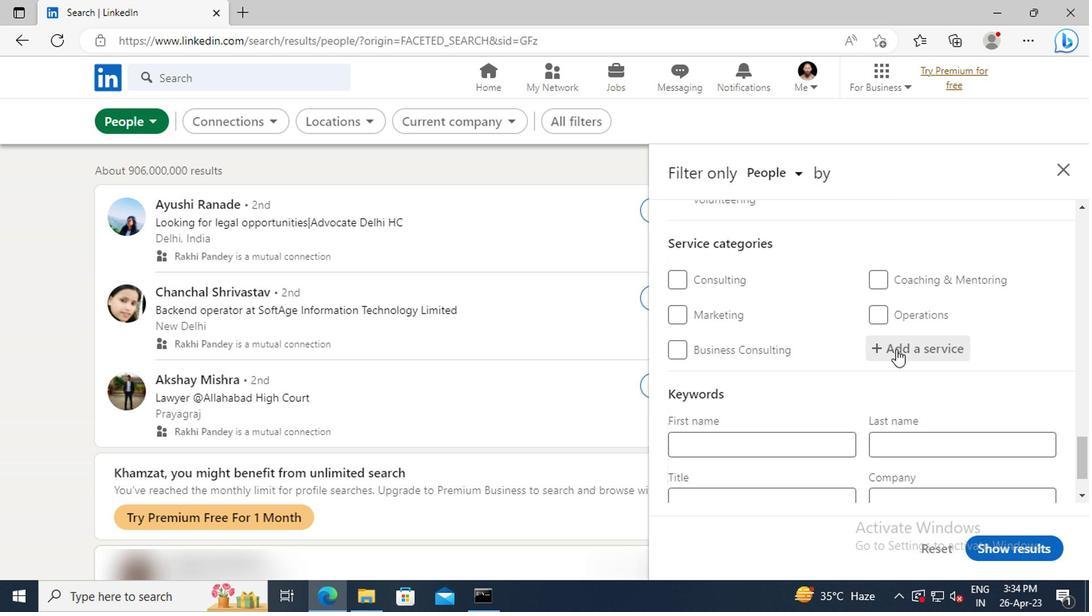 
Action: Key pressed <Key.shift>TELECOMMUNICATIONS
Screenshot: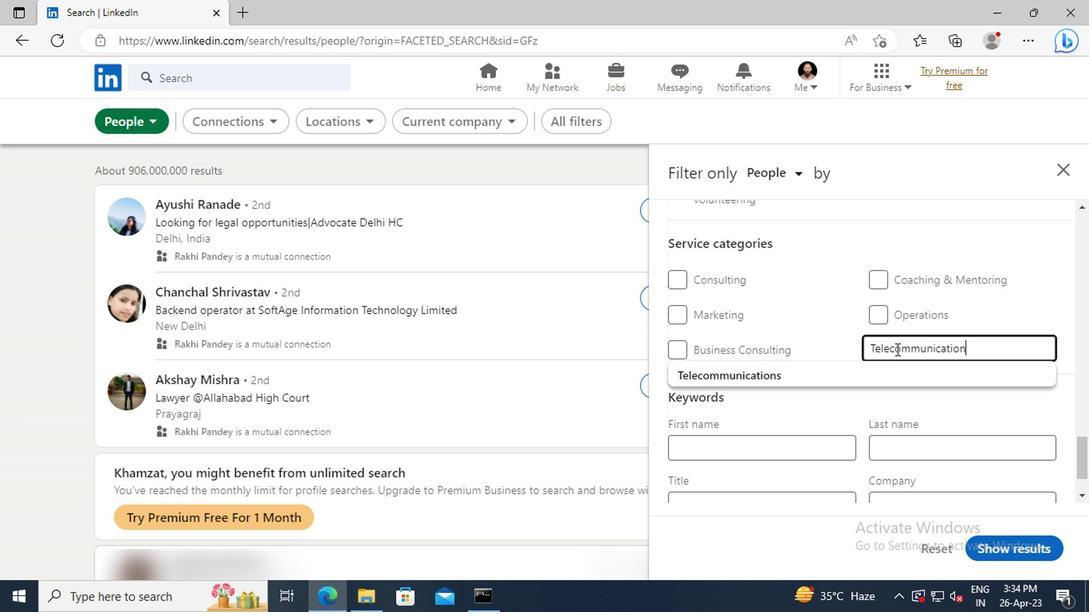 
Action: Mouse moved to (864, 373)
Screenshot: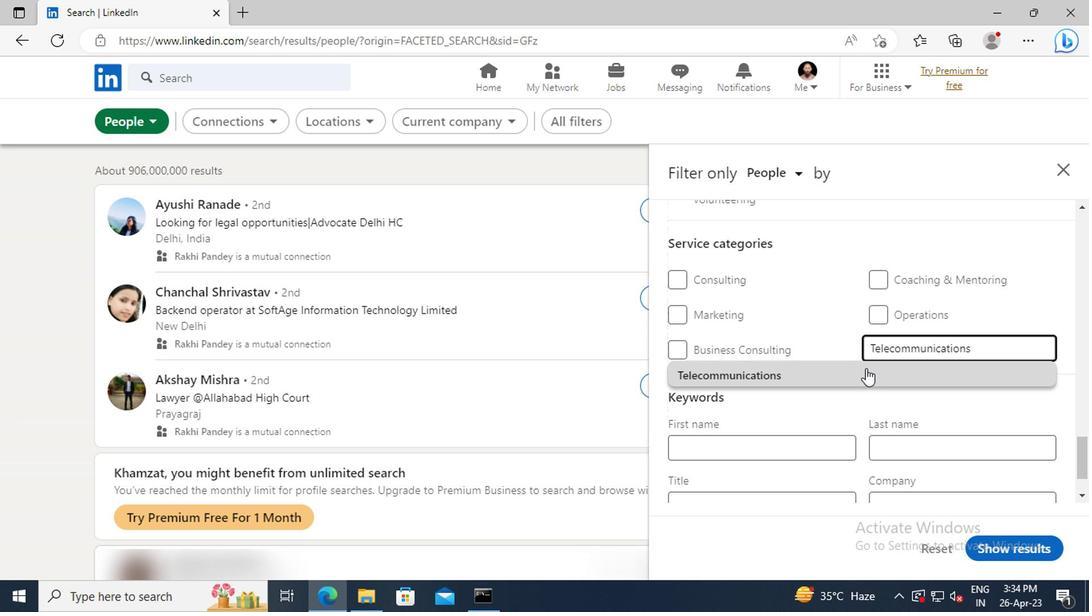 
Action: Mouse pressed left at (864, 373)
Screenshot: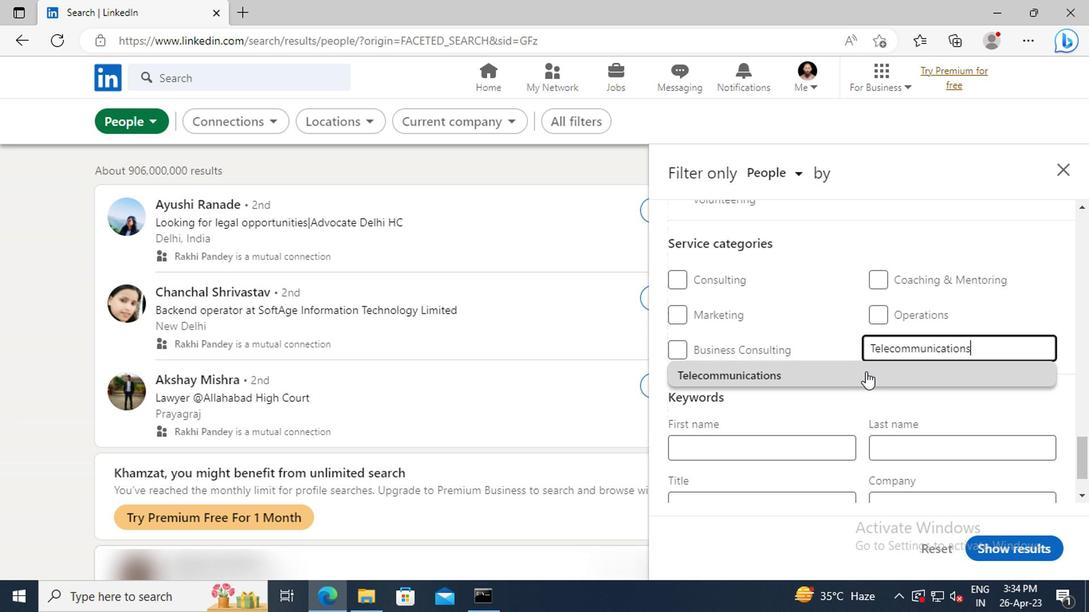 
Action: Mouse moved to (848, 340)
Screenshot: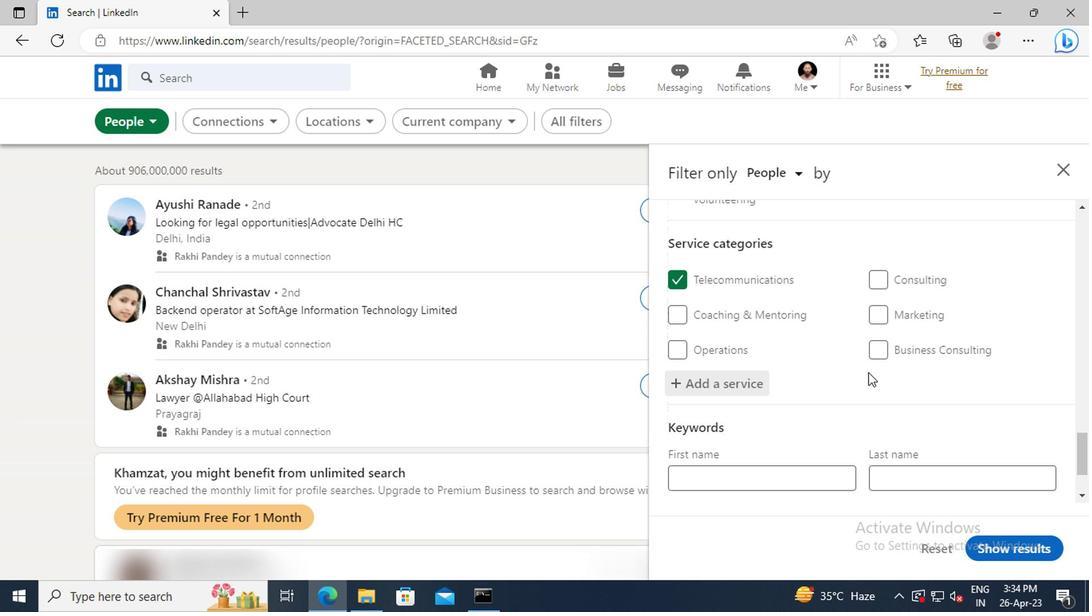 
Action: Mouse scrolled (848, 339) with delta (0, 0)
Screenshot: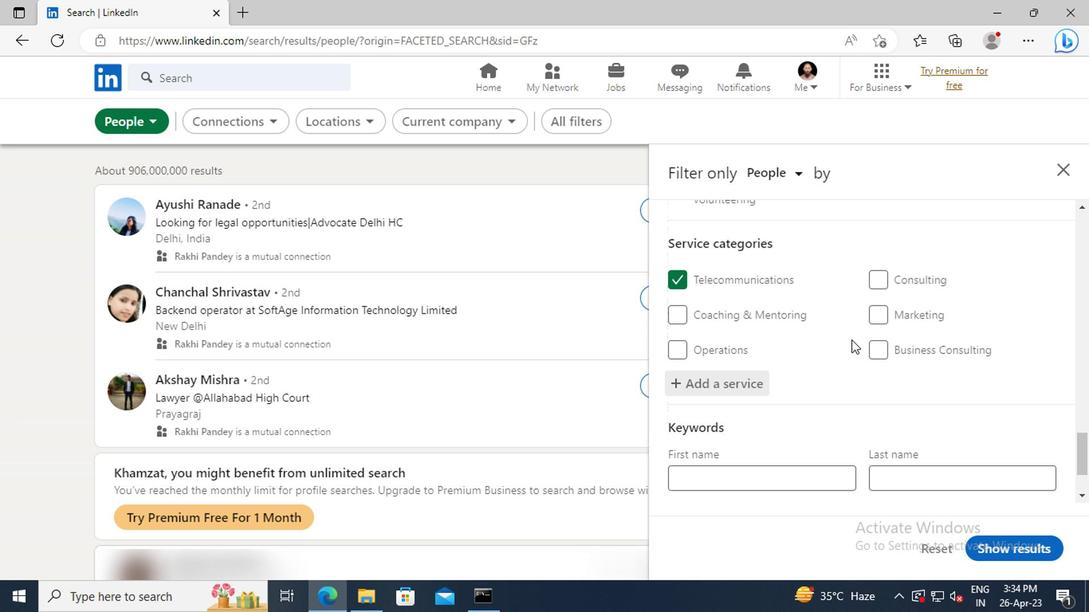 
Action: Mouse scrolled (848, 339) with delta (0, 0)
Screenshot: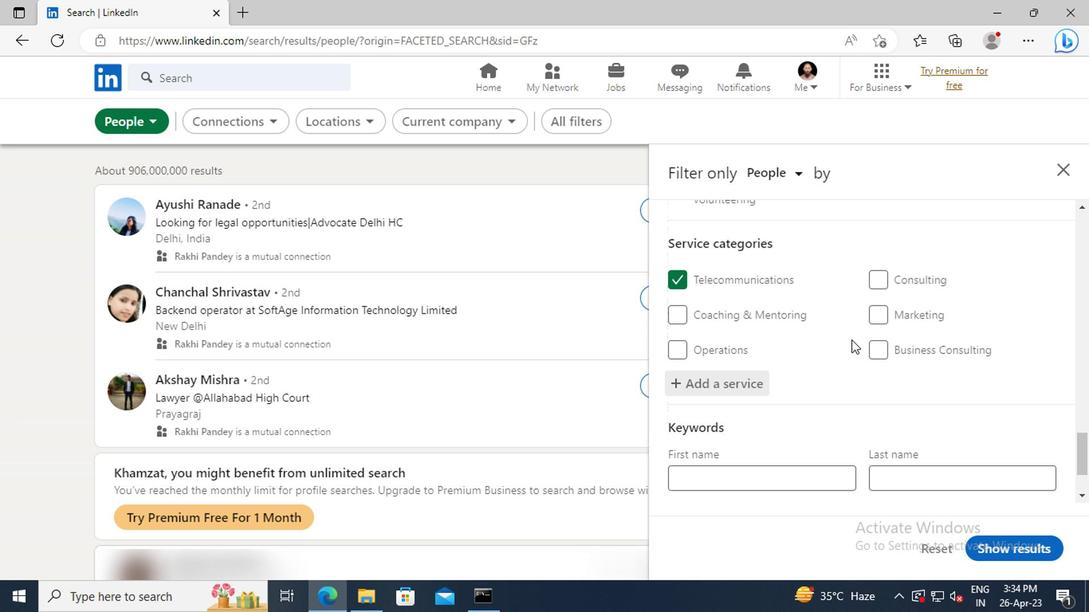 
Action: Mouse scrolled (848, 339) with delta (0, 0)
Screenshot: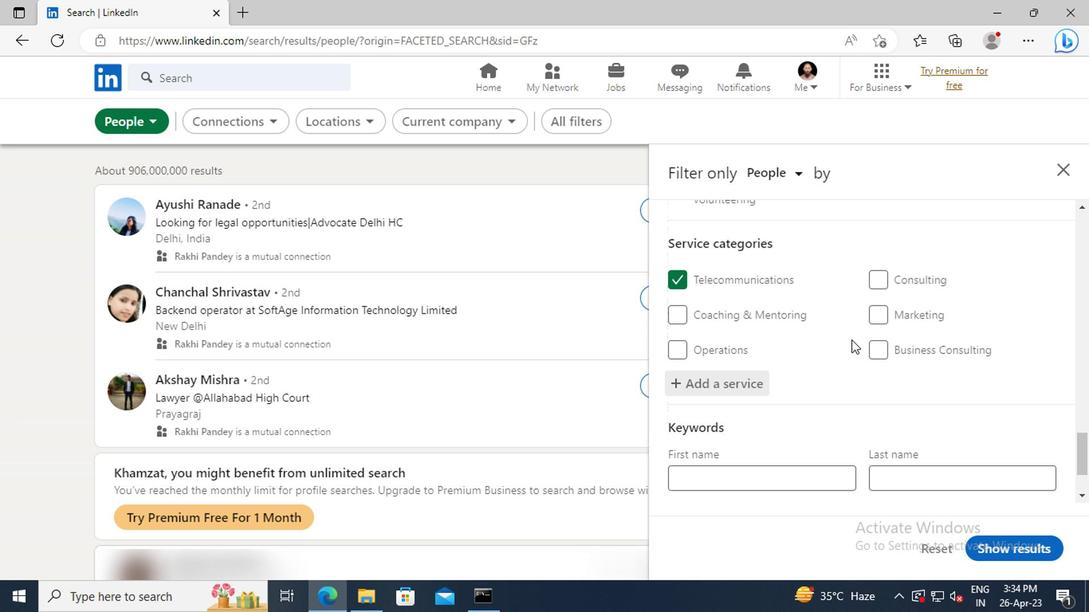 
Action: Mouse moved to (774, 427)
Screenshot: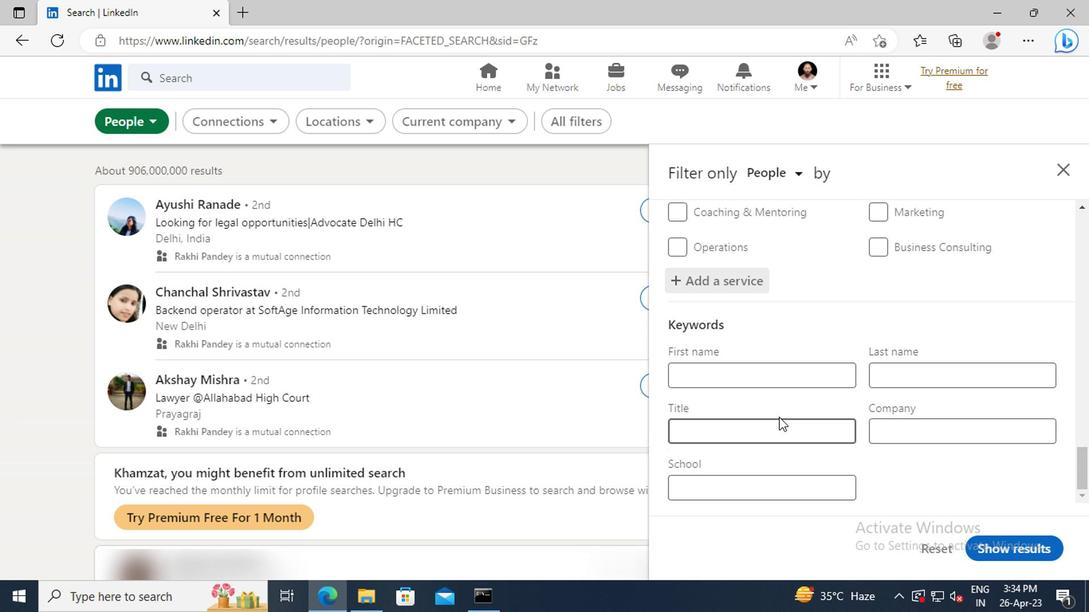 
Action: Mouse pressed left at (774, 427)
Screenshot: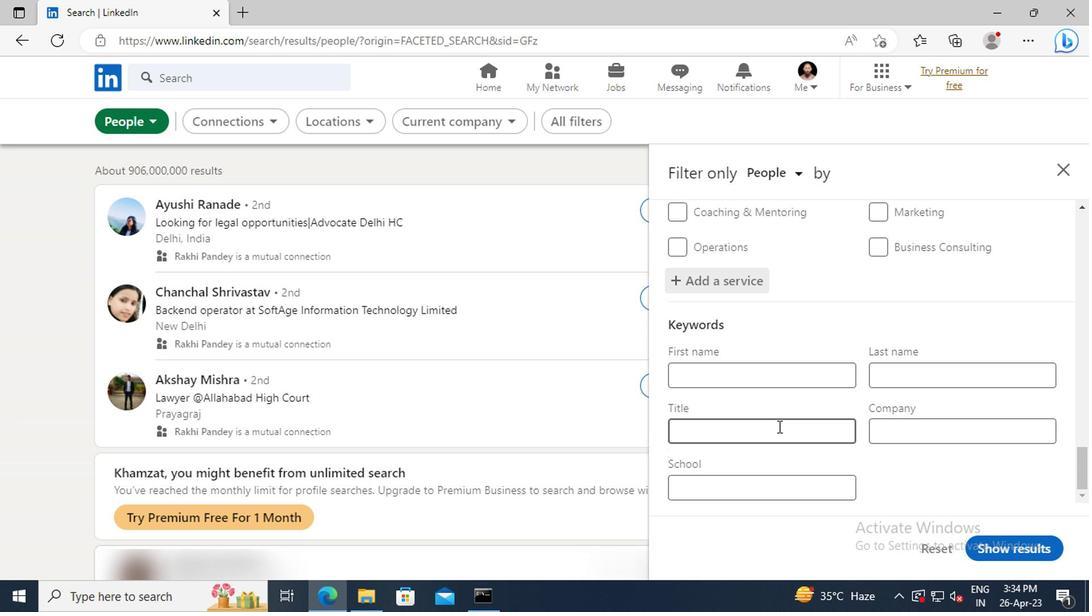 
Action: Key pressed <Key.shift>SUPERVISORS<Key.enter>
Screenshot: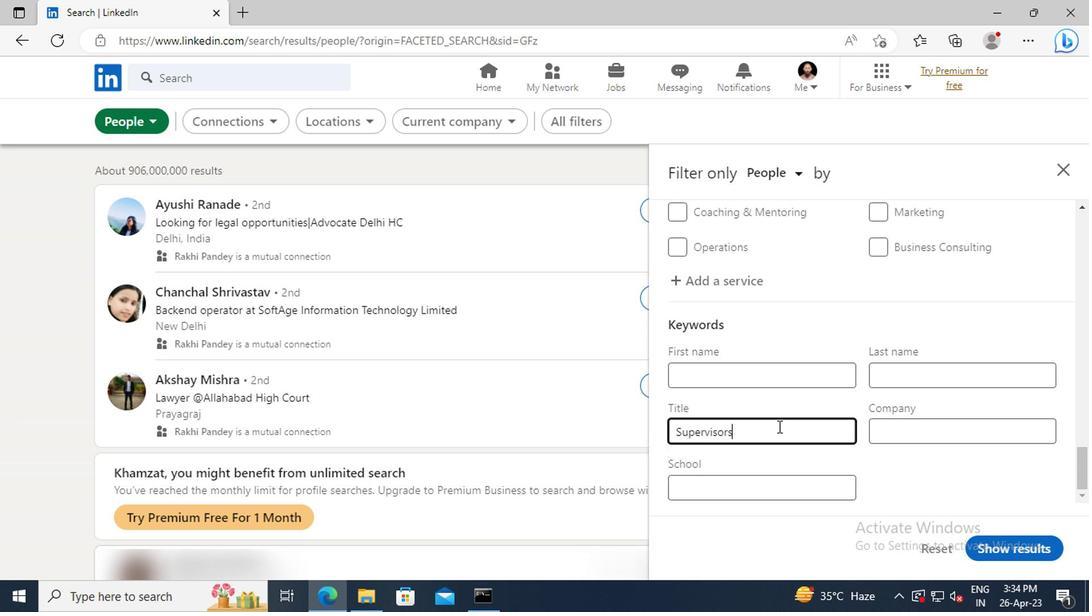 
Action: Mouse moved to (1018, 551)
Screenshot: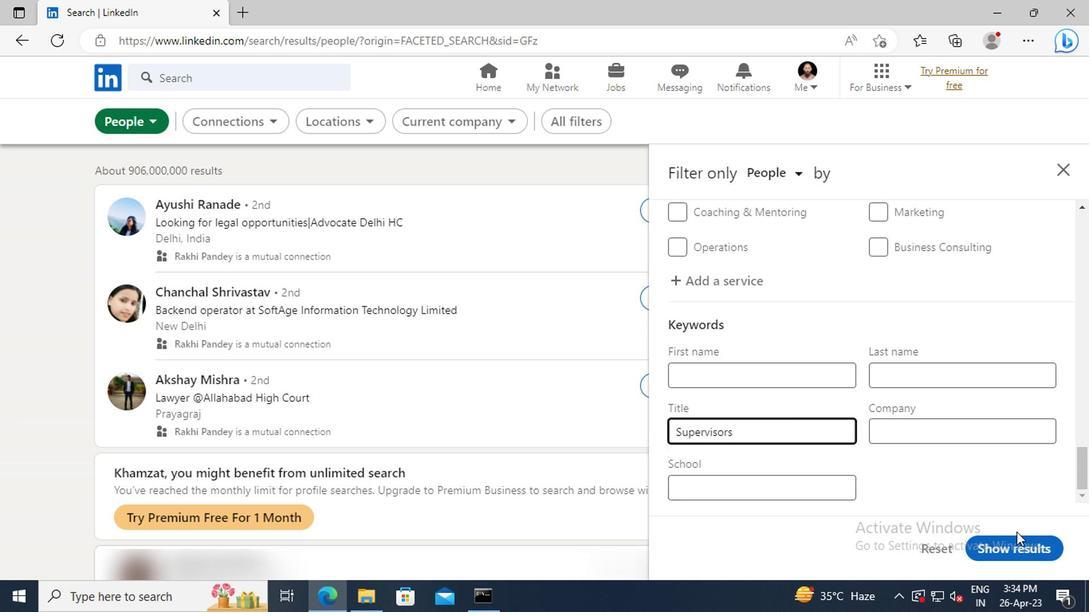 
Action: Mouse pressed left at (1018, 551)
Screenshot: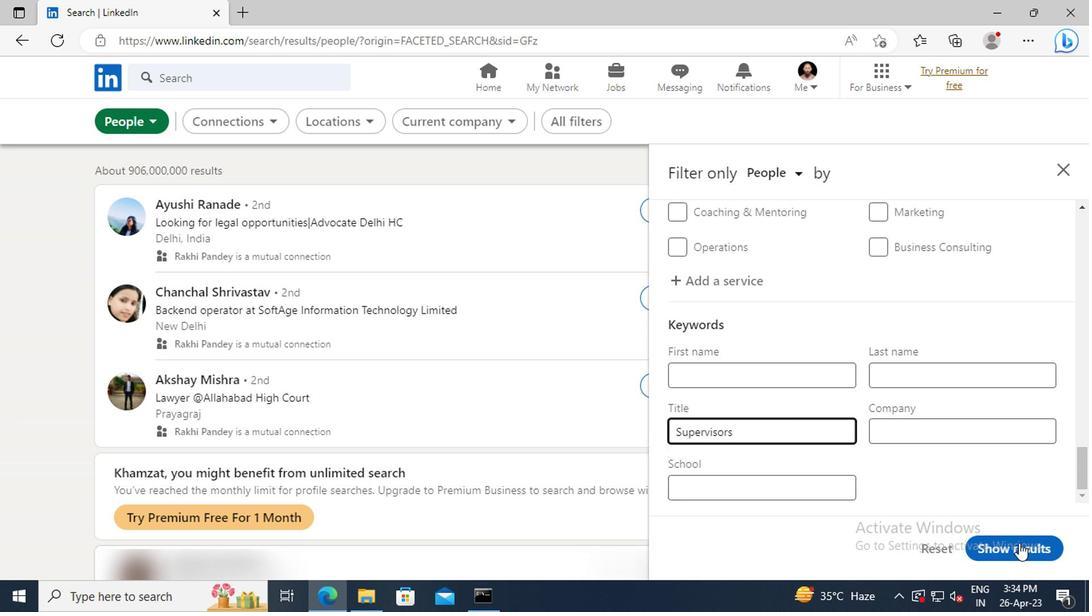 
